 Task: Find connections with filter location Prado with filter topic #Analyticswith filter profile language Spanish with filter current company Indian Army with filter school International Institute of Information Technology Hyderabad (IIITH) with filter industry Radio and Television Broadcasting with filter service category Event Photography with filter keywords title Housekeeper
Action: Mouse moved to (186, 247)
Screenshot: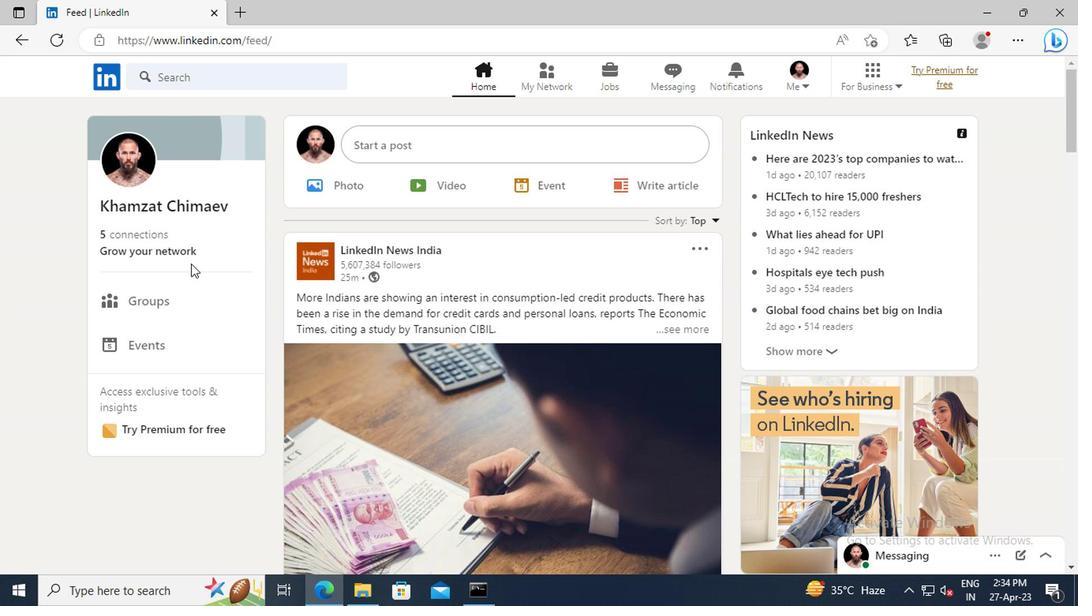 
Action: Mouse pressed left at (186, 247)
Screenshot: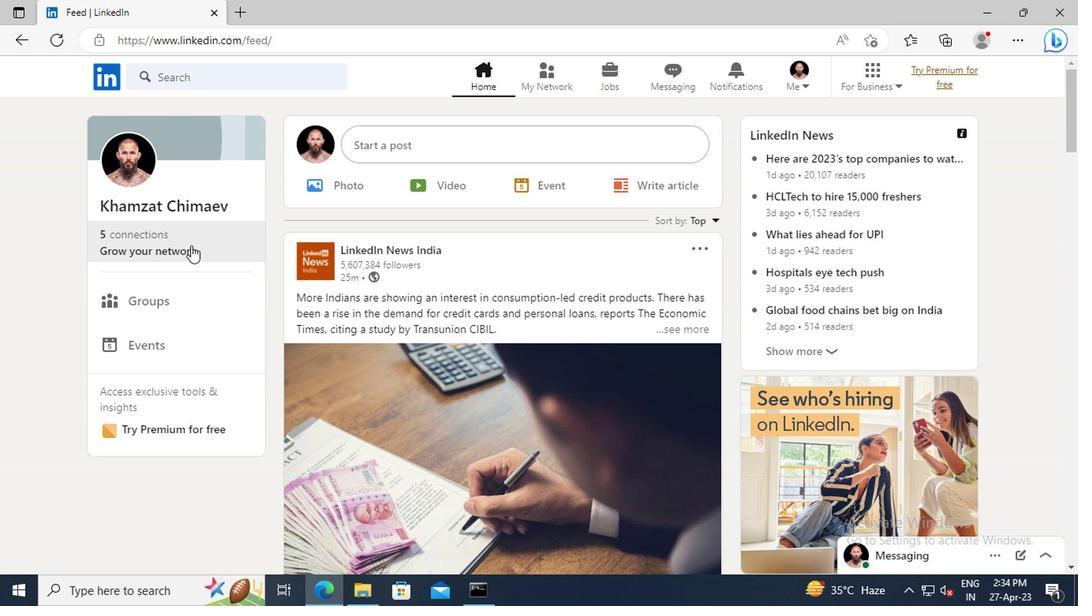 
Action: Mouse moved to (197, 171)
Screenshot: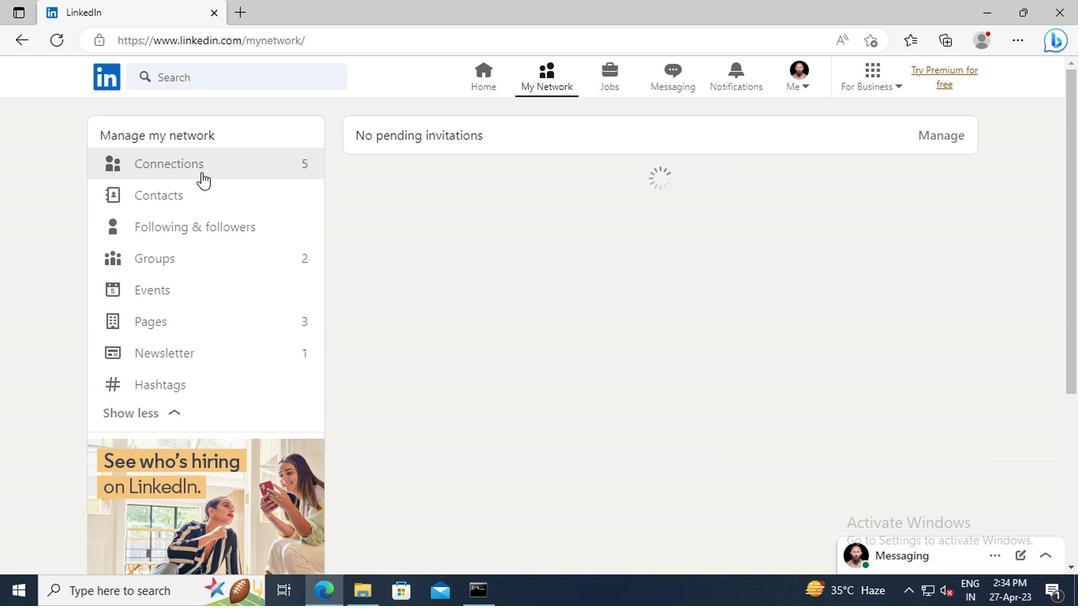 
Action: Mouse pressed left at (197, 171)
Screenshot: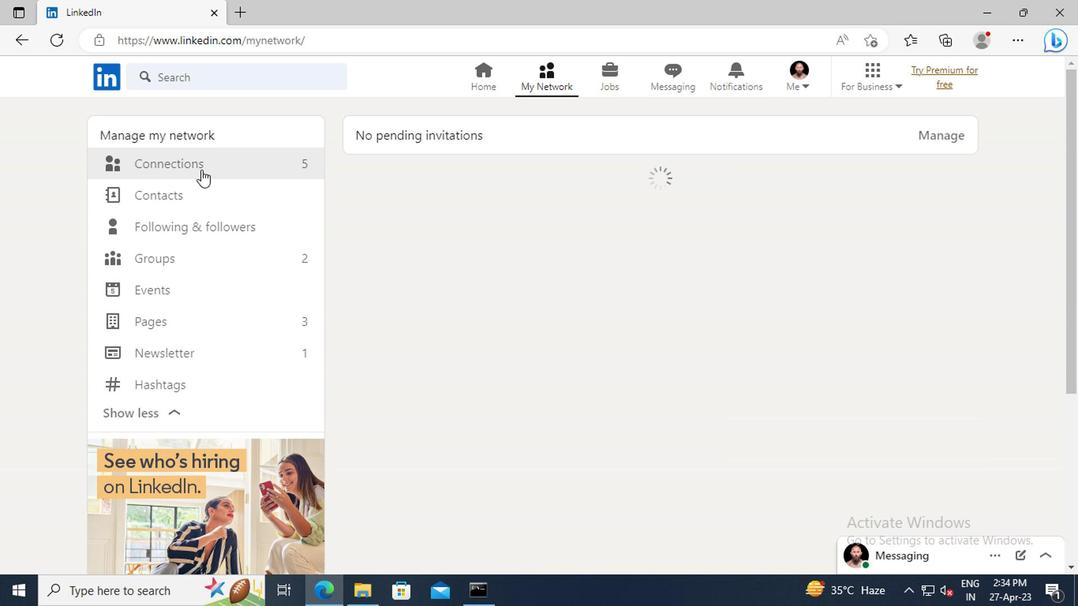 
Action: Mouse moved to (642, 172)
Screenshot: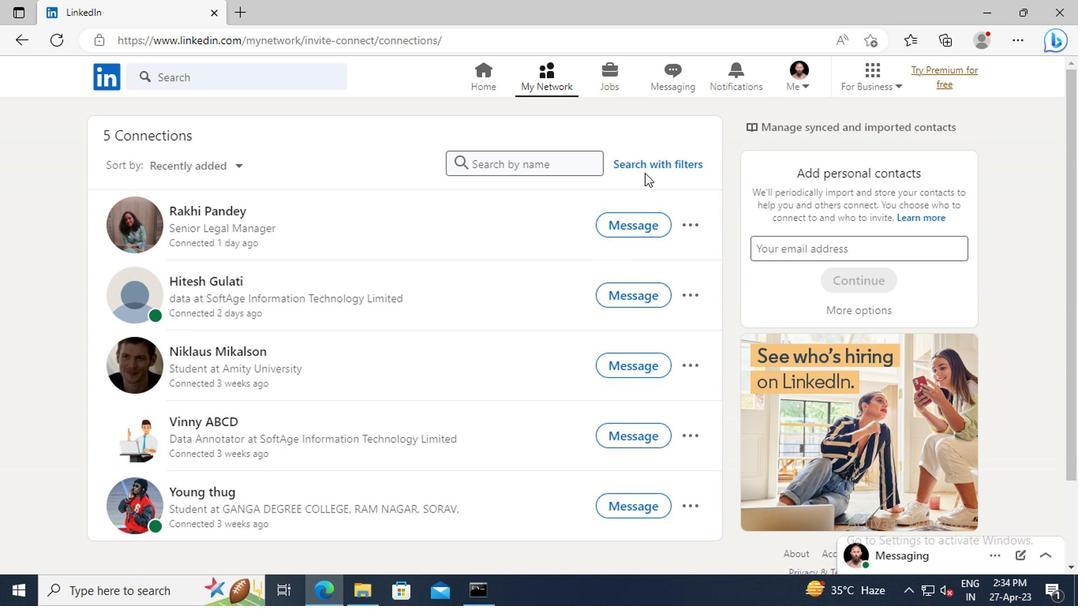 
Action: Mouse pressed left at (642, 172)
Screenshot: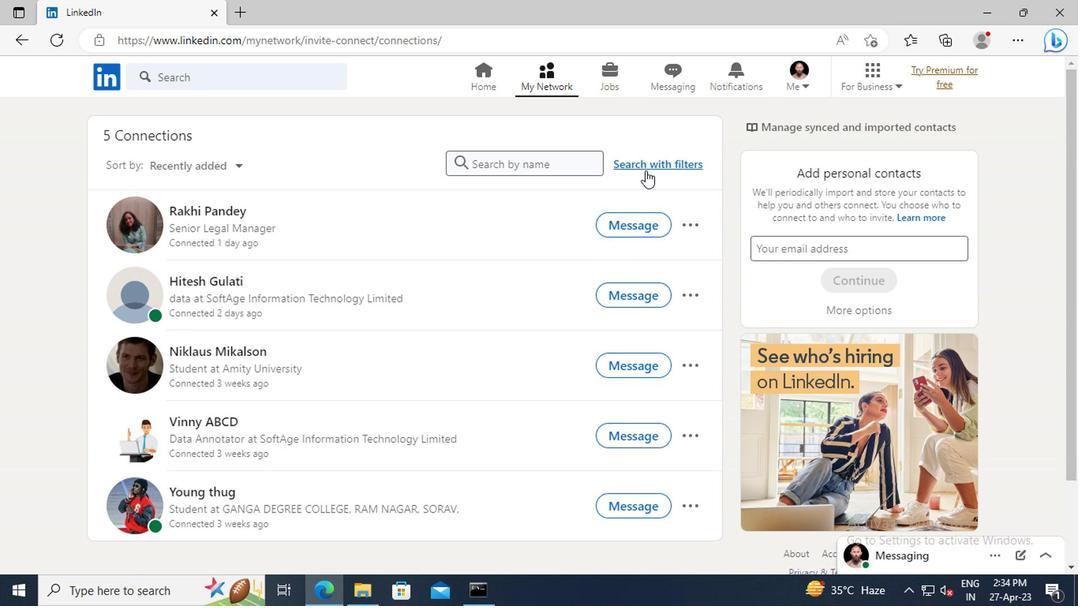 
Action: Mouse moved to (594, 128)
Screenshot: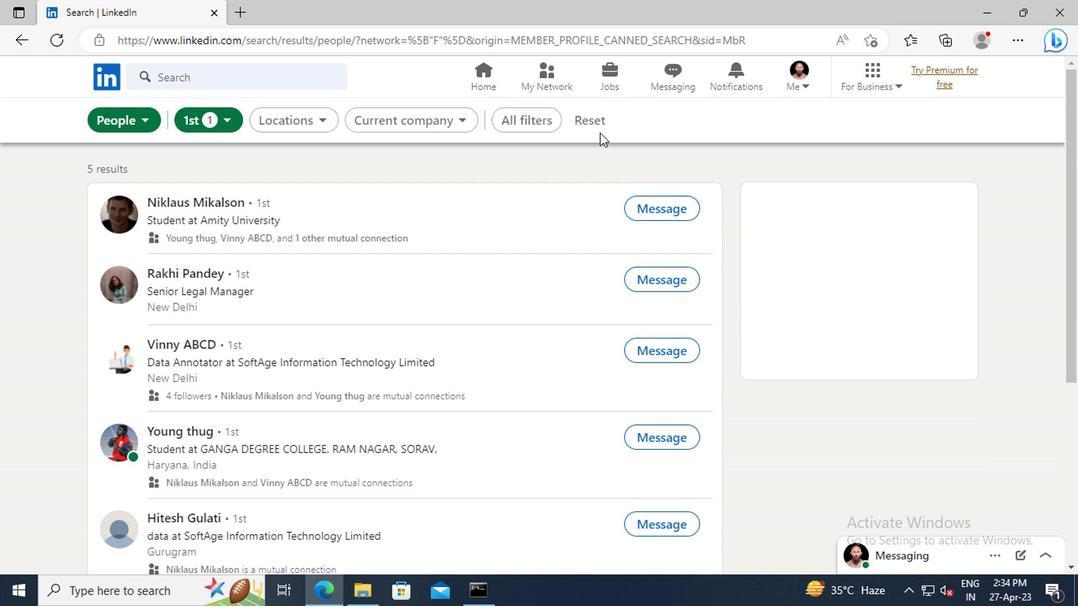 
Action: Mouse pressed left at (594, 128)
Screenshot: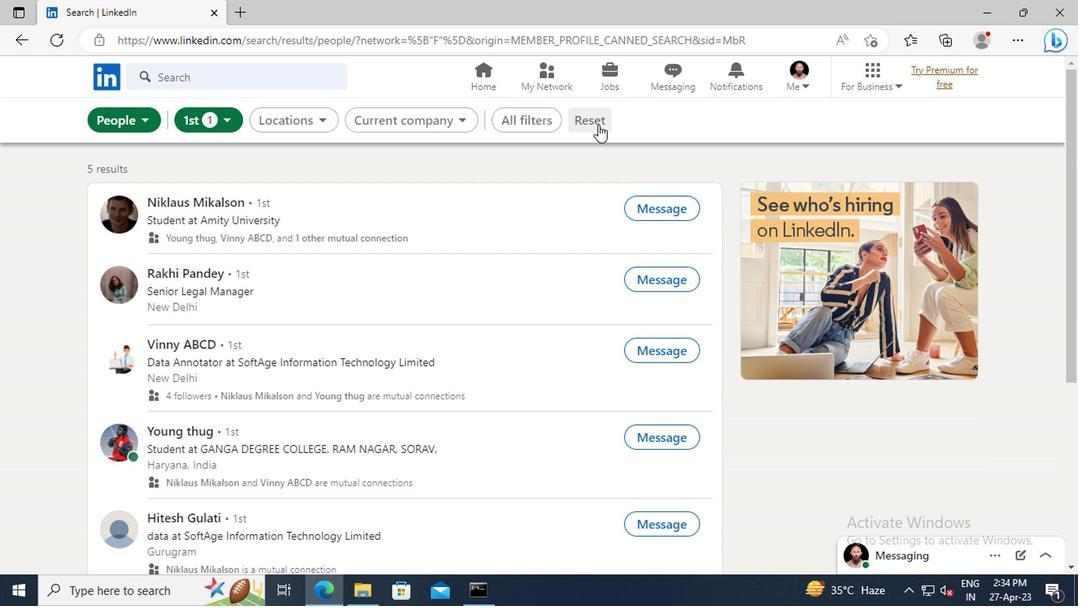 
Action: Mouse moved to (570, 126)
Screenshot: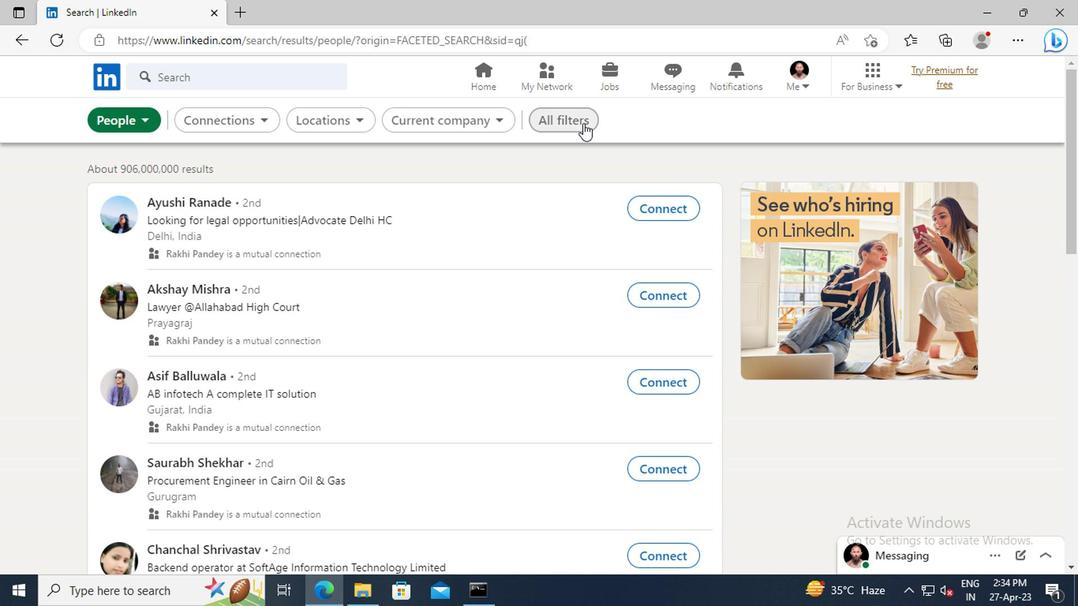 
Action: Mouse pressed left at (570, 126)
Screenshot: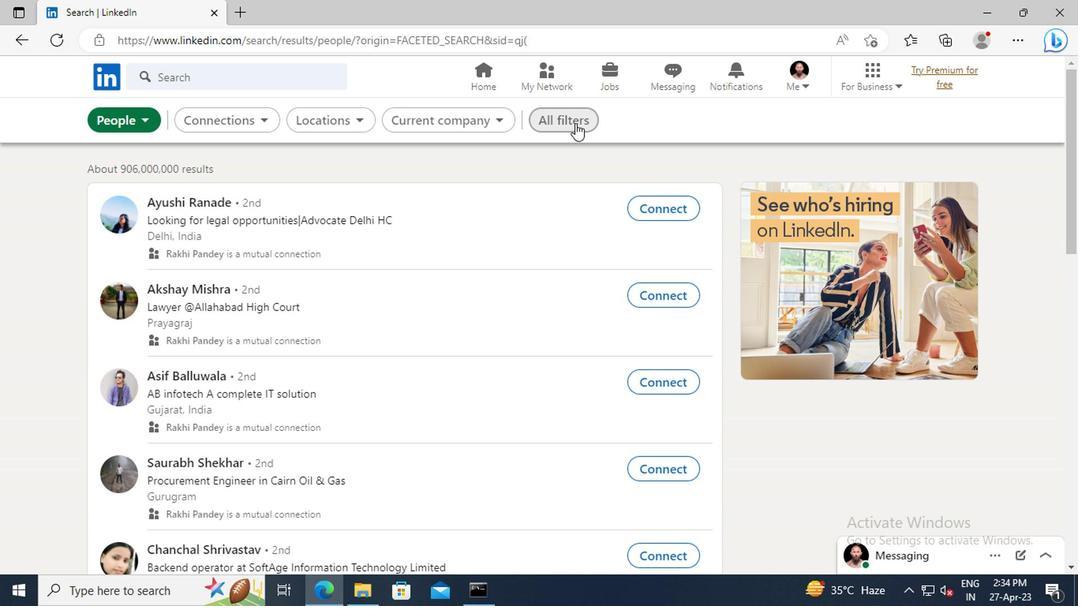 
Action: Mouse moved to (879, 299)
Screenshot: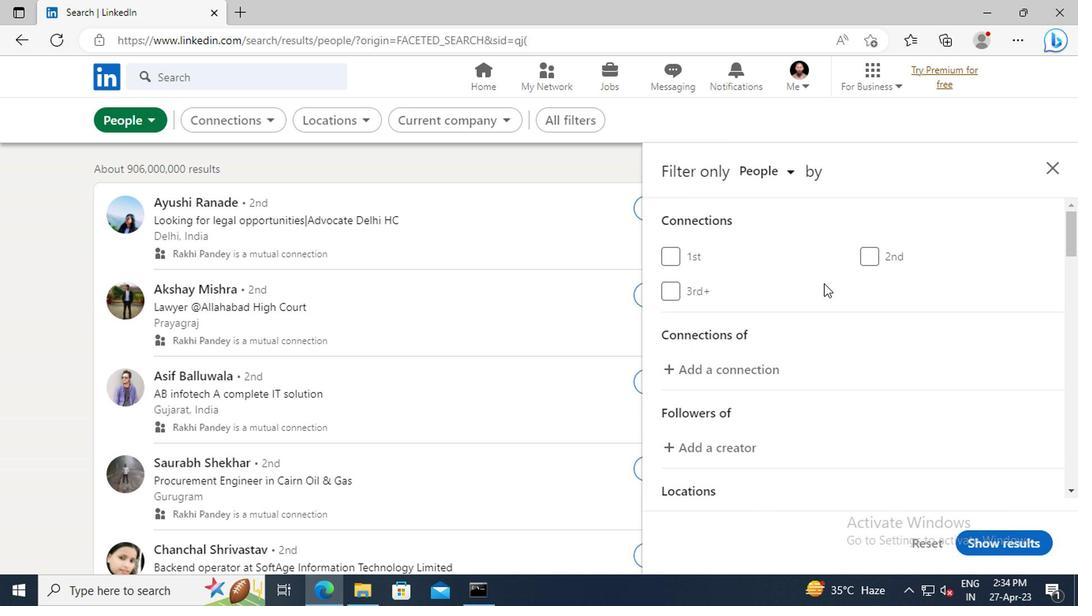 
Action: Mouse scrolled (879, 298) with delta (0, -1)
Screenshot: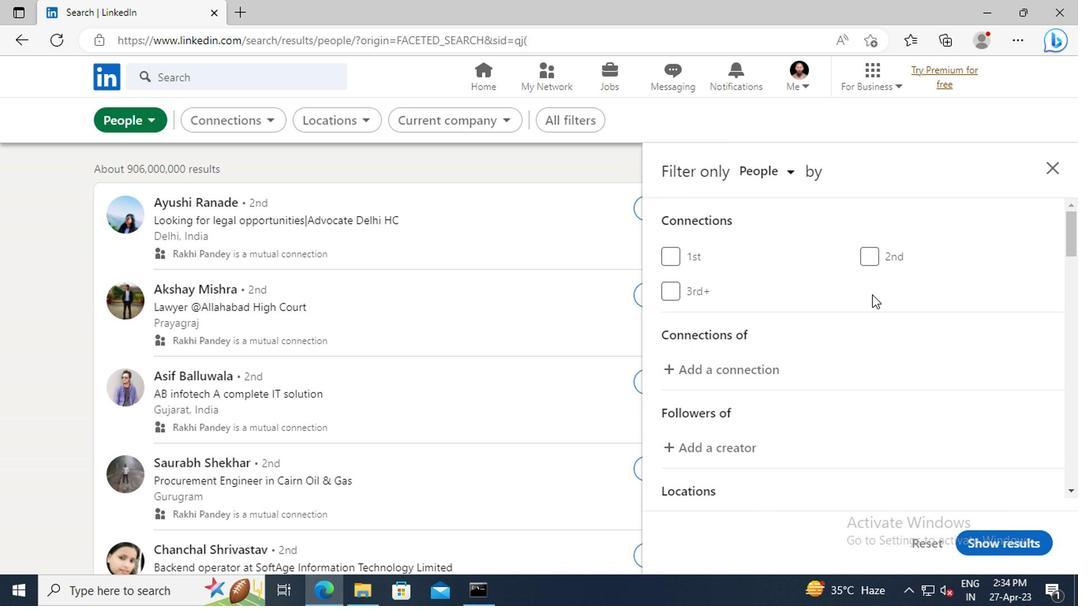 
Action: Mouse scrolled (879, 298) with delta (0, -1)
Screenshot: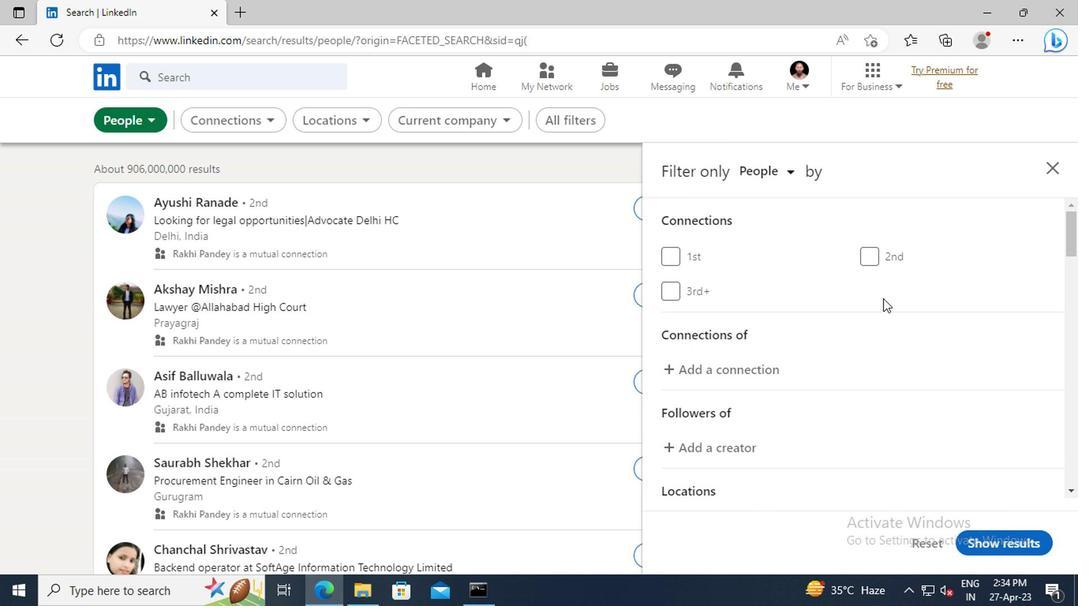 
Action: Mouse scrolled (879, 298) with delta (0, -1)
Screenshot: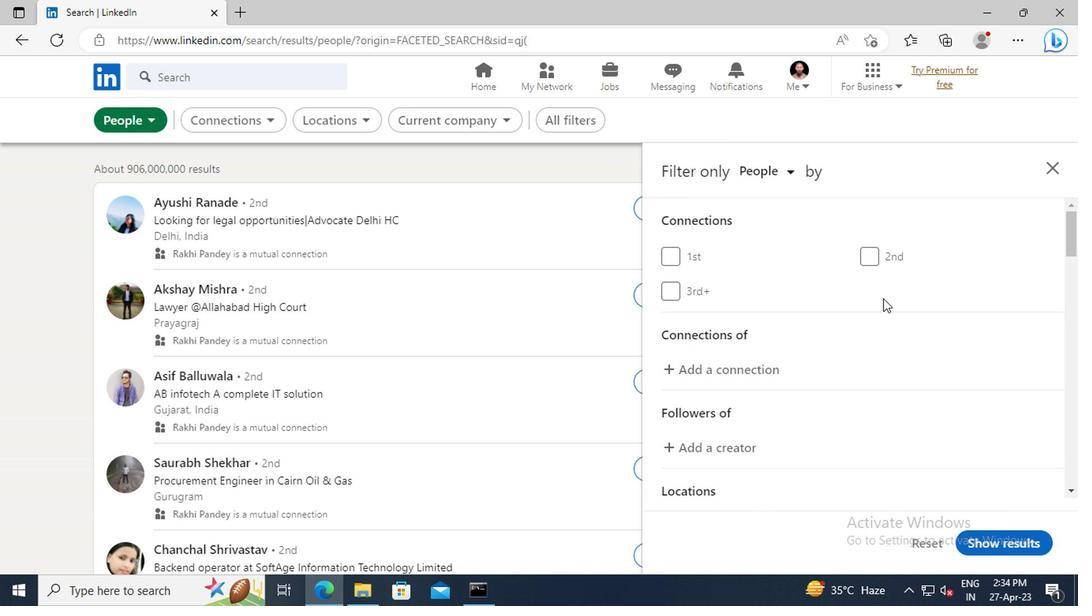 
Action: Mouse scrolled (879, 298) with delta (0, -1)
Screenshot: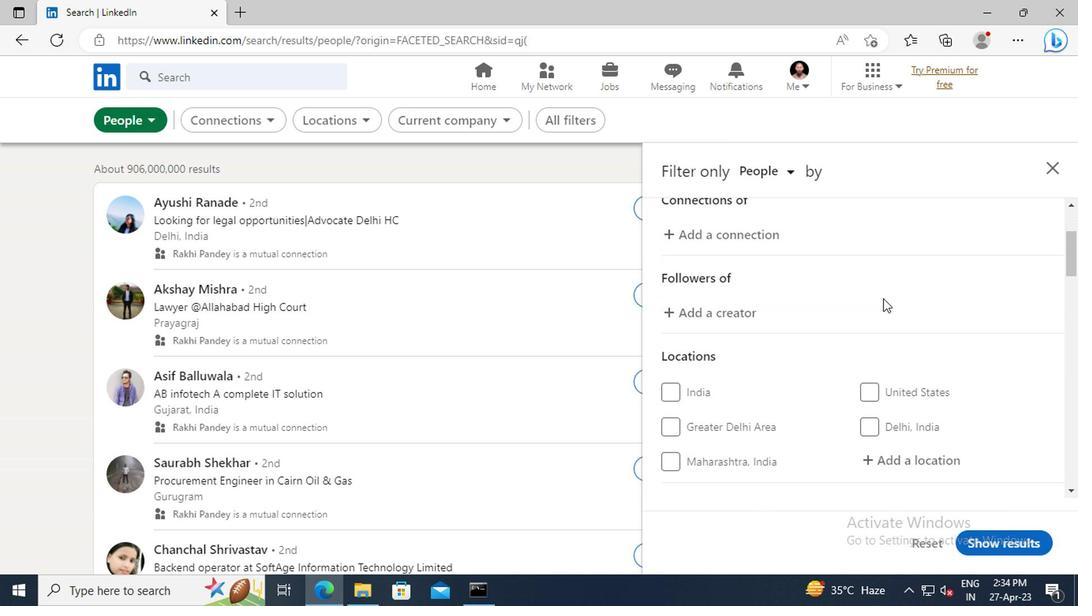 
Action: Mouse scrolled (879, 298) with delta (0, -1)
Screenshot: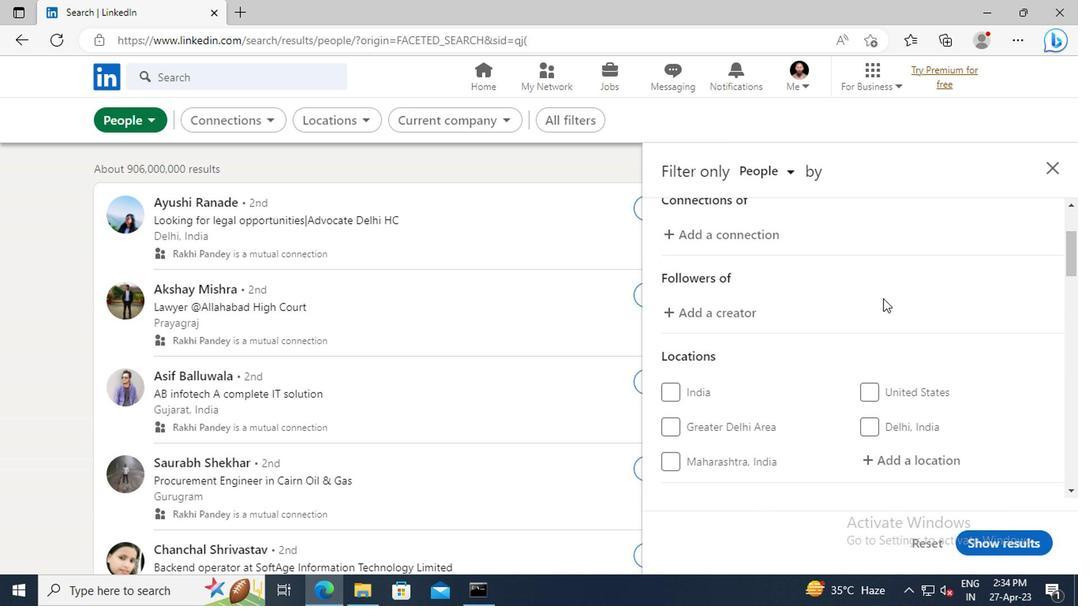
Action: Mouse moved to (895, 366)
Screenshot: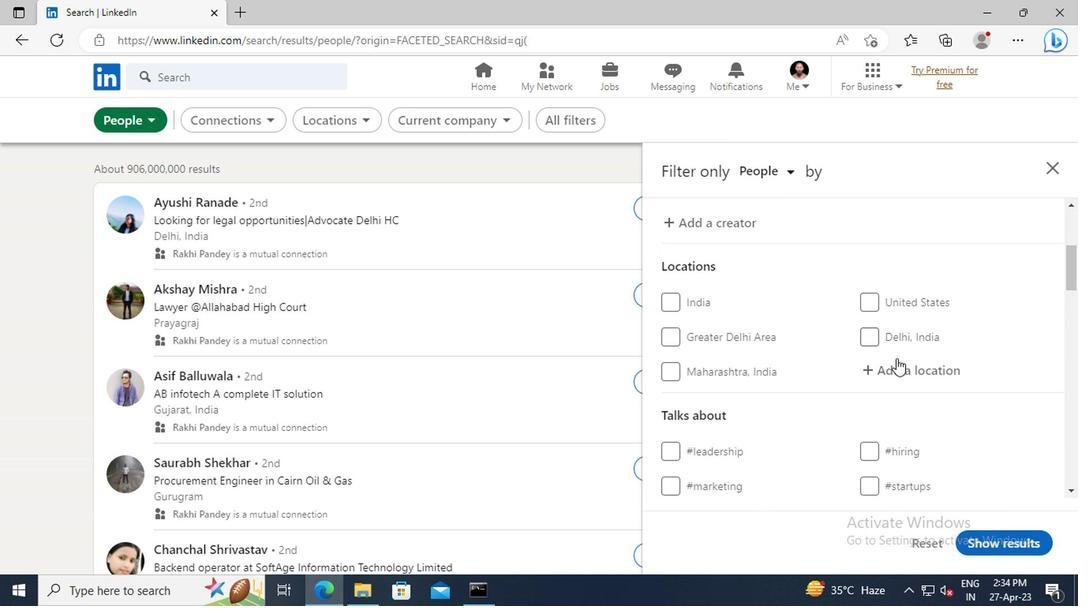 
Action: Mouse pressed left at (895, 366)
Screenshot: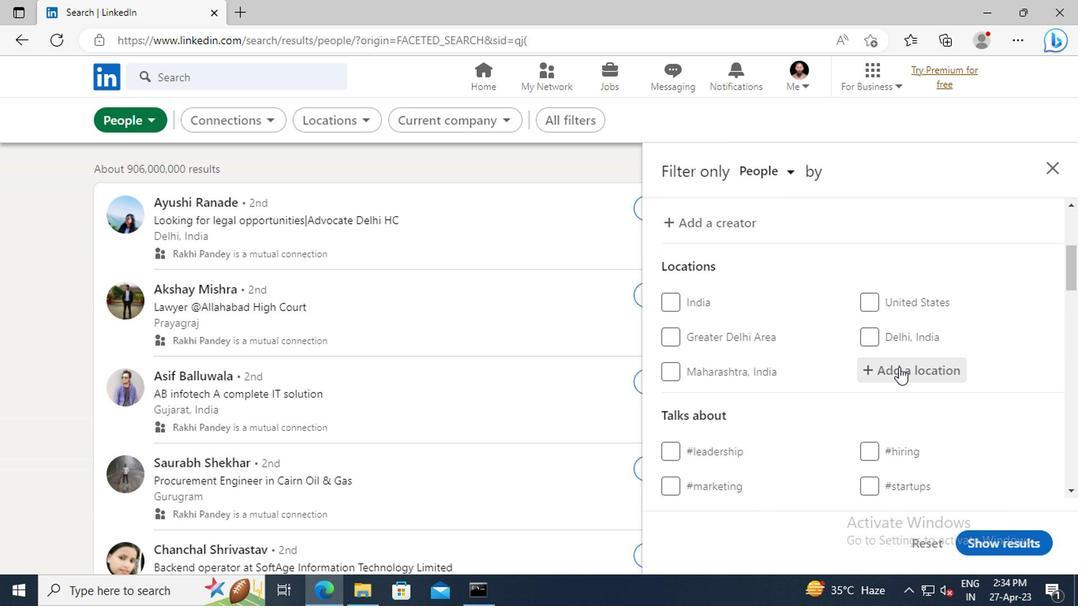 
Action: Key pressed <Key.shift>PRADO
Screenshot: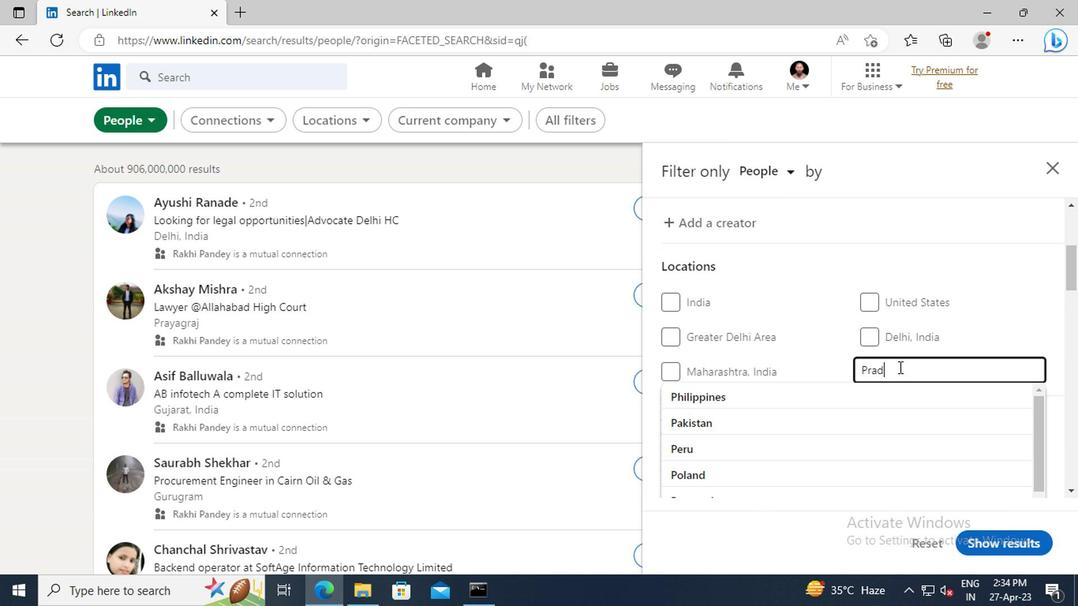 
Action: Mouse moved to (897, 396)
Screenshot: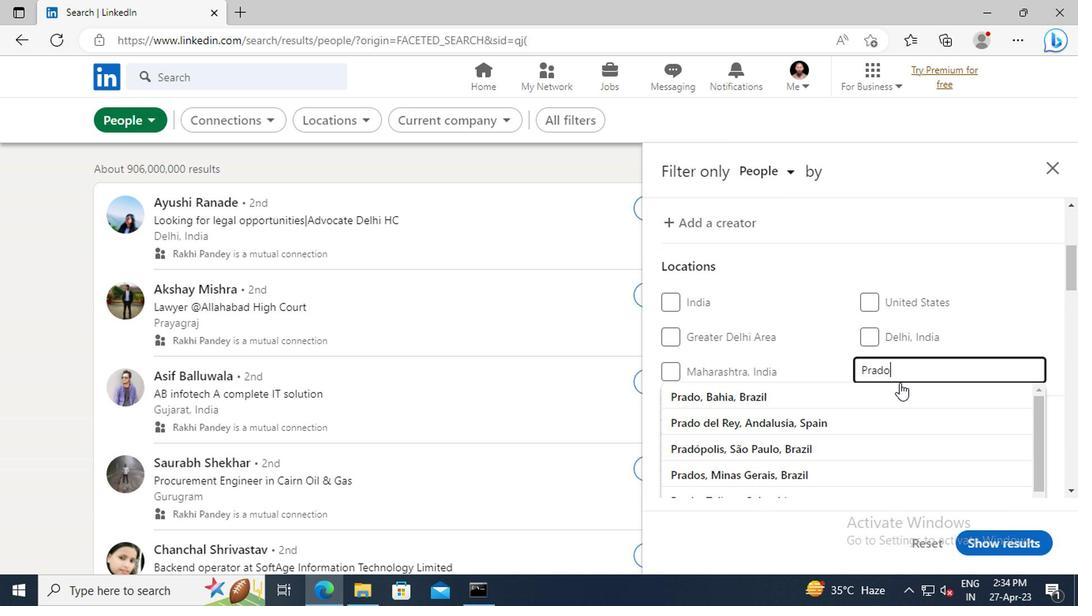 
Action: Mouse pressed left at (897, 396)
Screenshot: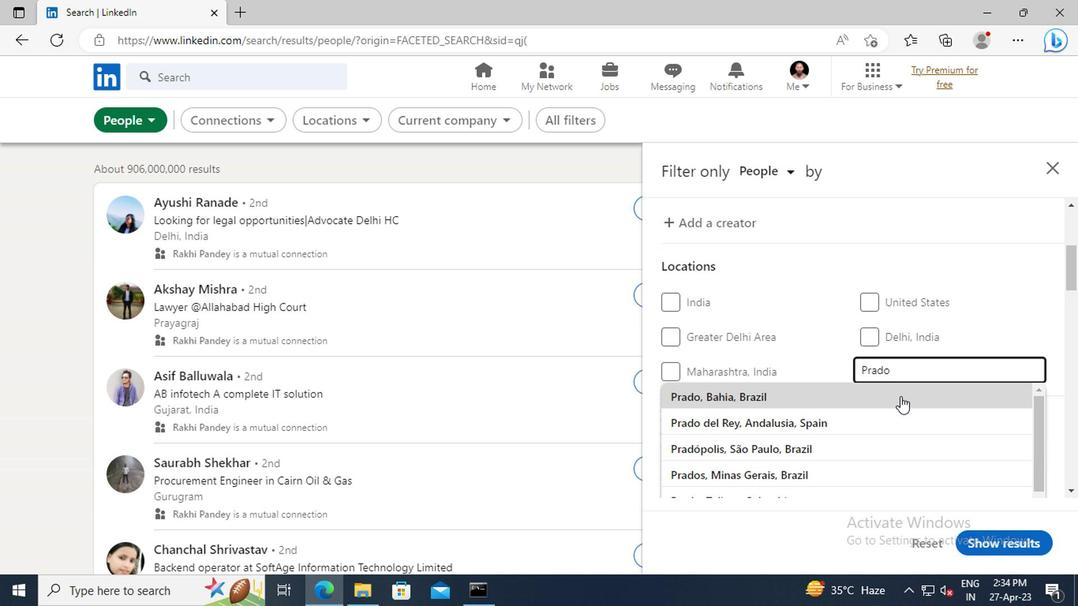 
Action: Mouse moved to (901, 374)
Screenshot: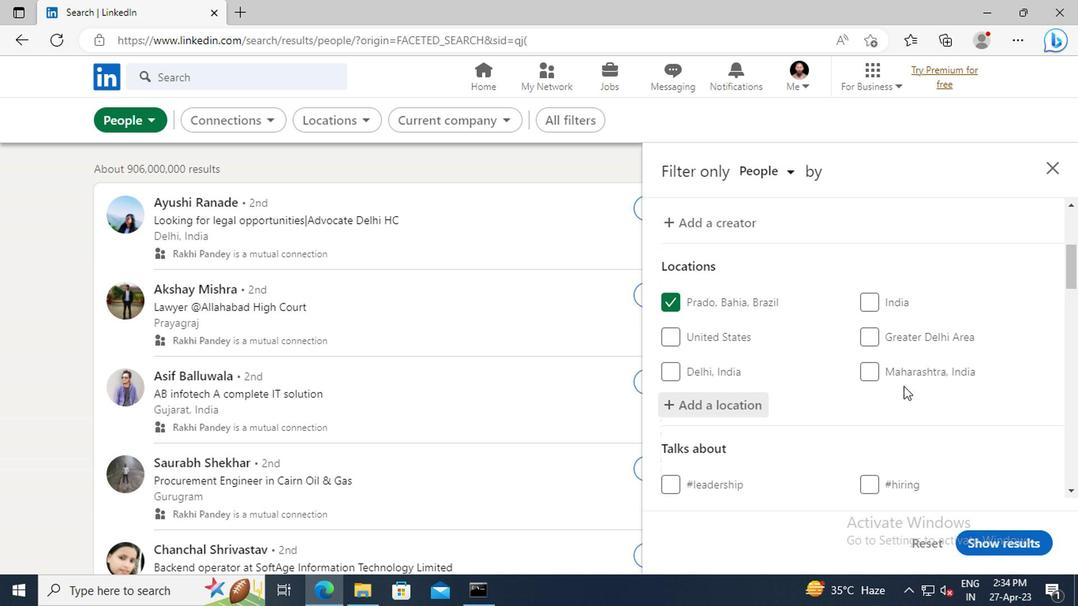 
Action: Mouse scrolled (901, 372) with delta (0, -1)
Screenshot: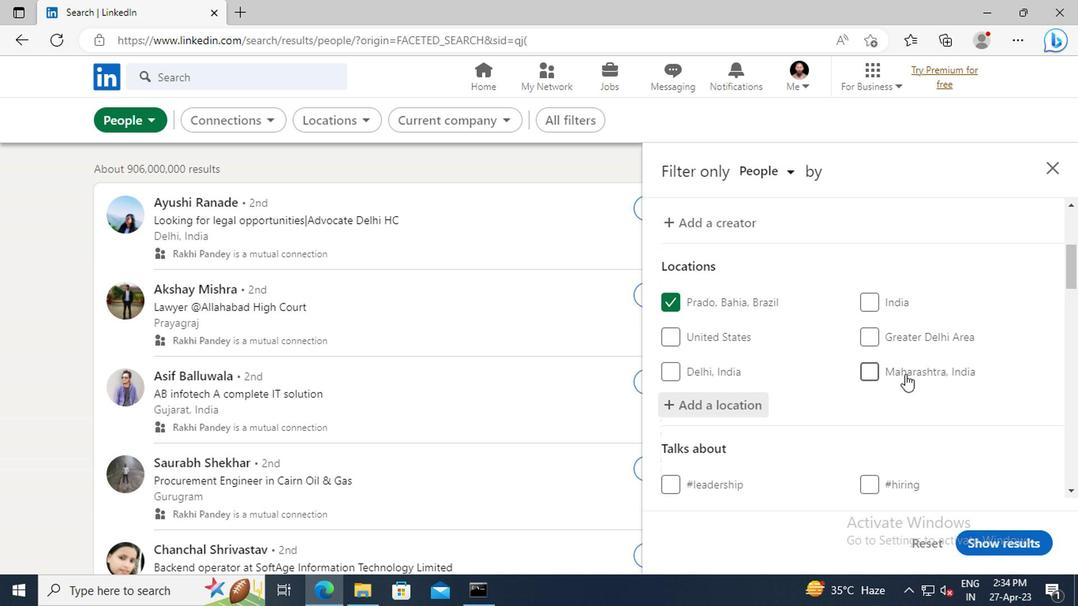 
Action: Mouse scrolled (901, 372) with delta (0, -1)
Screenshot: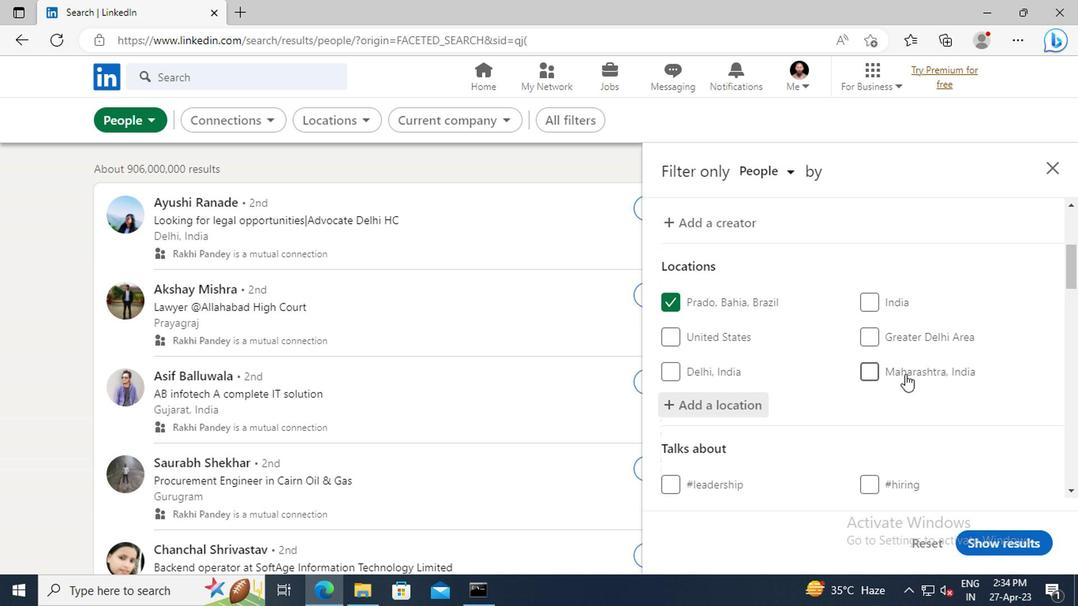 
Action: Mouse scrolled (901, 372) with delta (0, -1)
Screenshot: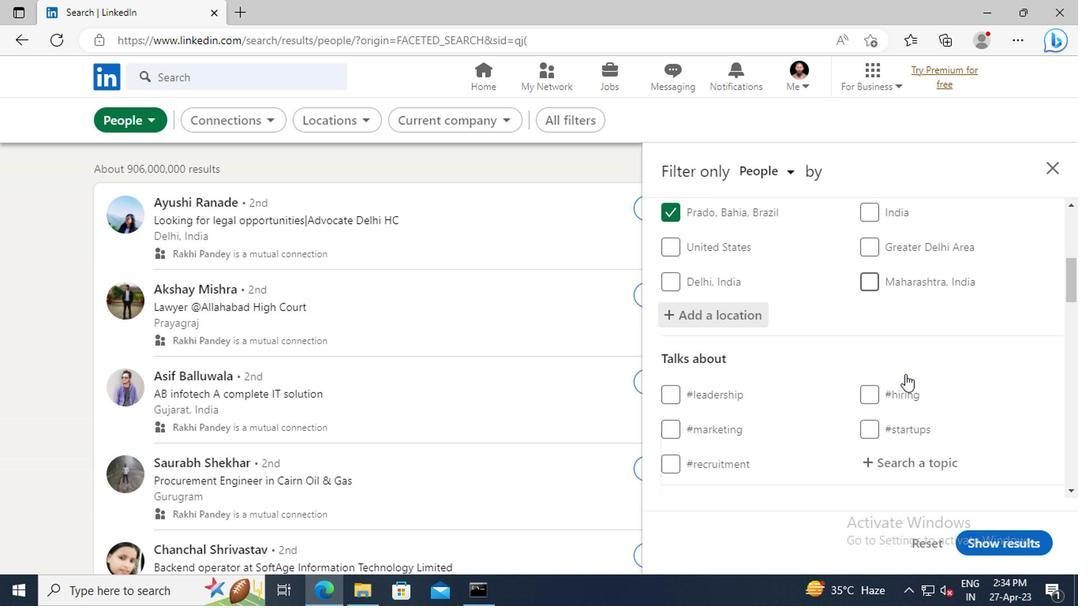 
Action: Mouse scrolled (901, 372) with delta (0, -1)
Screenshot: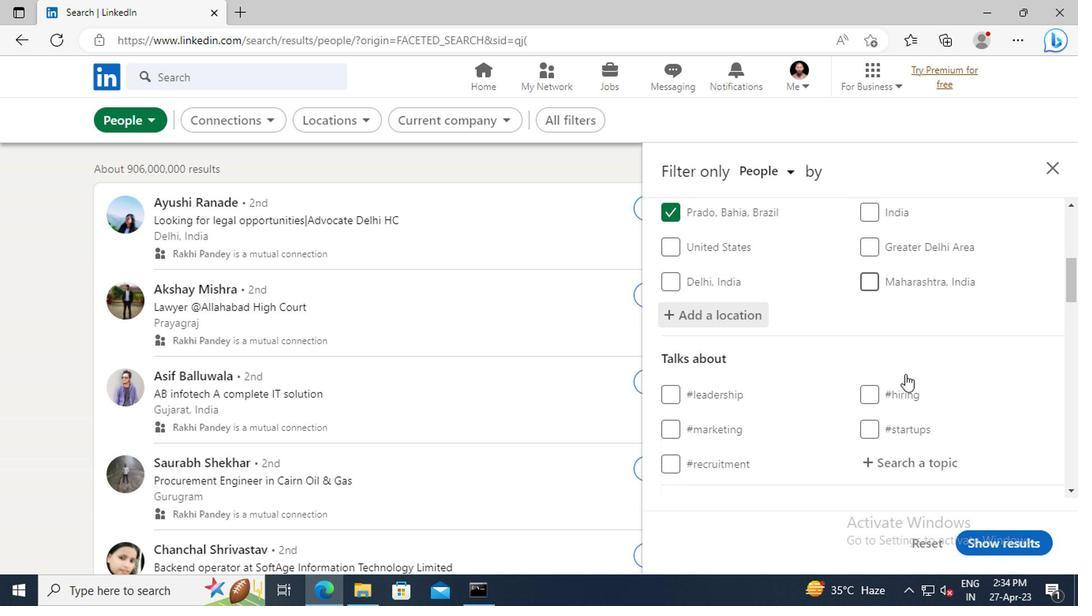 
Action: Mouse moved to (908, 378)
Screenshot: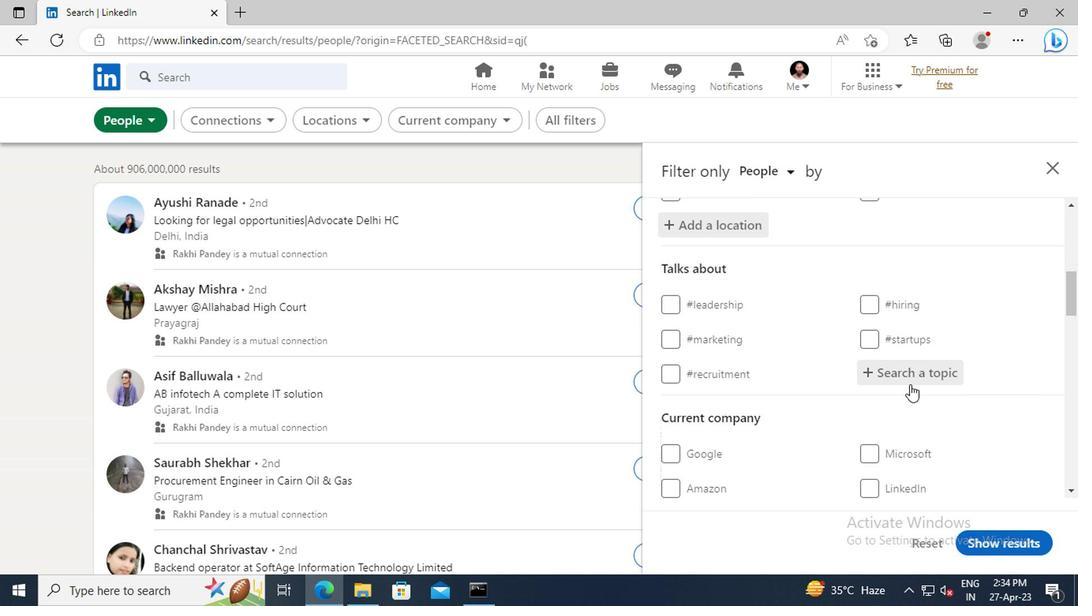 
Action: Mouse pressed left at (908, 378)
Screenshot: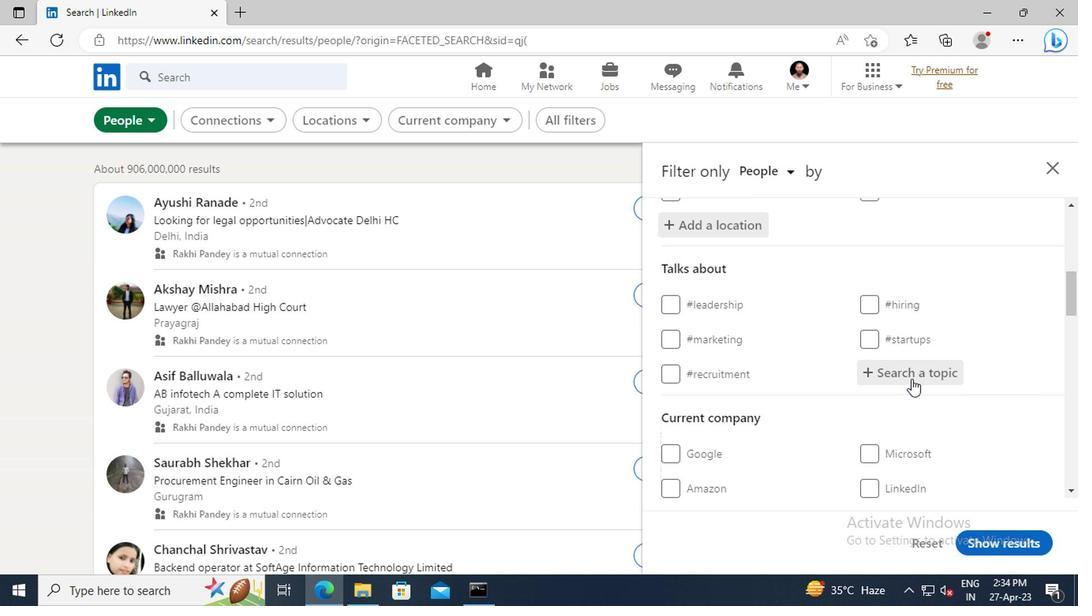 
Action: Key pressed <Key.shift>#ANALYTICSWITH<Key.enter>
Screenshot: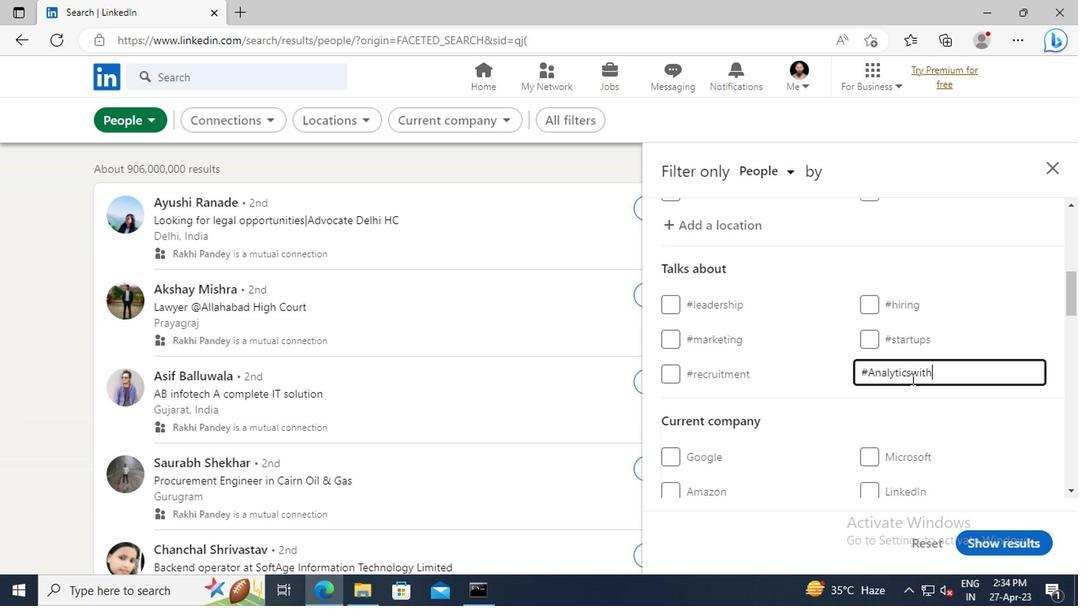 
Action: Mouse moved to (871, 360)
Screenshot: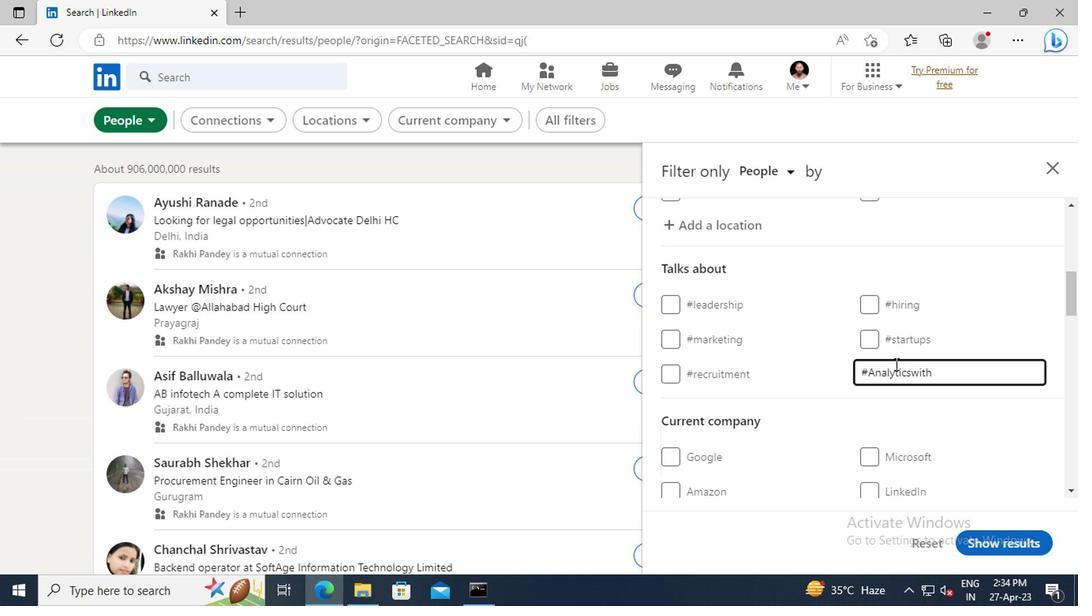 
Action: Mouse scrolled (871, 359) with delta (0, 0)
Screenshot: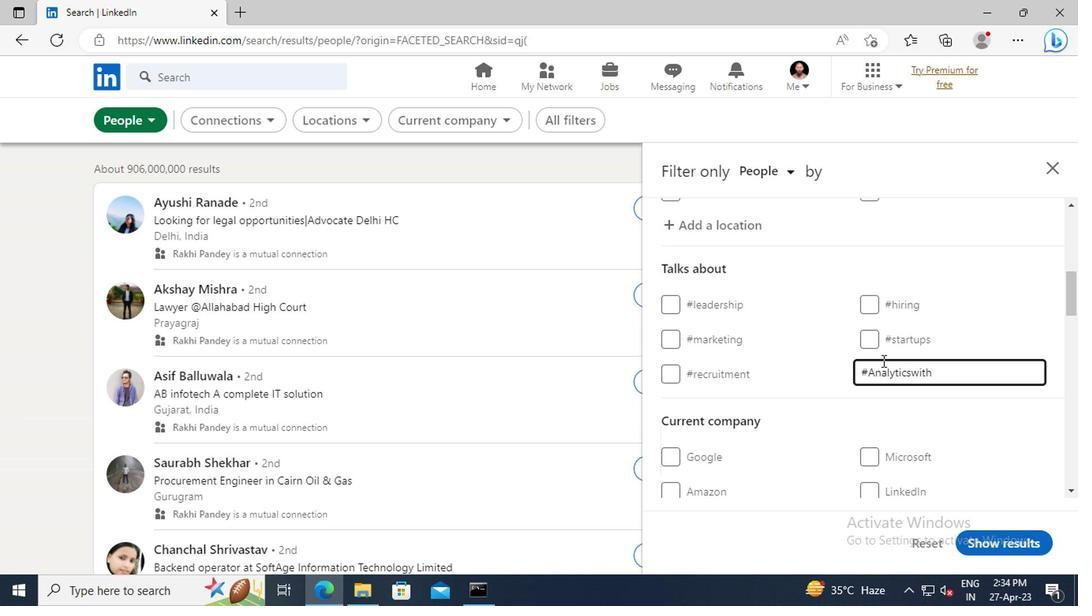
Action: Mouse scrolled (871, 359) with delta (0, 0)
Screenshot: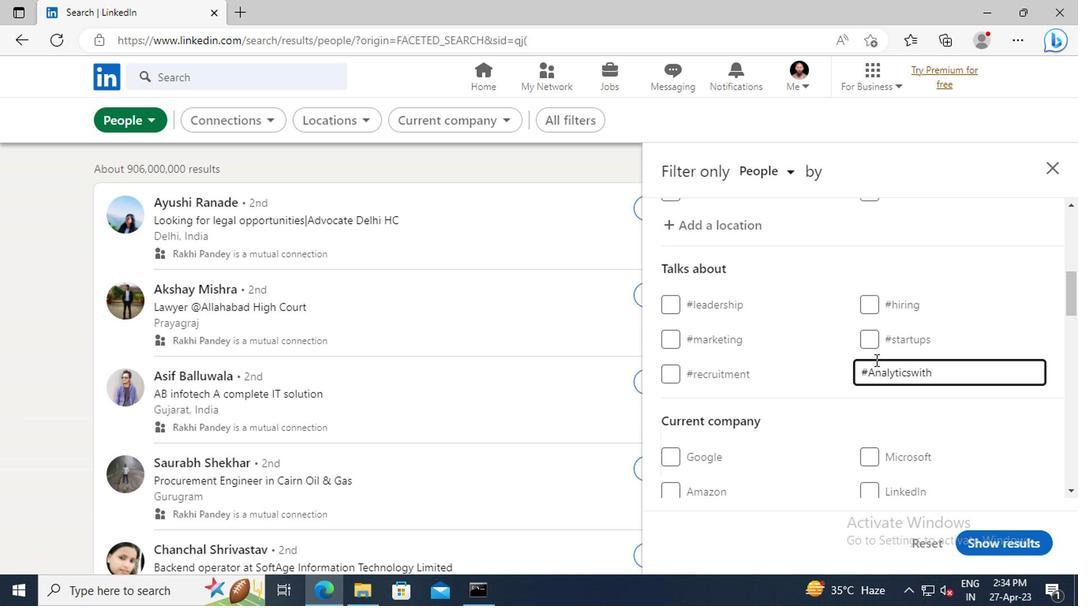 
Action: Mouse scrolled (871, 359) with delta (0, 0)
Screenshot: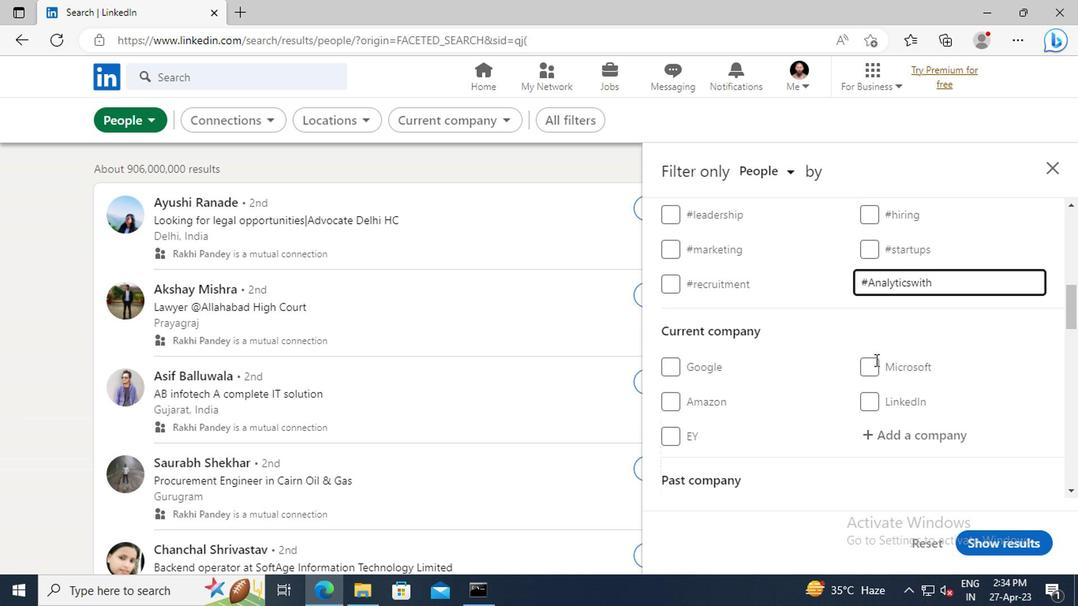 
Action: Mouse scrolled (871, 359) with delta (0, 0)
Screenshot: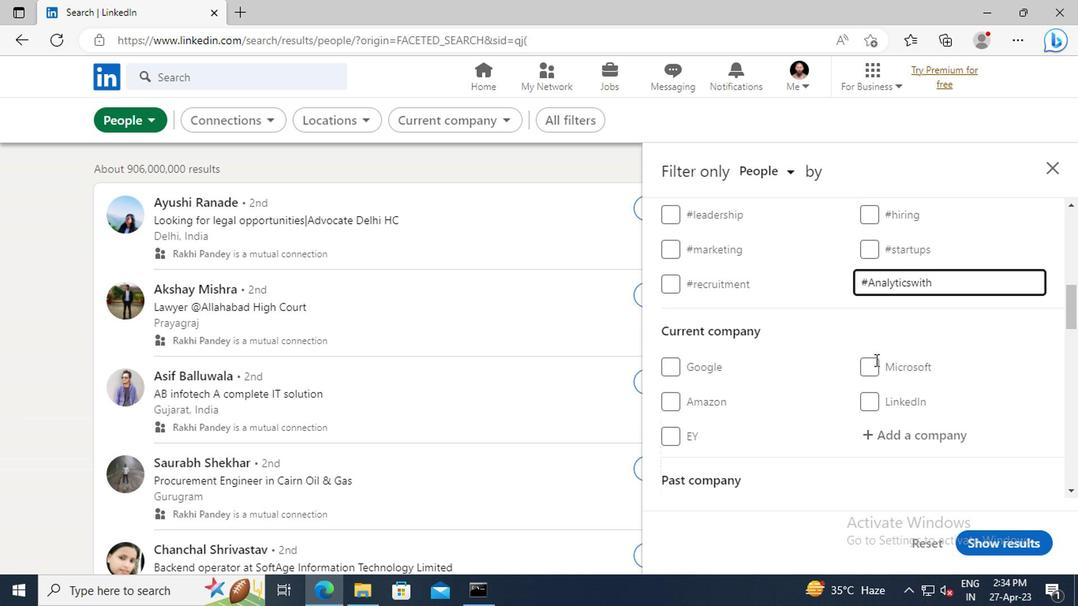 
Action: Mouse scrolled (871, 359) with delta (0, 0)
Screenshot: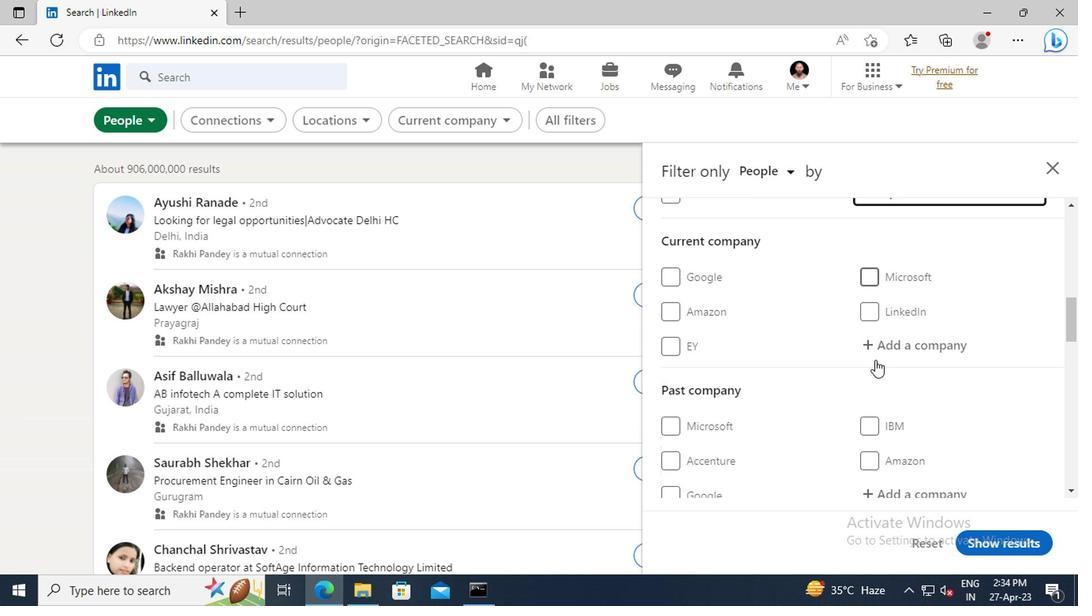 
Action: Mouse scrolled (871, 359) with delta (0, 0)
Screenshot: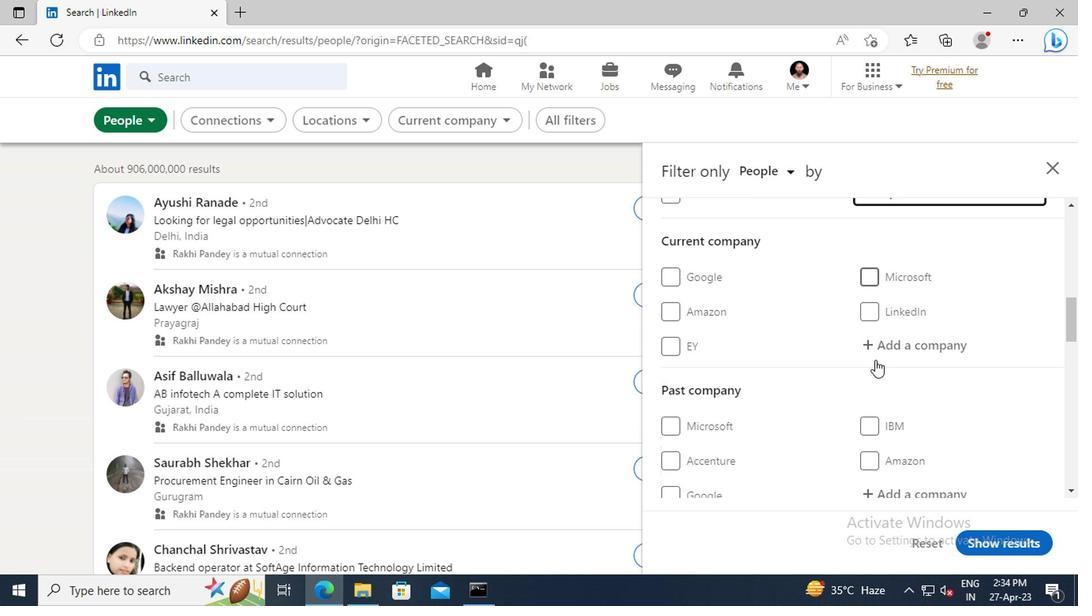 
Action: Mouse scrolled (871, 359) with delta (0, 0)
Screenshot: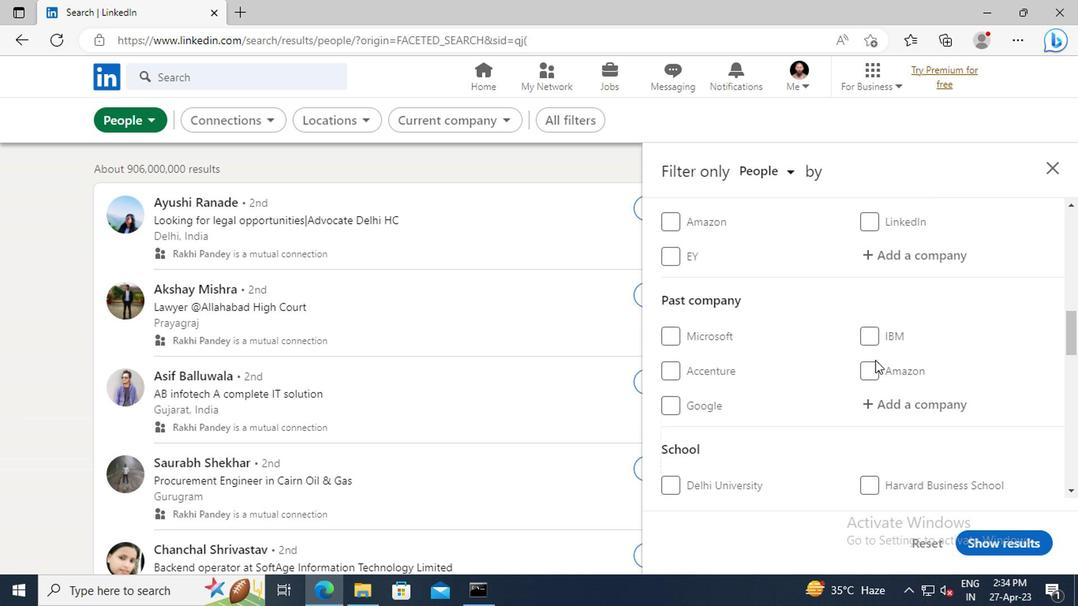 
Action: Mouse scrolled (871, 359) with delta (0, 0)
Screenshot: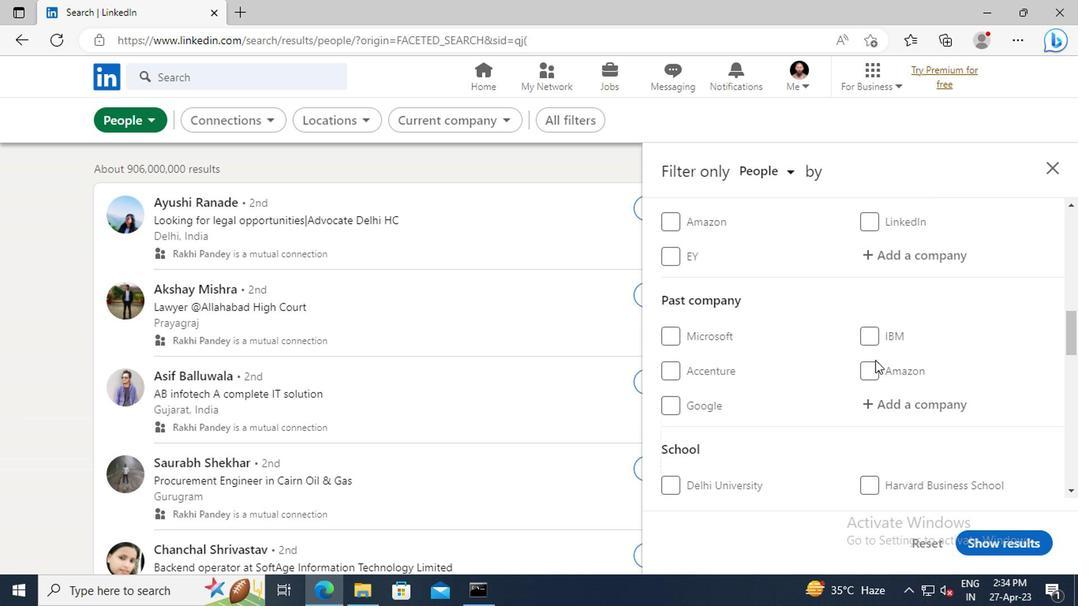 
Action: Mouse scrolled (871, 359) with delta (0, 0)
Screenshot: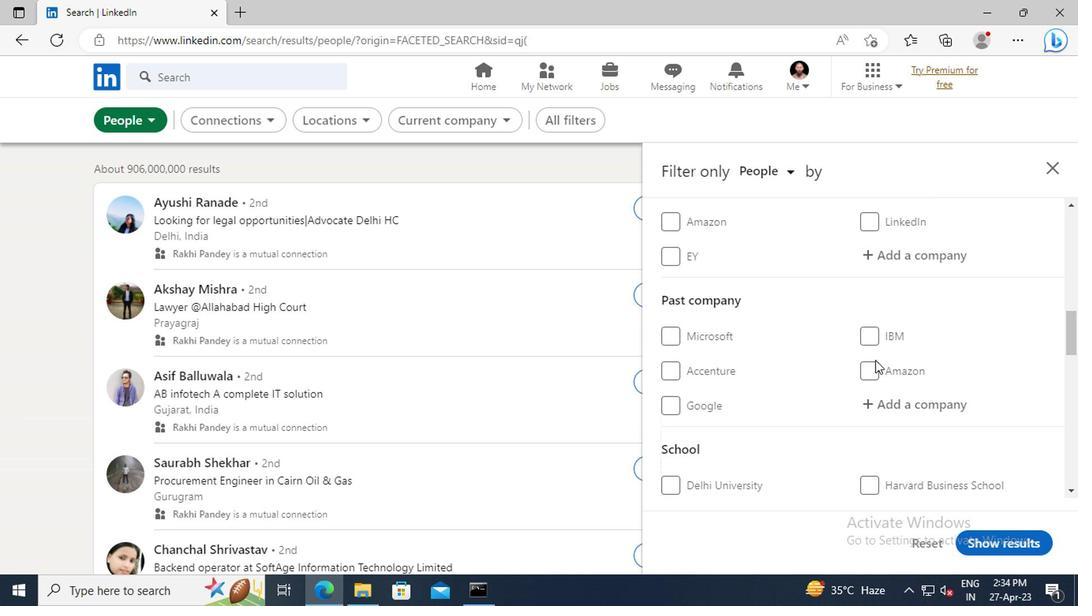 
Action: Mouse scrolled (871, 359) with delta (0, 0)
Screenshot: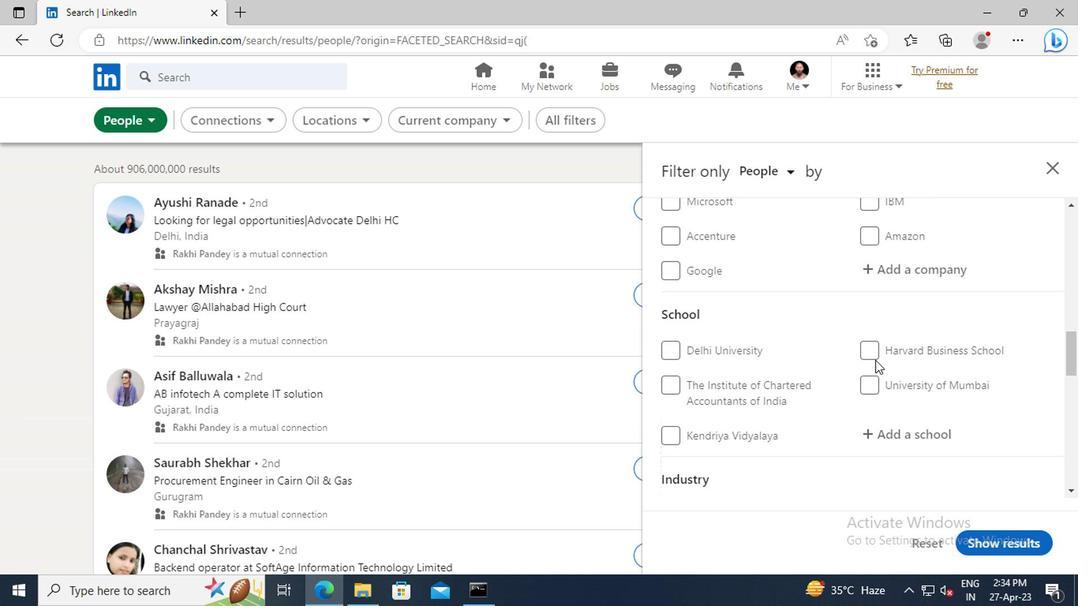 
Action: Mouse scrolled (871, 359) with delta (0, 0)
Screenshot: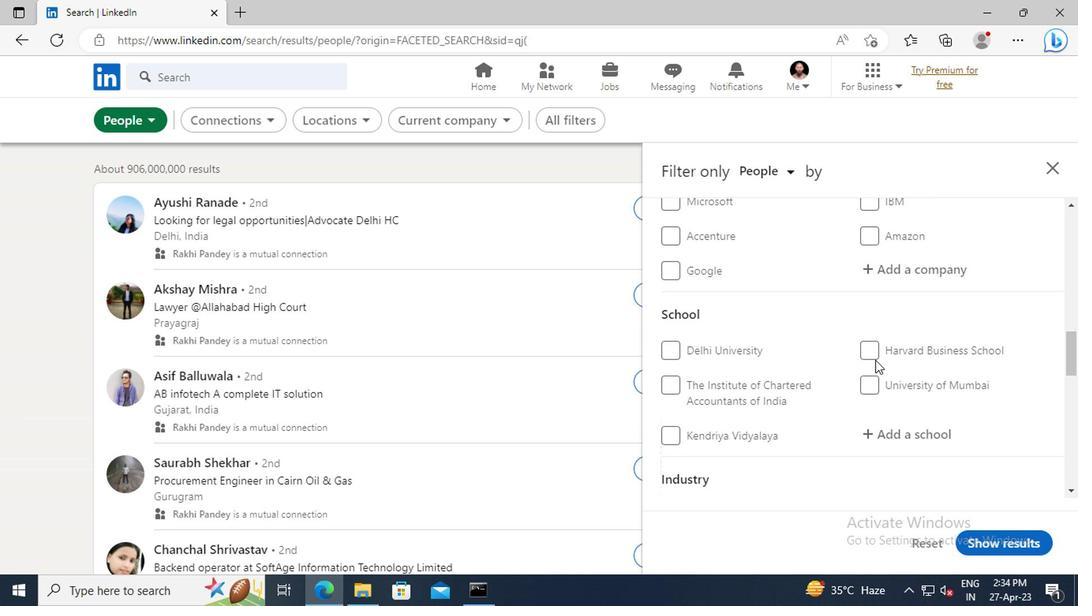 
Action: Mouse scrolled (871, 359) with delta (0, 0)
Screenshot: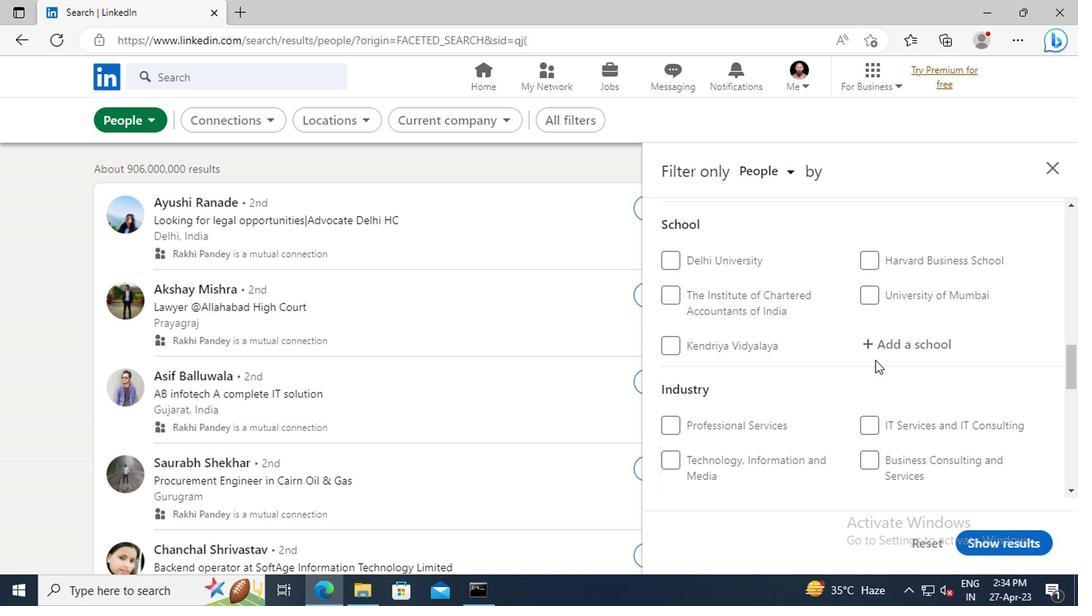 
Action: Mouse scrolled (871, 359) with delta (0, 0)
Screenshot: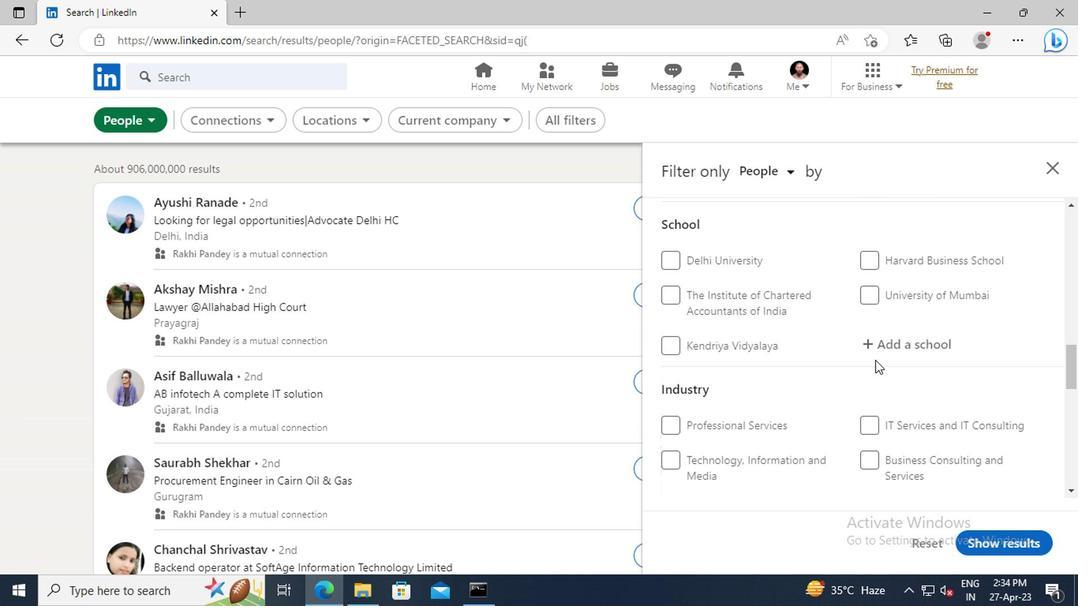 
Action: Mouse scrolled (871, 359) with delta (0, 0)
Screenshot: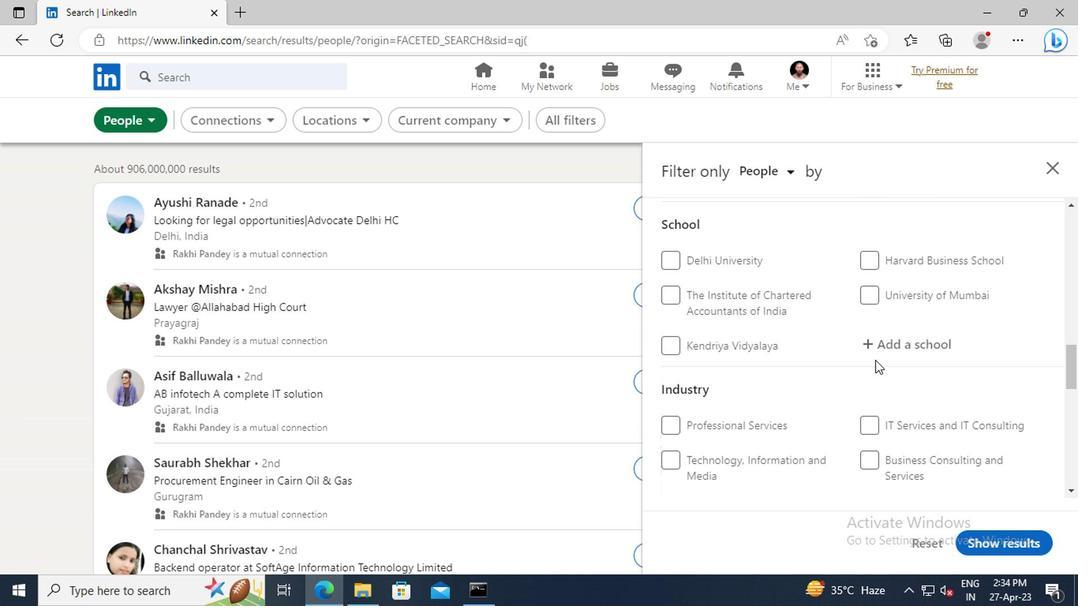 
Action: Mouse scrolled (871, 359) with delta (0, 0)
Screenshot: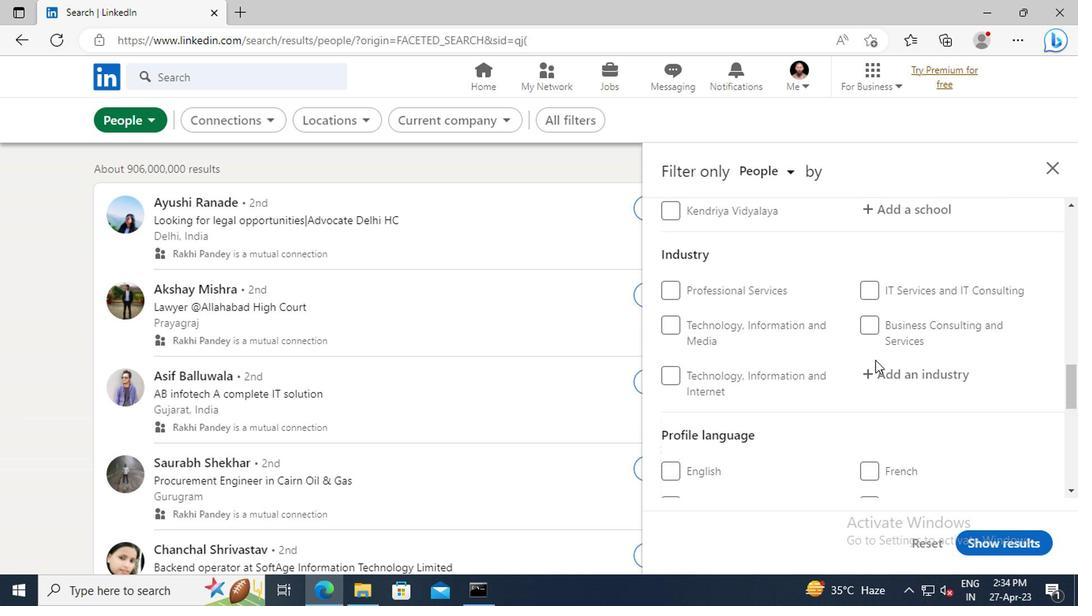 
Action: Mouse scrolled (871, 359) with delta (0, 0)
Screenshot: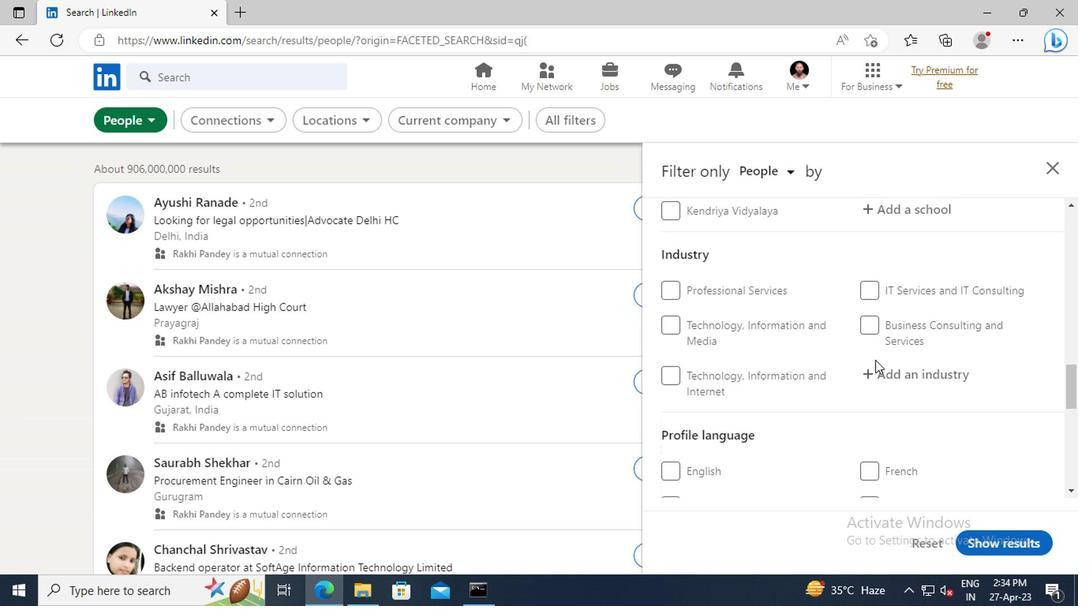 
Action: Mouse scrolled (871, 359) with delta (0, 0)
Screenshot: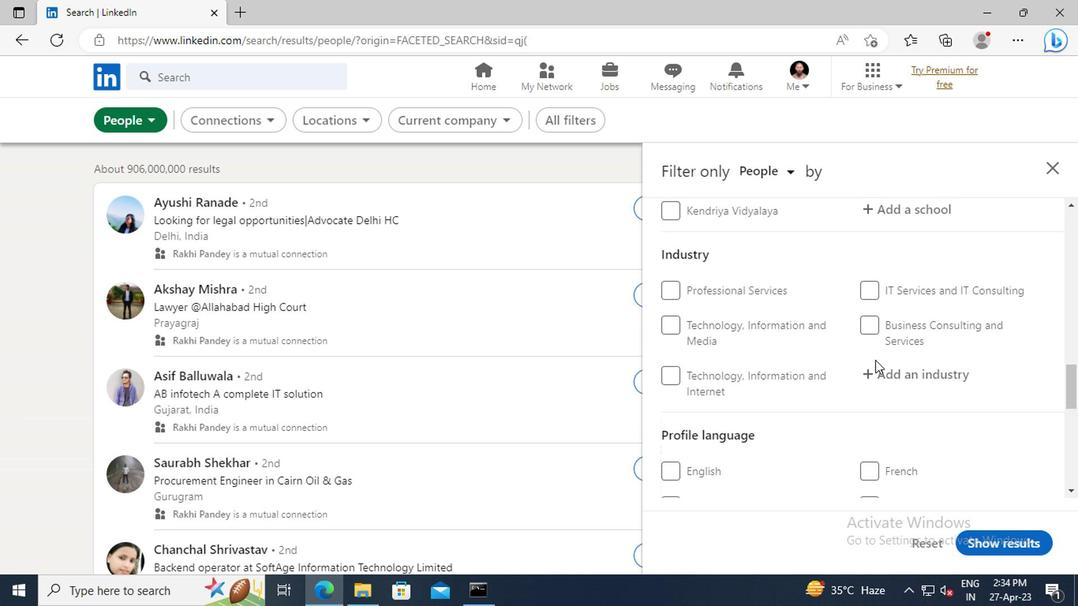 
Action: Mouse moved to (669, 369)
Screenshot: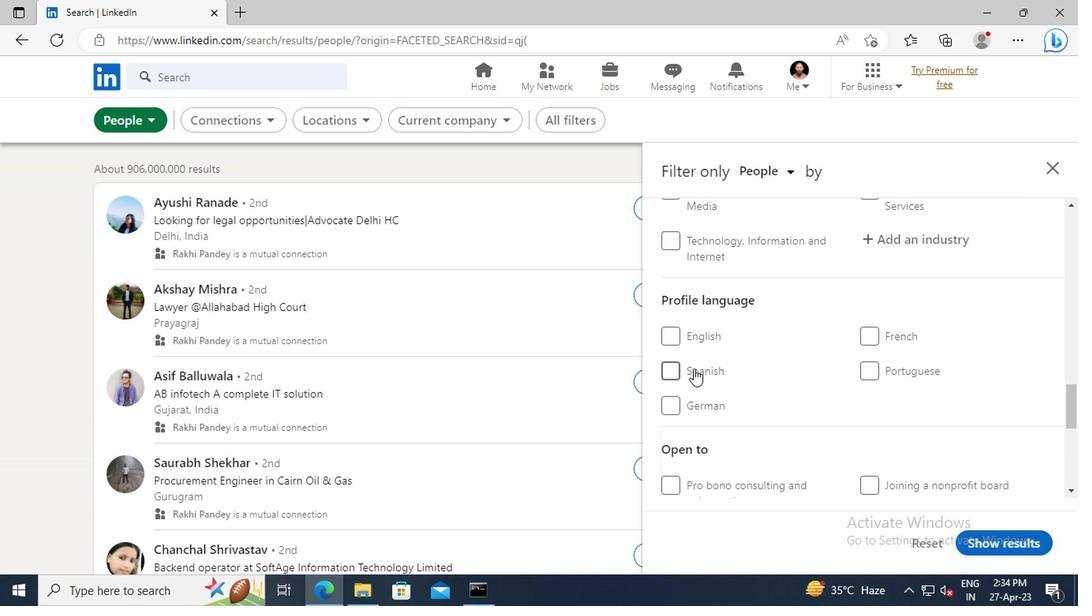 
Action: Mouse pressed left at (669, 369)
Screenshot: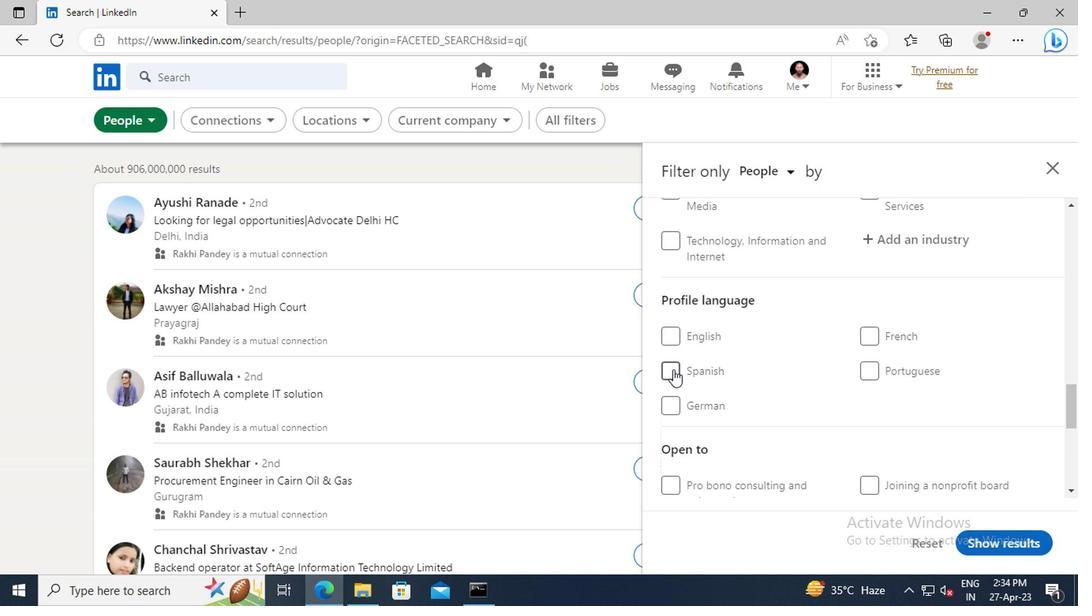 
Action: Mouse moved to (835, 356)
Screenshot: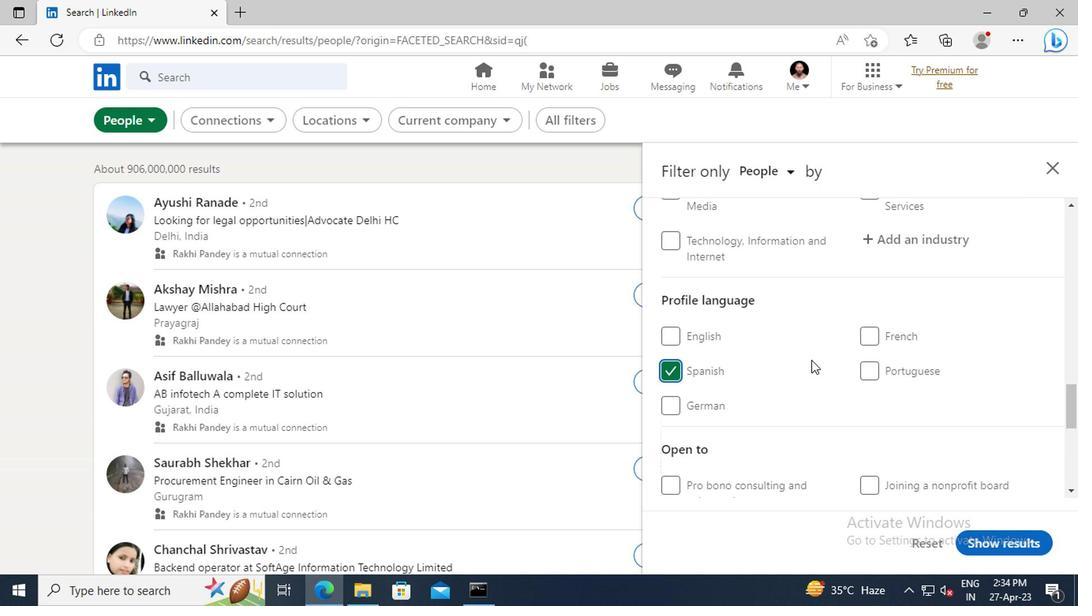 
Action: Mouse scrolled (835, 356) with delta (0, 0)
Screenshot: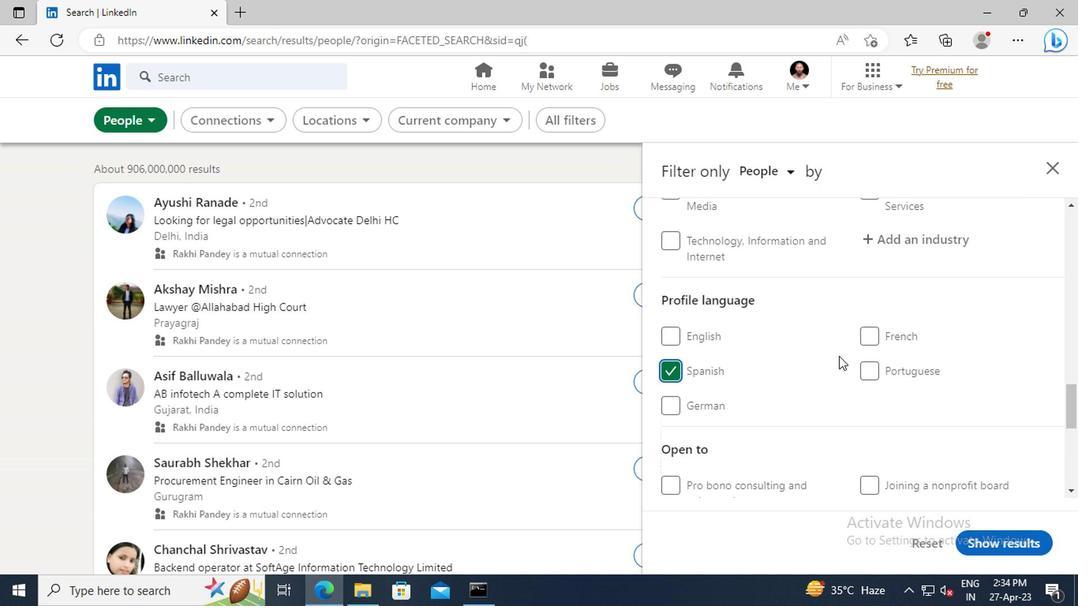 
Action: Mouse scrolled (835, 356) with delta (0, 0)
Screenshot: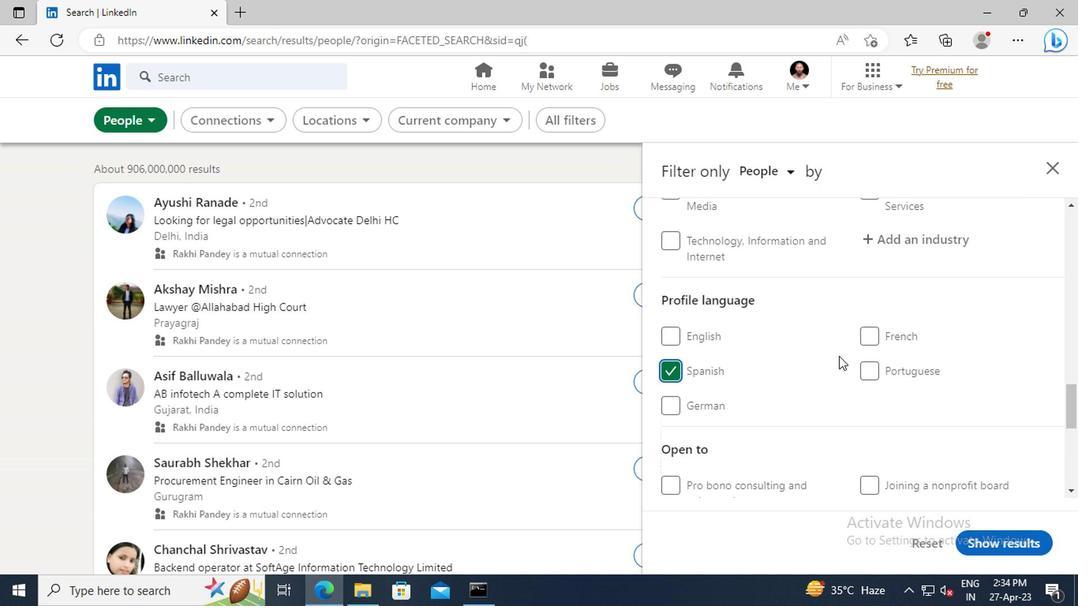 
Action: Mouse scrolled (835, 356) with delta (0, 0)
Screenshot: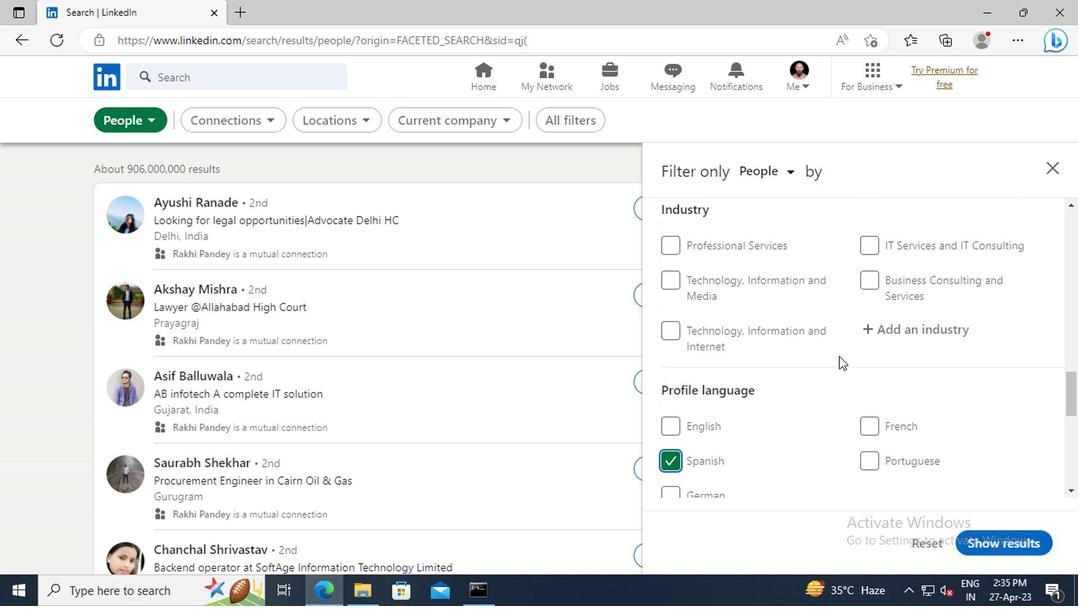 
Action: Mouse scrolled (835, 356) with delta (0, 0)
Screenshot: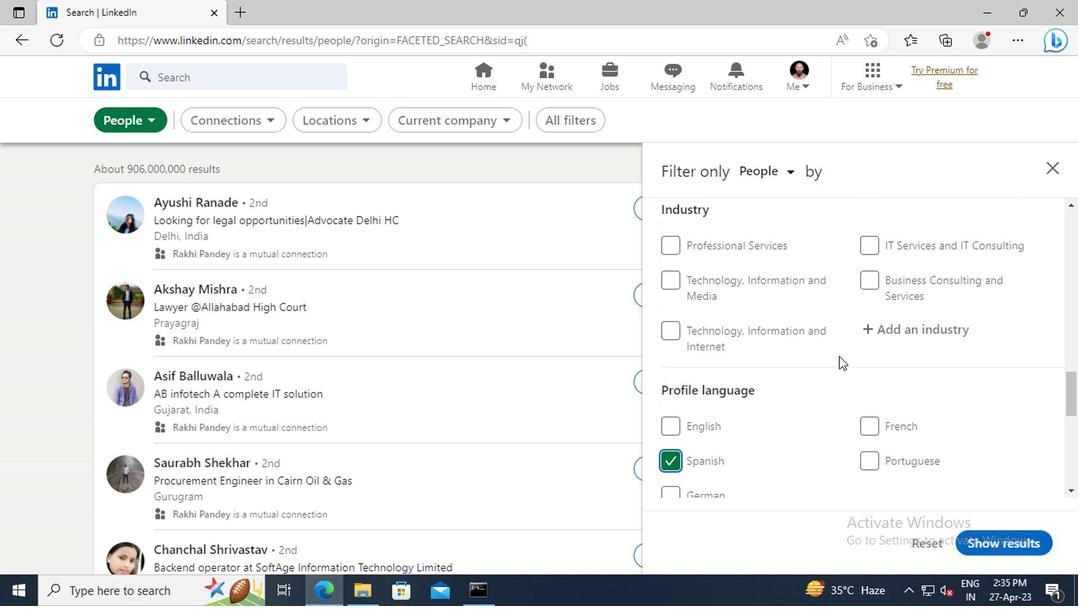 
Action: Mouse scrolled (835, 356) with delta (0, 0)
Screenshot: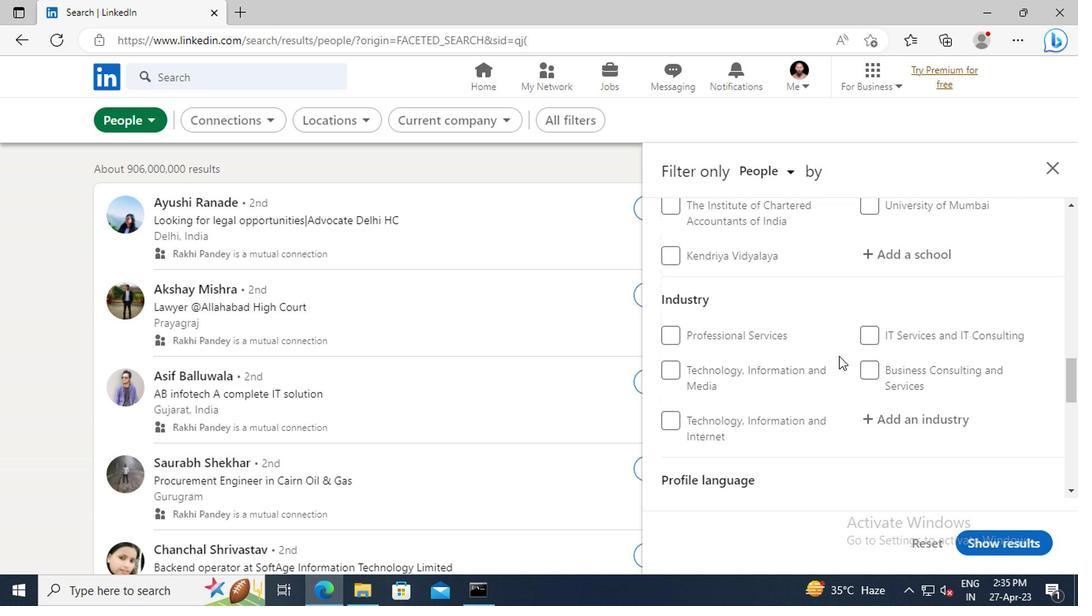 
Action: Mouse scrolled (835, 356) with delta (0, 0)
Screenshot: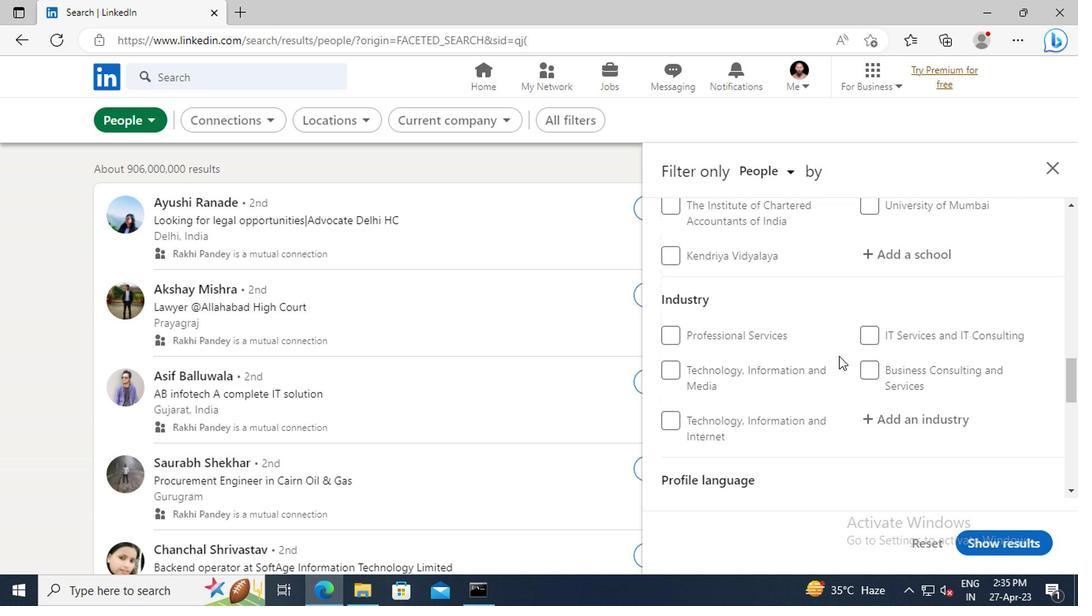 
Action: Mouse scrolled (835, 356) with delta (0, 0)
Screenshot: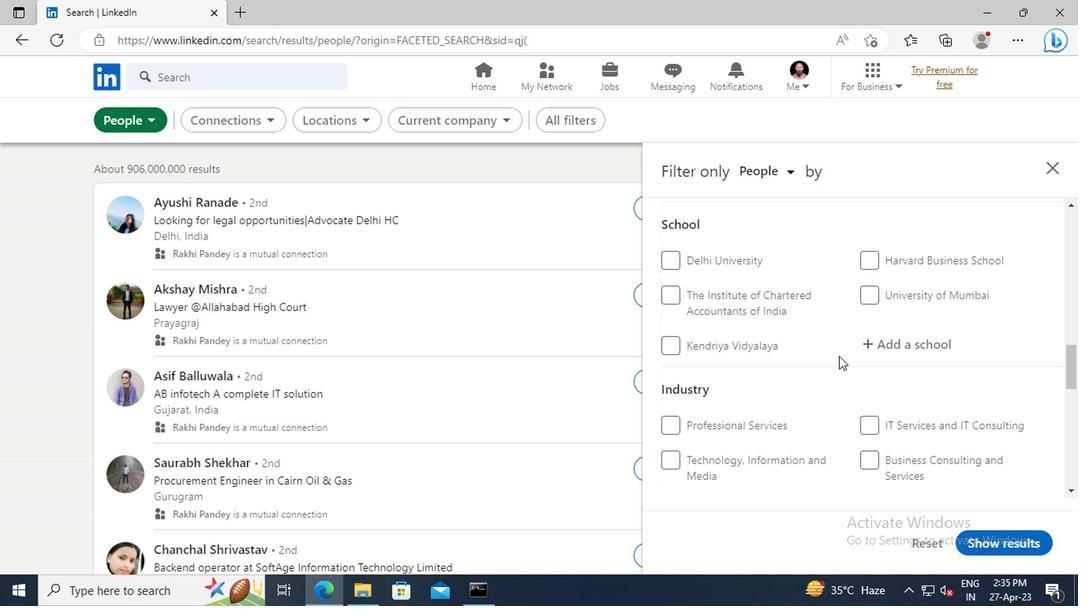 
Action: Mouse scrolled (835, 356) with delta (0, 0)
Screenshot: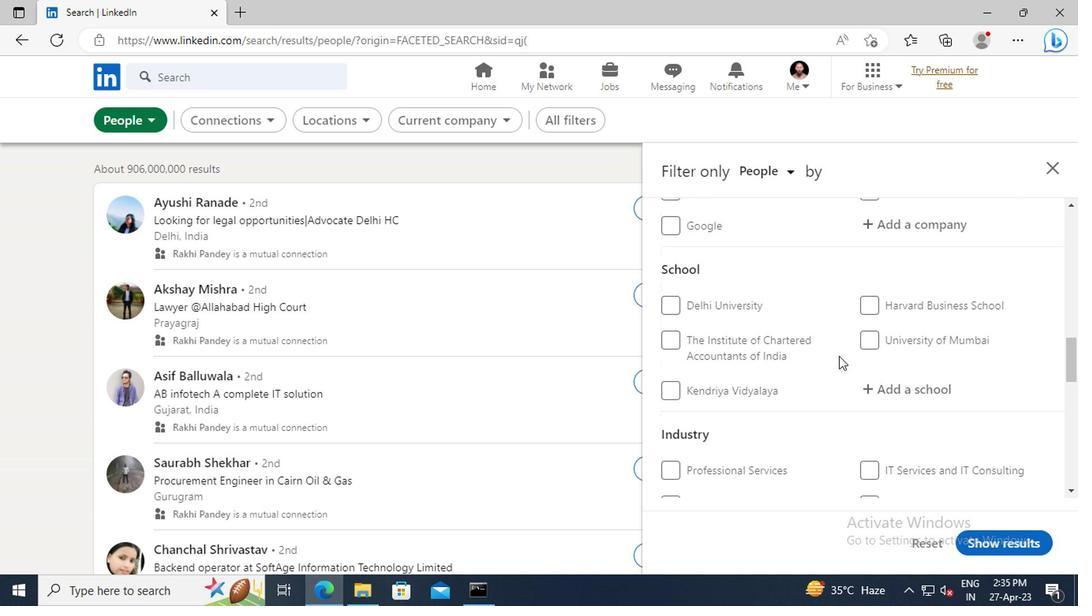 
Action: Mouse scrolled (835, 356) with delta (0, 0)
Screenshot: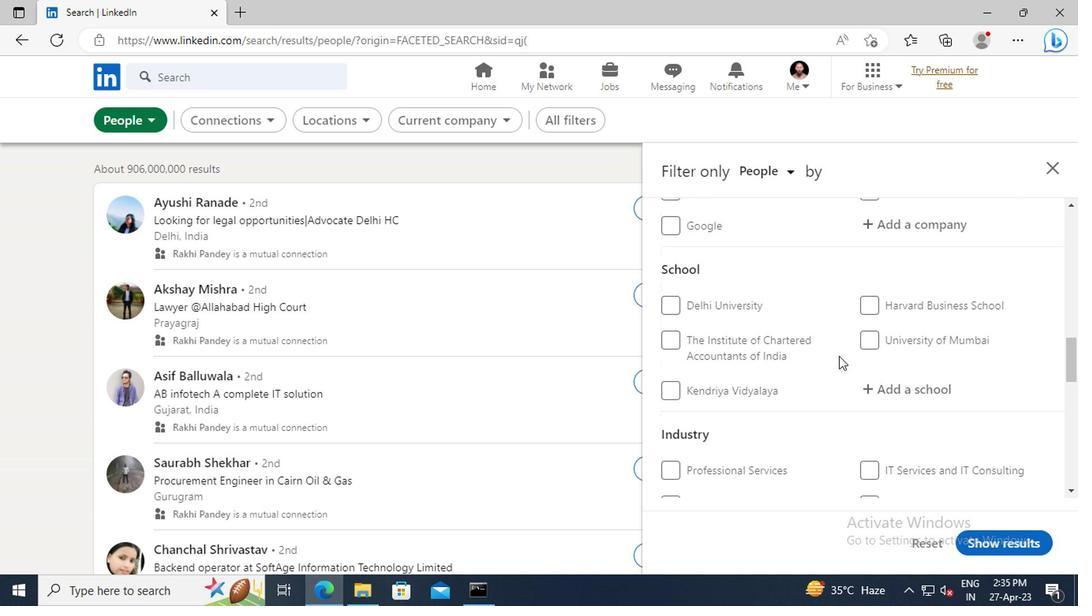 
Action: Mouse scrolled (835, 356) with delta (0, 0)
Screenshot: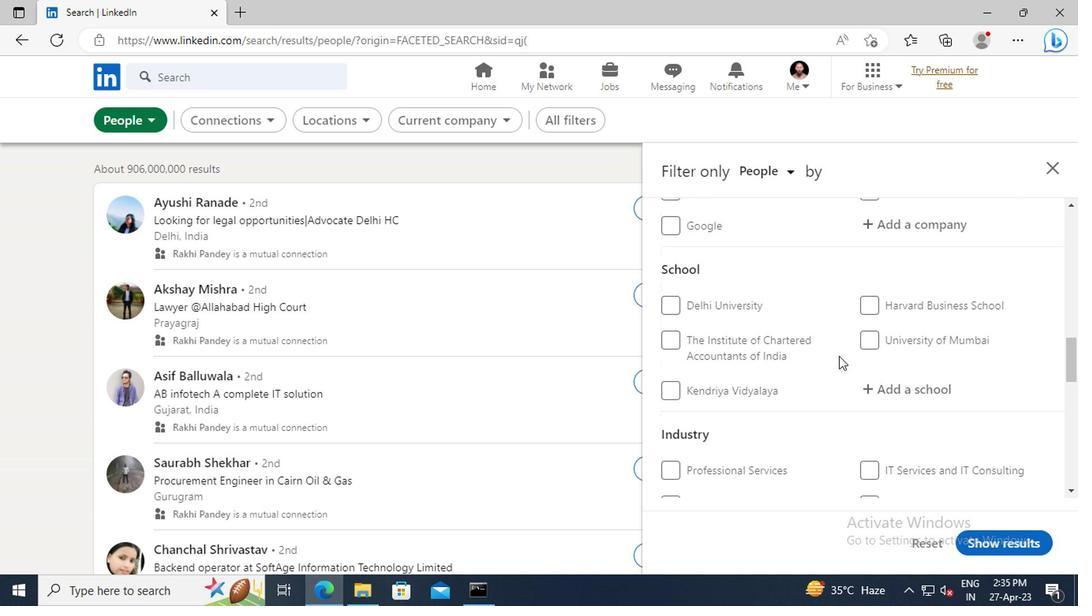 
Action: Mouse scrolled (835, 356) with delta (0, 0)
Screenshot: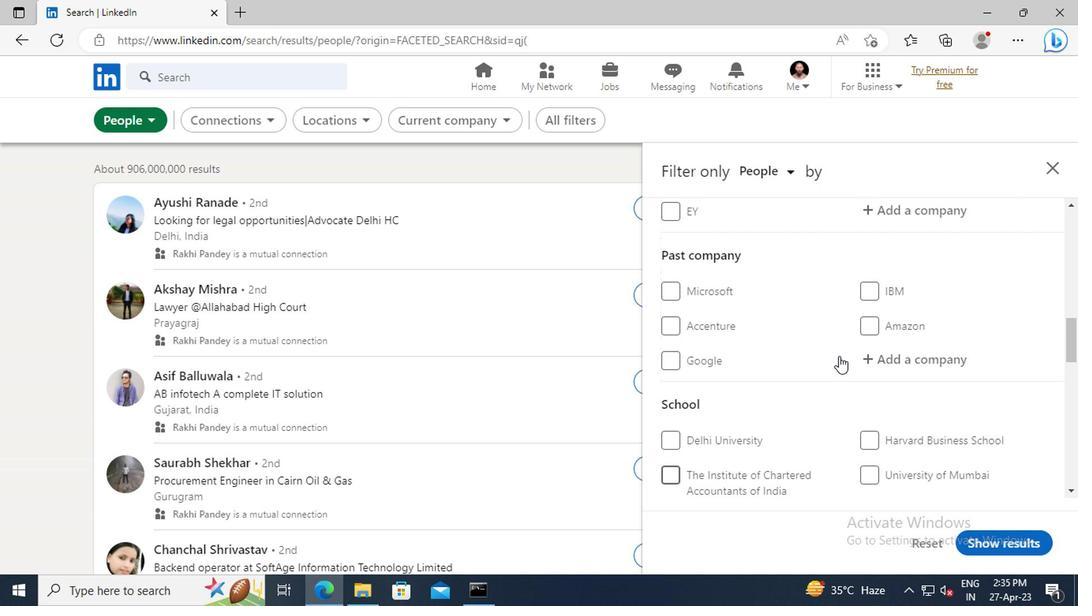 
Action: Mouse scrolled (835, 356) with delta (0, 0)
Screenshot: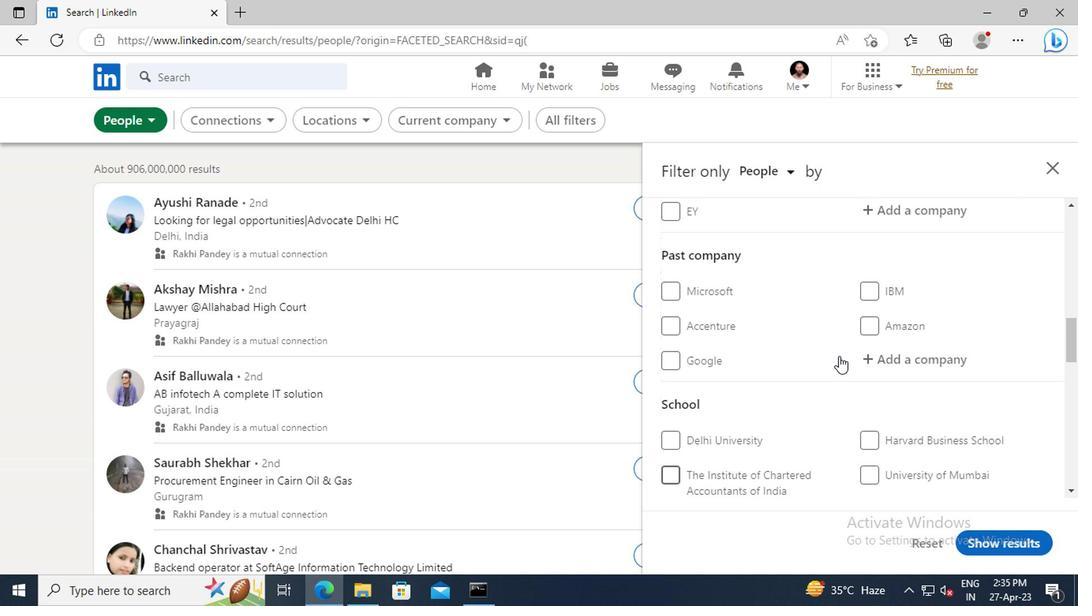 
Action: Mouse scrolled (835, 356) with delta (0, 0)
Screenshot: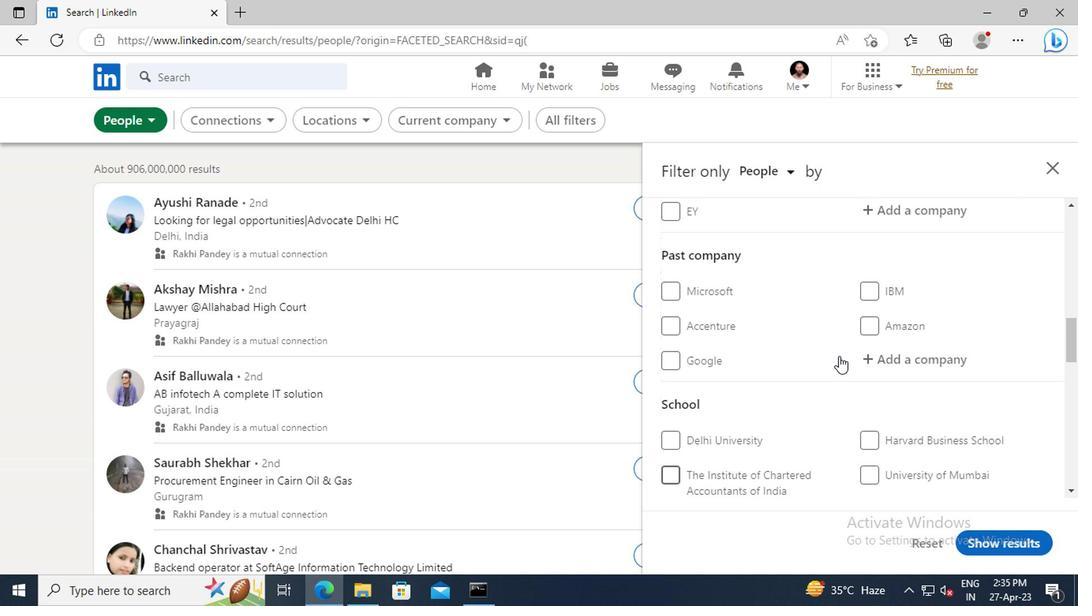 
Action: Mouse scrolled (835, 356) with delta (0, 0)
Screenshot: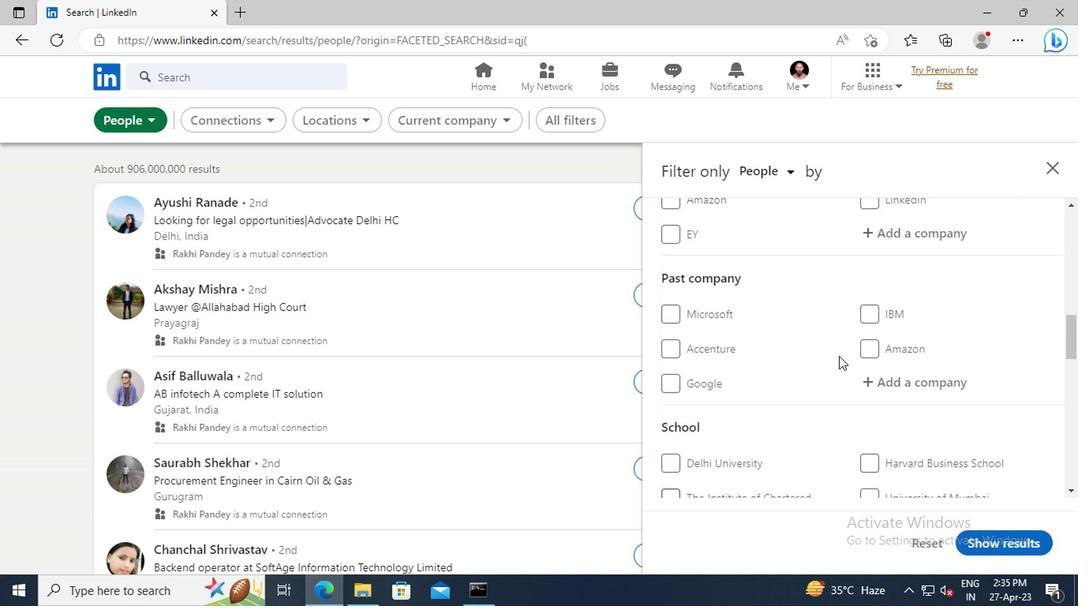 
Action: Mouse moved to (879, 385)
Screenshot: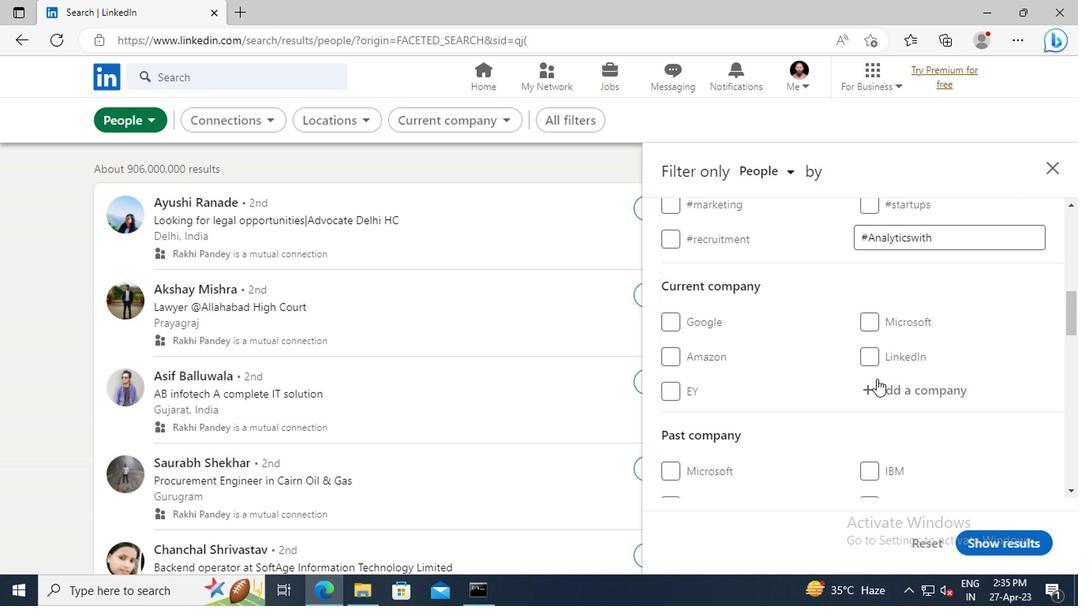 
Action: Mouse pressed left at (879, 385)
Screenshot: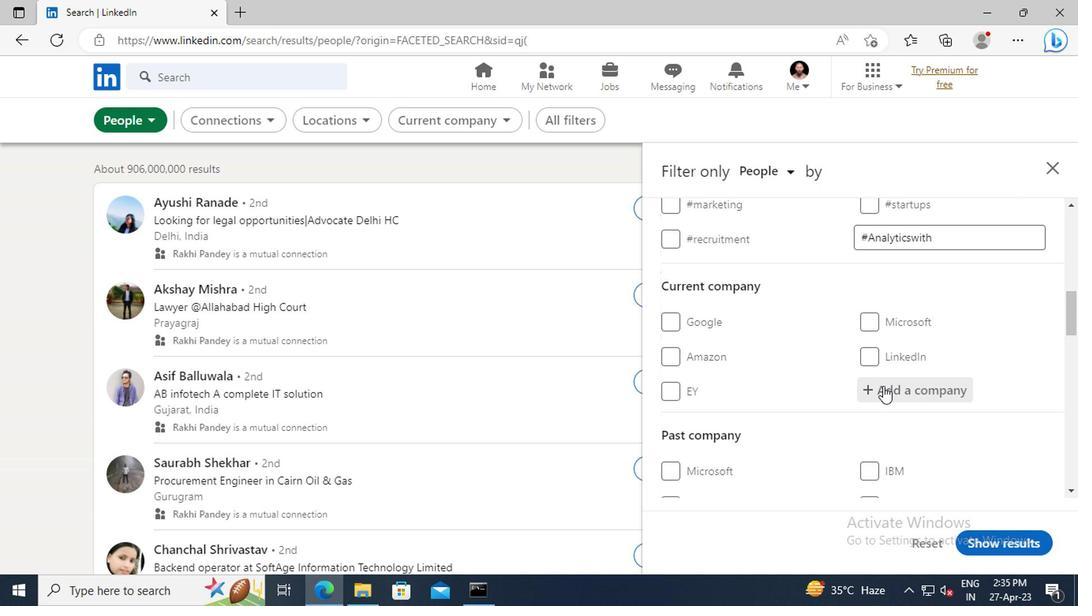 
Action: Key pressed <Key.shift>INDIAN<Key.space><Key.shift>ARMY
Screenshot: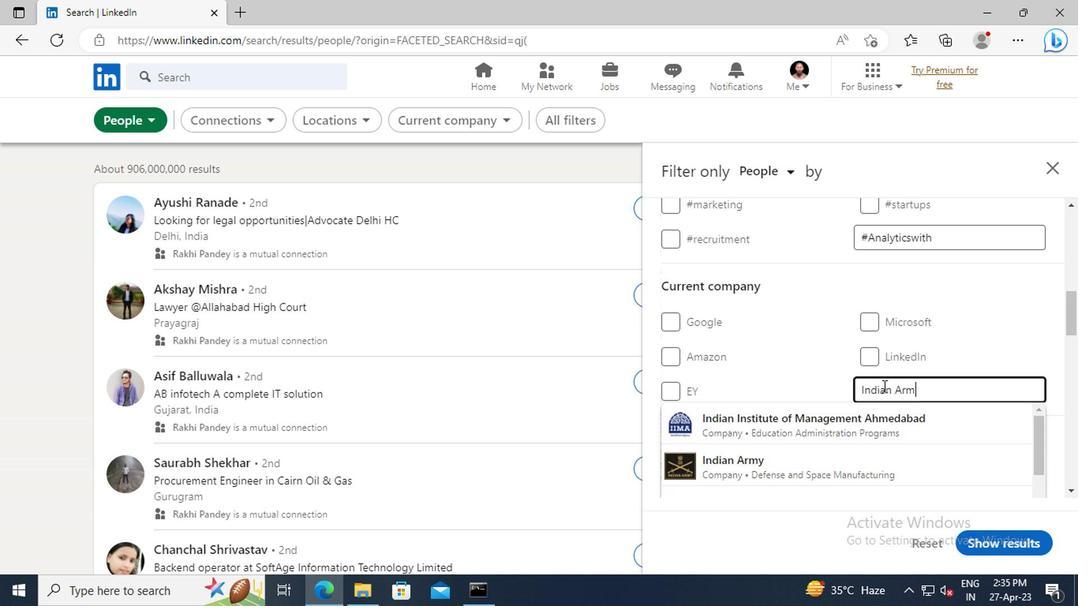 
Action: Mouse moved to (883, 421)
Screenshot: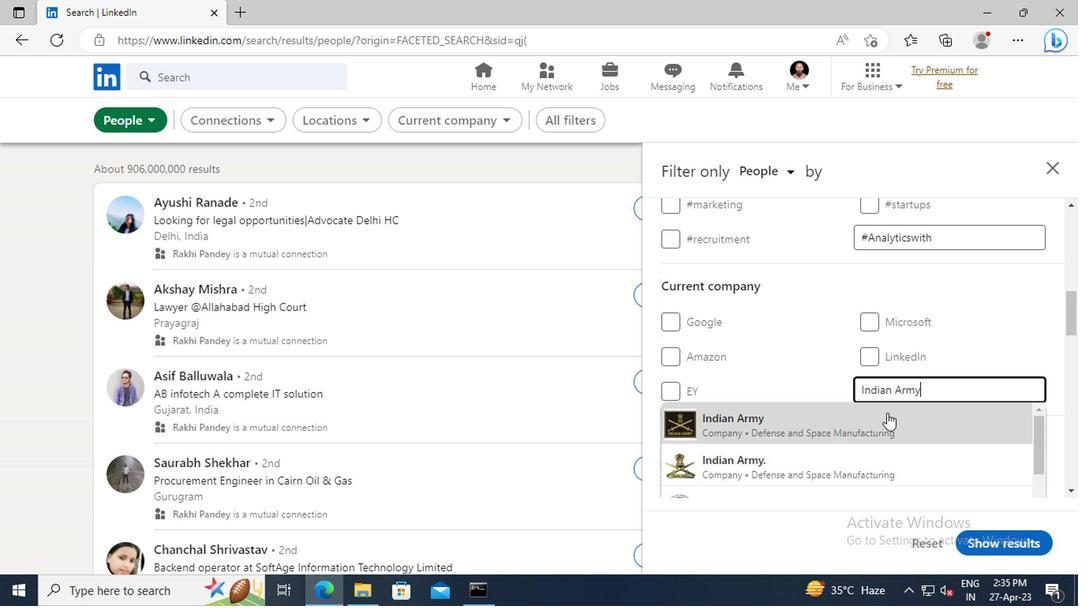 
Action: Mouse pressed left at (883, 421)
Screenshot: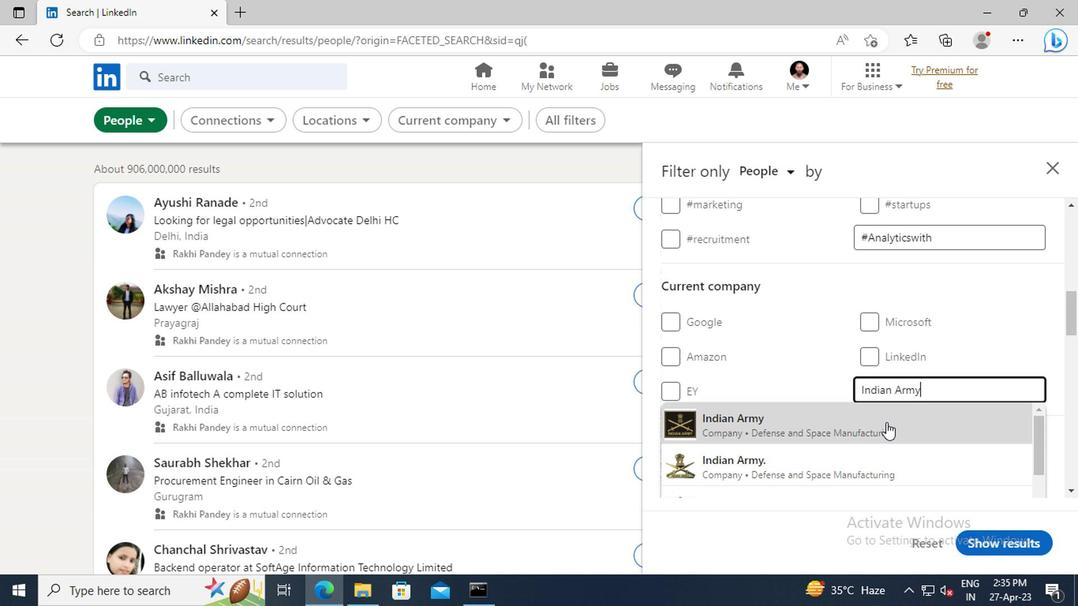 
Action: Mouse moved to (883, 346)
Screenshot: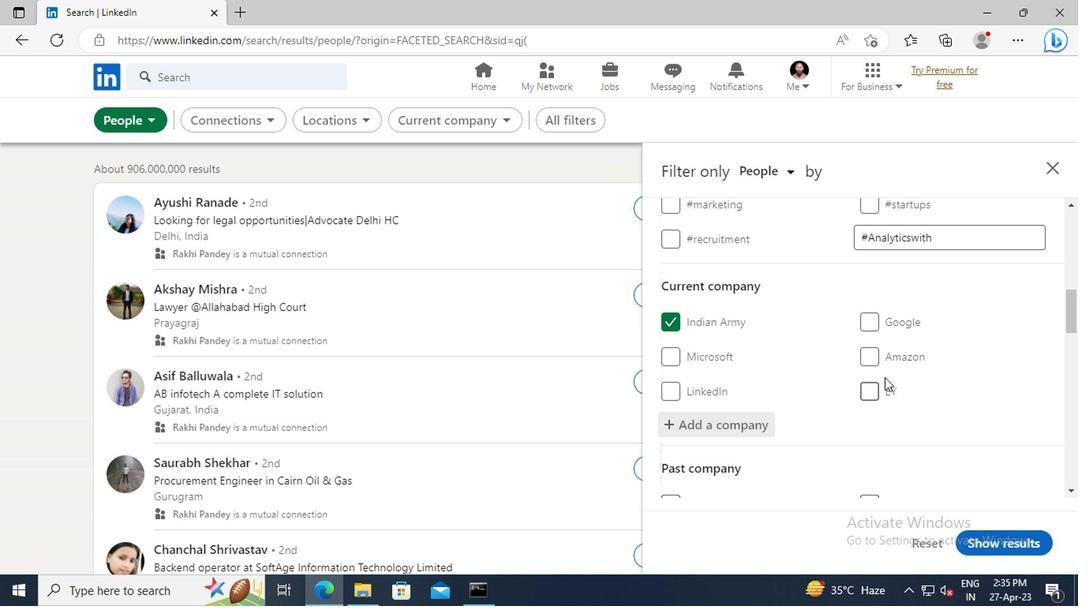 
Action: Mouse scrolled (883, 346) with delta (0, 0)
Screenshot: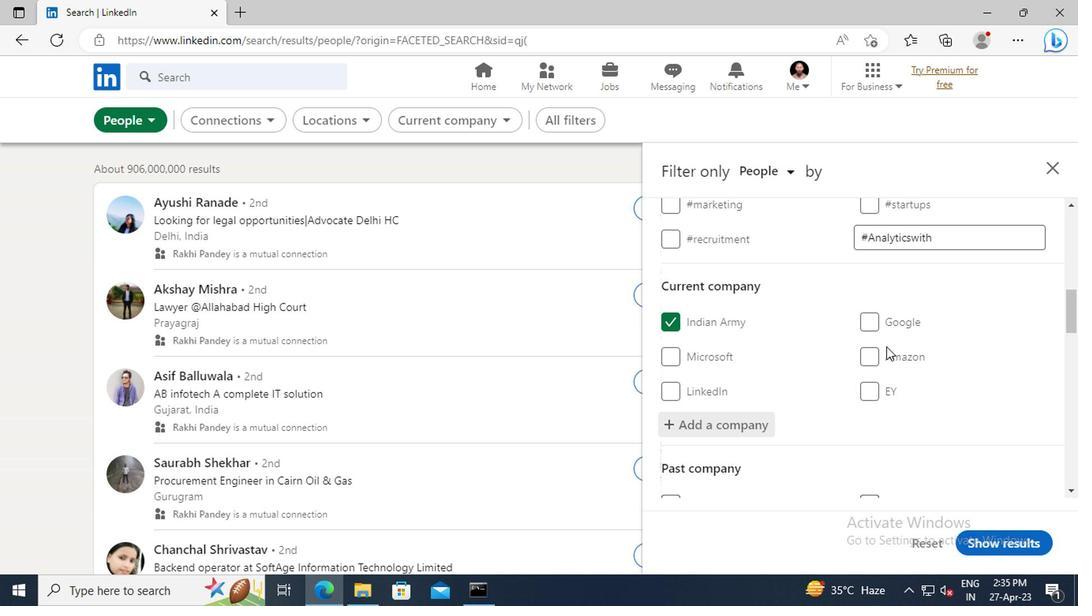 
Action: Mouse scrolled (883, 346) with delta (0, 0)
Screenshot: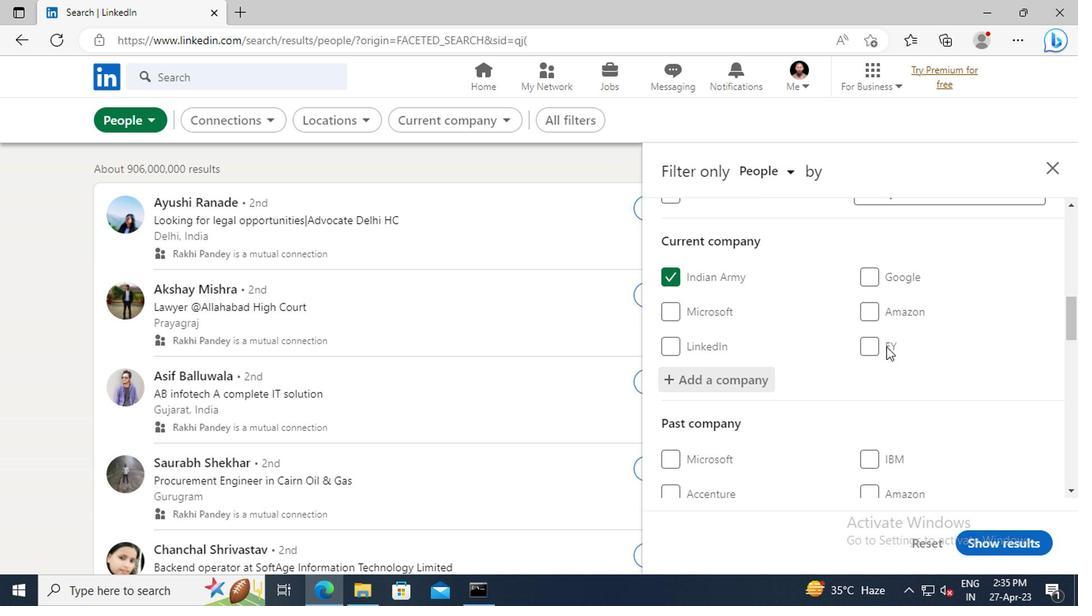 
Action: Mouse scrolled (883, 346) with delta (0, 0)
Screenshot: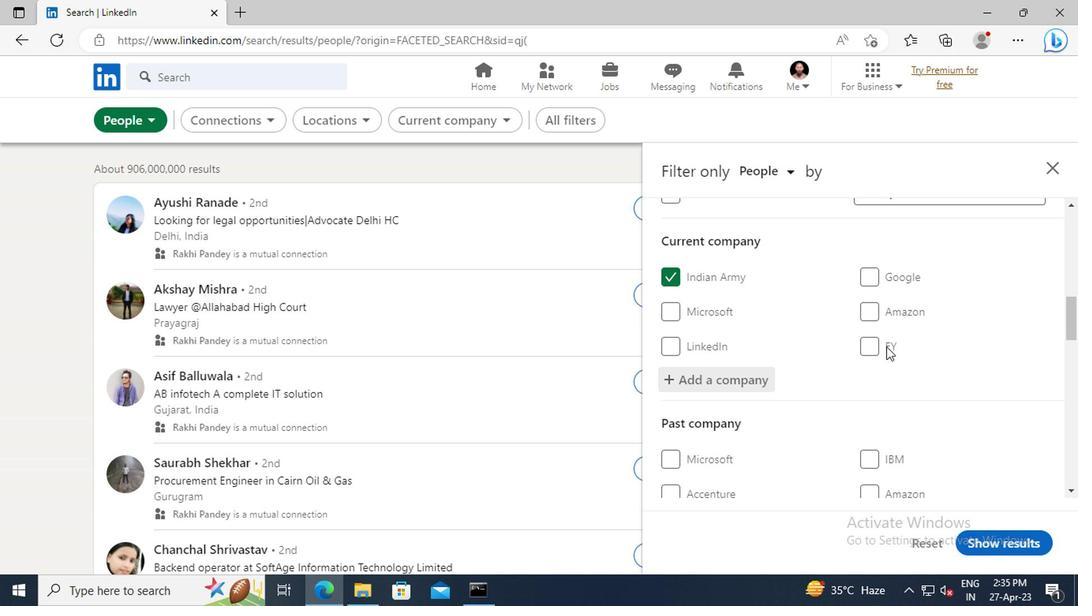 
Action: Mouse scrolled (883, 346) with delta (0, 0)
Screenshot: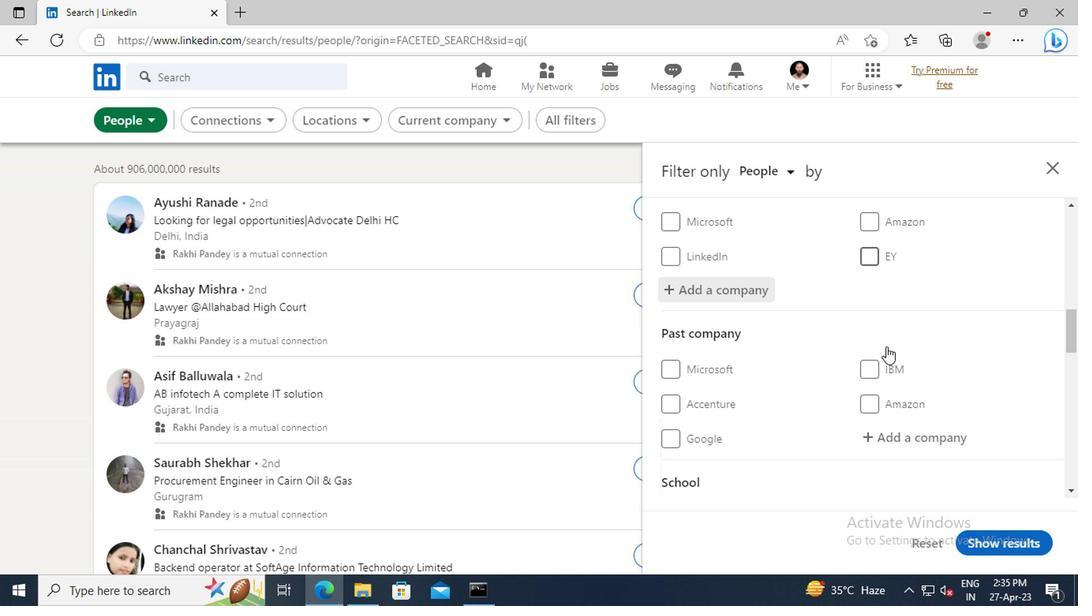 
Action: Mouse scrolled (883, 346) with delta (0, 0)
Screenshot: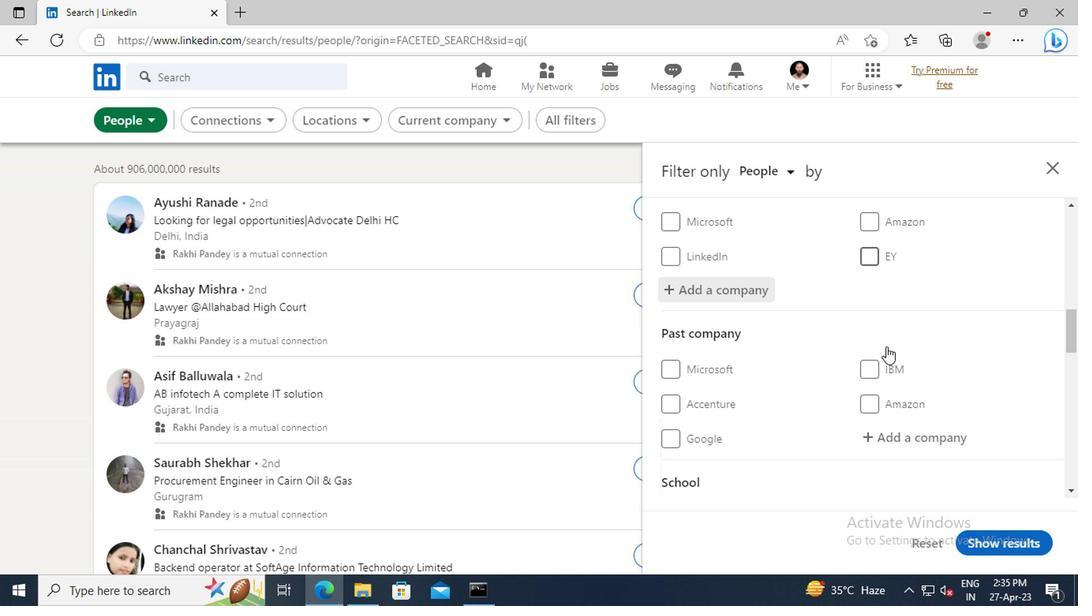
Action: Mouse scrolled (883, 346) with delta (0, 0)
Screenshot: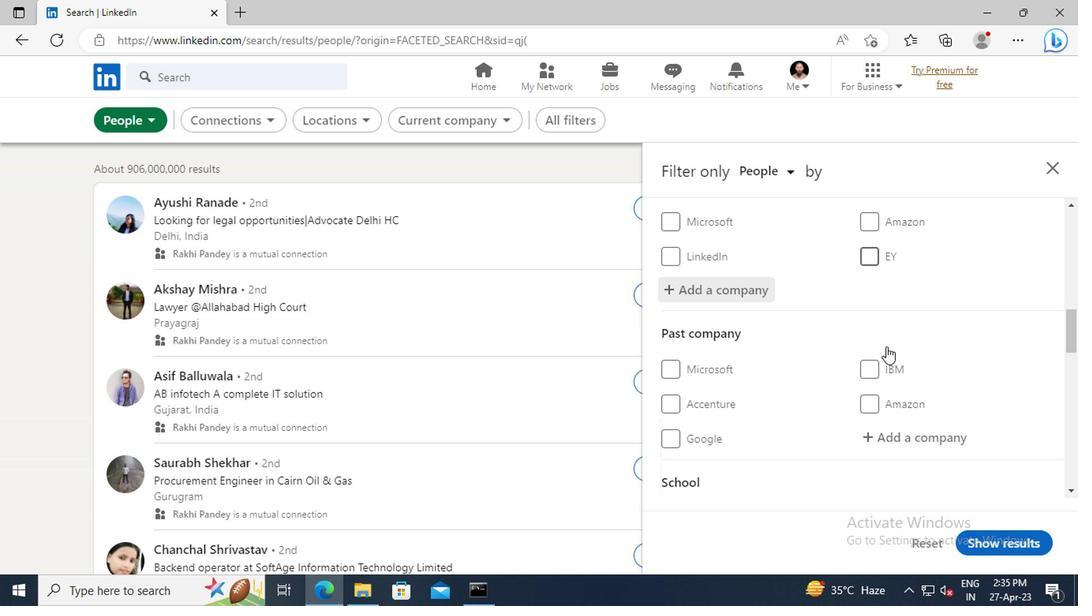 
Action: Mouse scrolled (883, 346) with delta (0, 0)
Screenshot: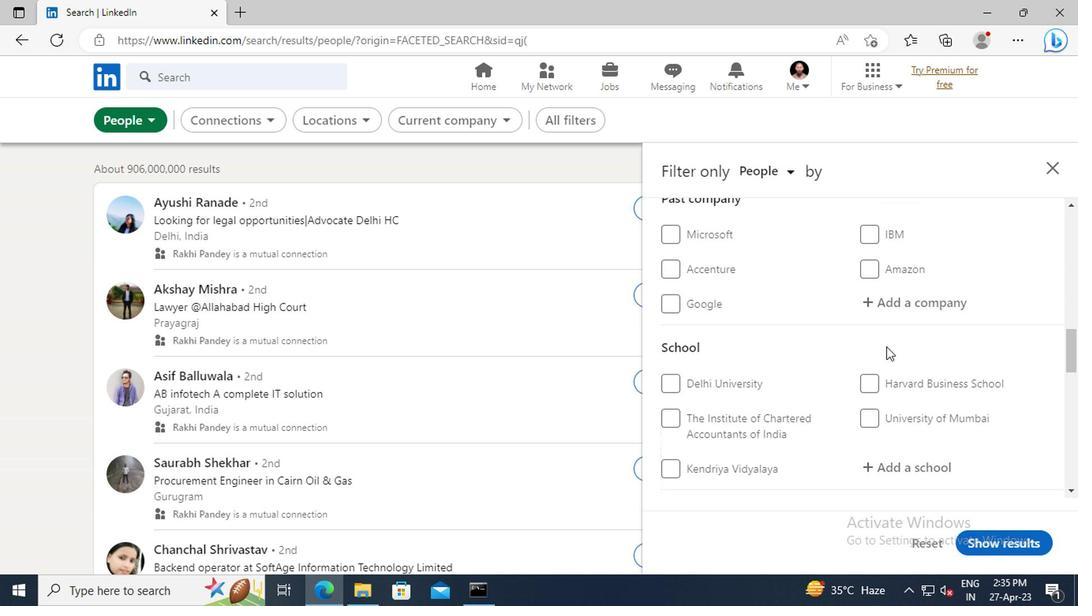 
Action: Mouse scrolled (883, 346) with delta (0, 0)
Screenshot: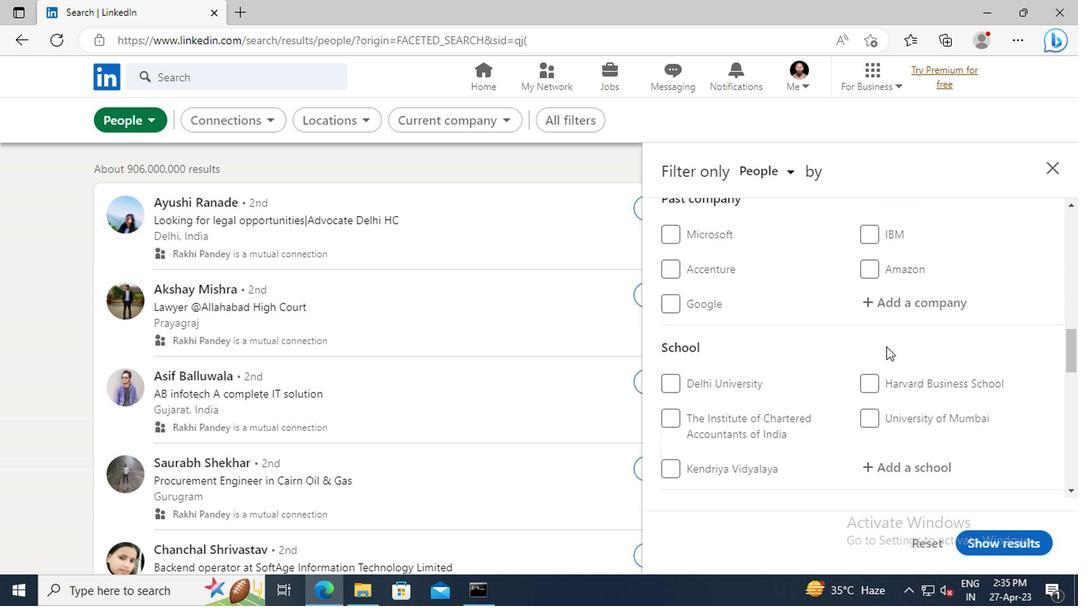 
Action: Mouse moved to (881, 350)
Screenshot: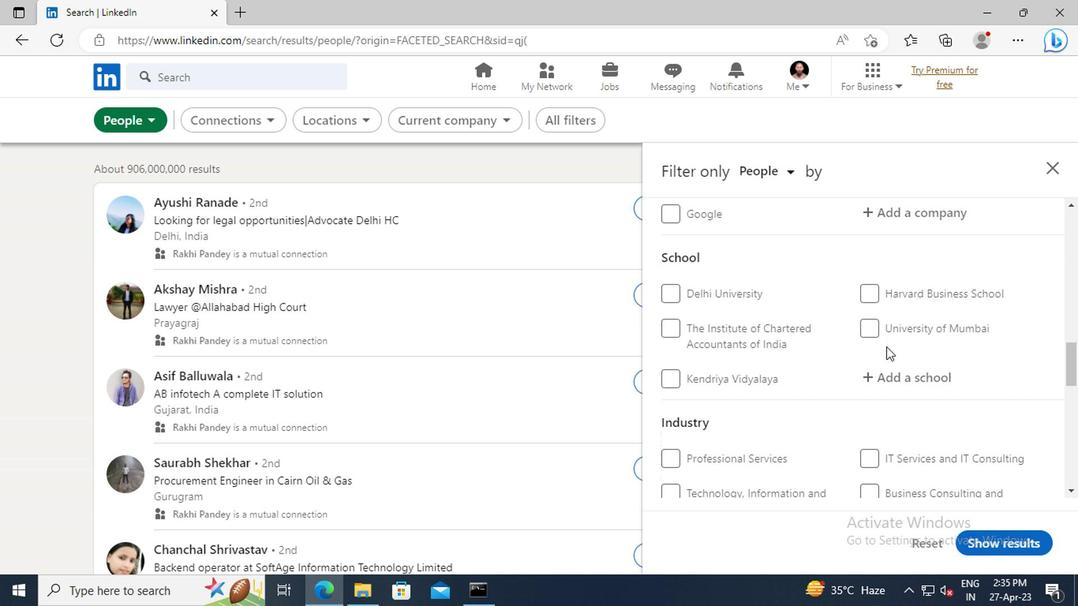 
Action: Mouse scrolled (881, 349) with delta (0, 0)
Screenshot: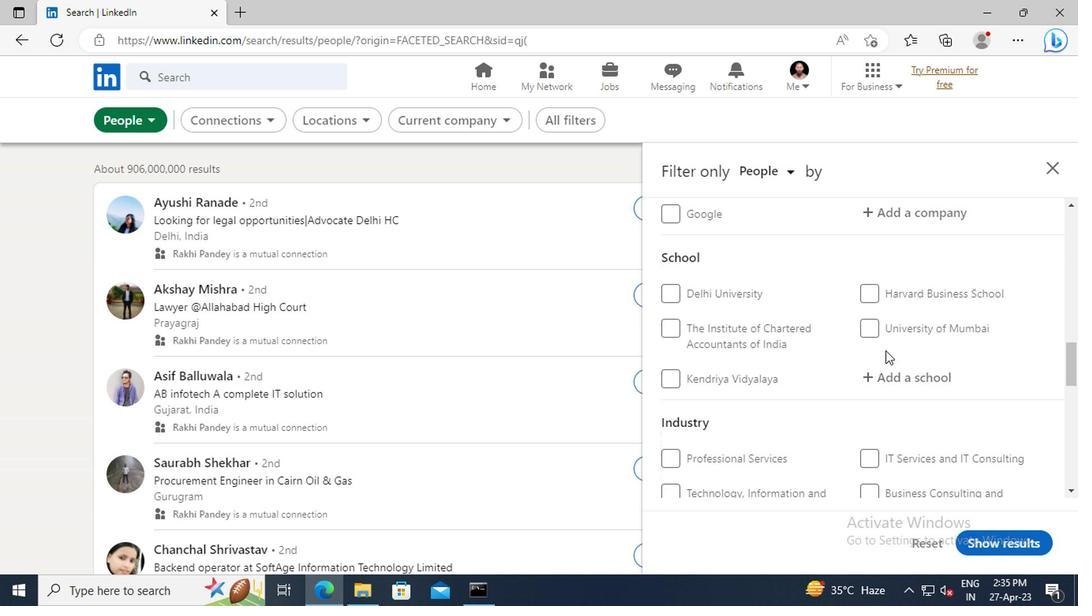 
Action: Mouse moved to (880, 338)
Screenshot: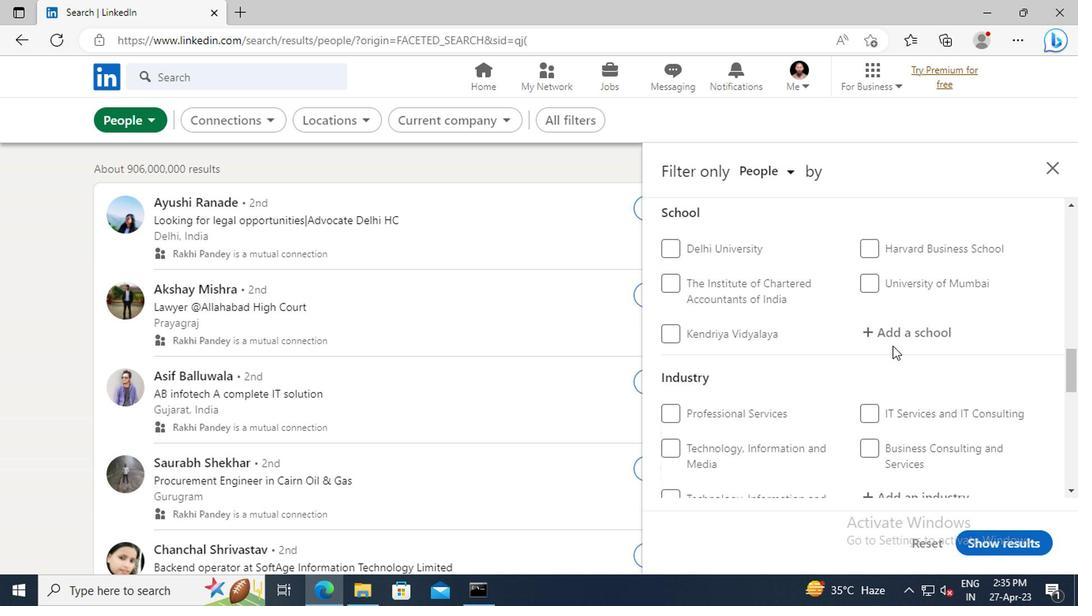 
Action: Mouse pressed left at (880, 338)
Screenshot: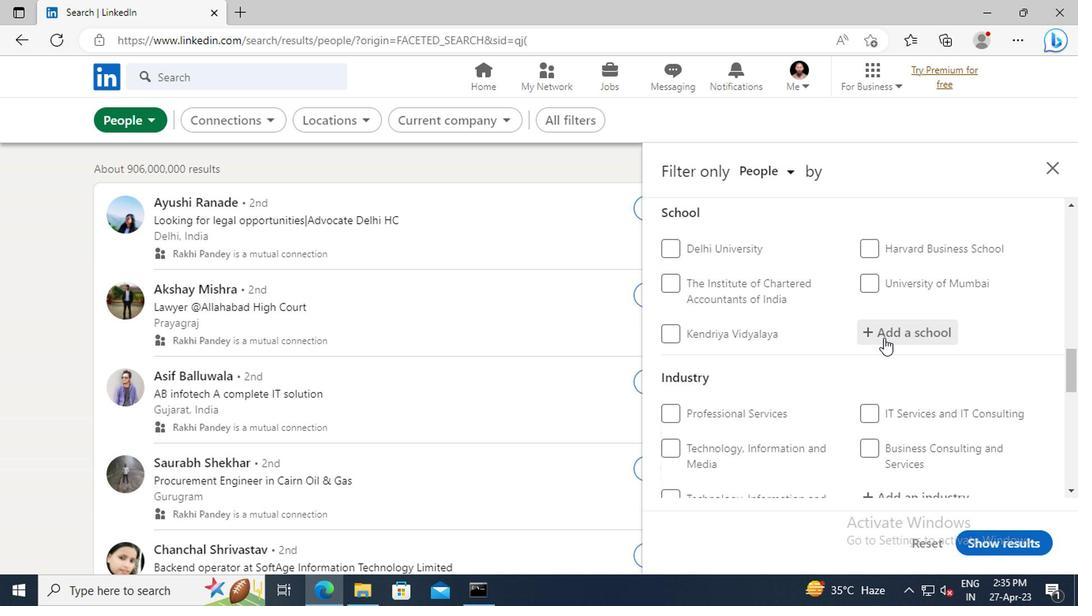 
Action: Key pressed <Key.shift>INTERNATIONAL<Key.space><Key.shift>INSTITUTE<Key.space>OF<Key.space><Key.shift>INF
Screenshot: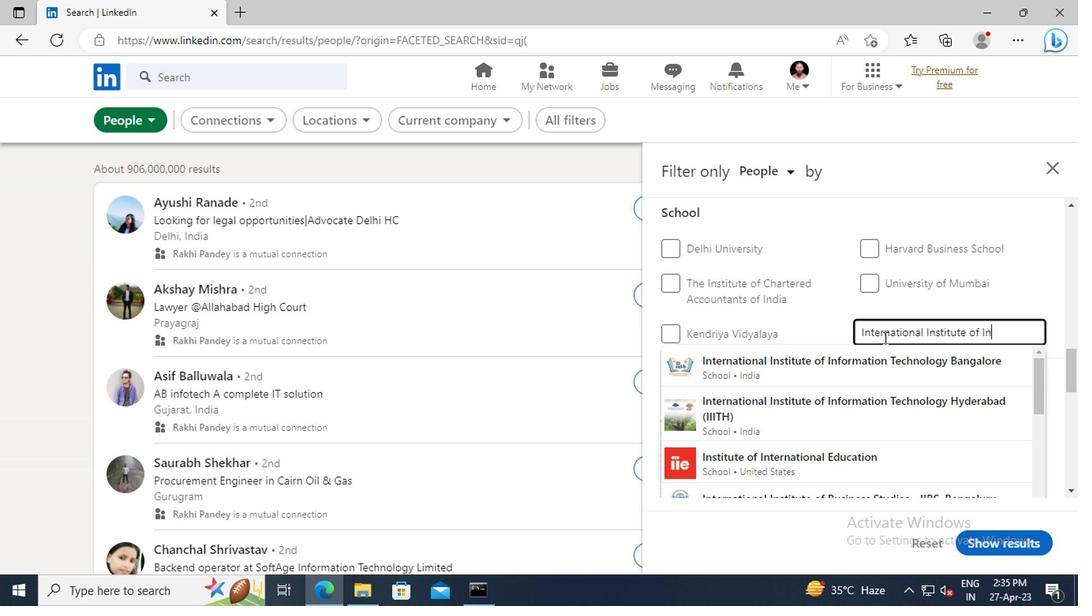 
Action: Mouse moved to (879, 338)
Screenshot: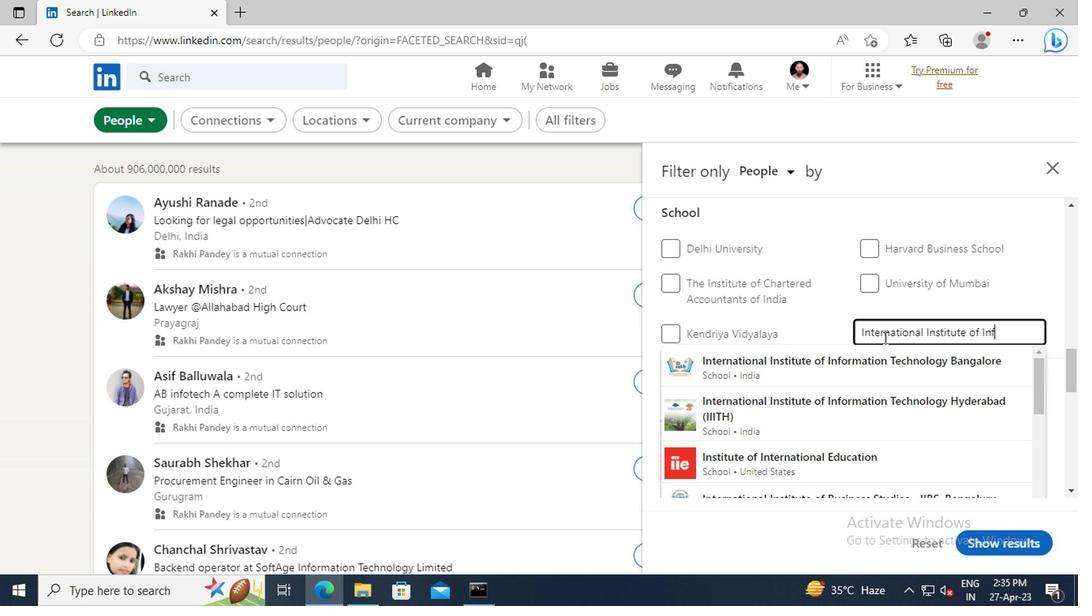 
Action: Key pressed ORMATION<Key.space><Key.shift>TECHNOLOGY<Key.space><Key.shift>HY
Screenshot: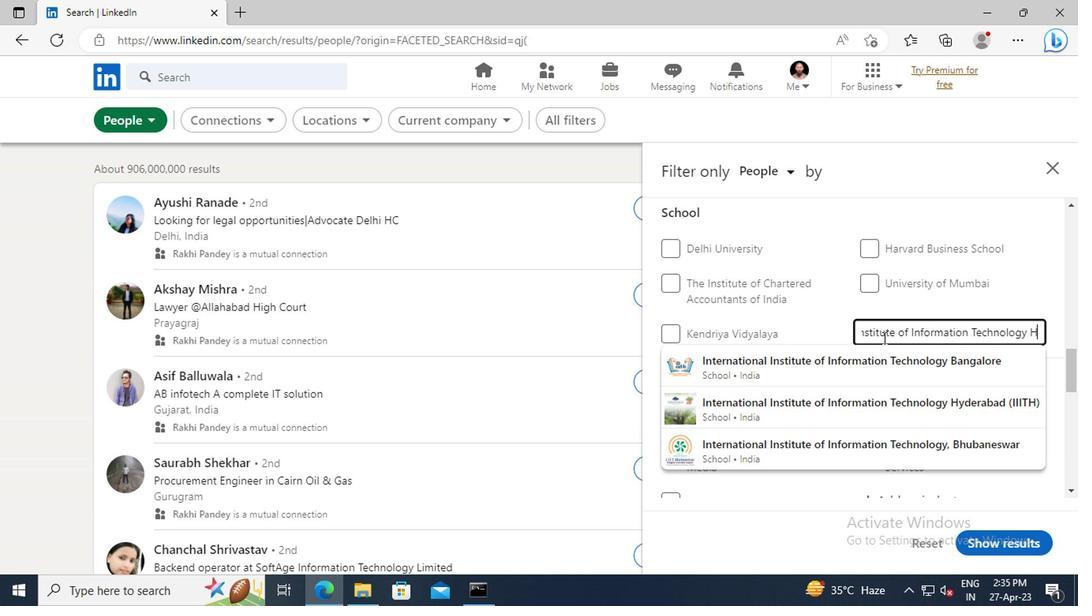 
Action: Mouse moved to (881, 357)
Screenshot: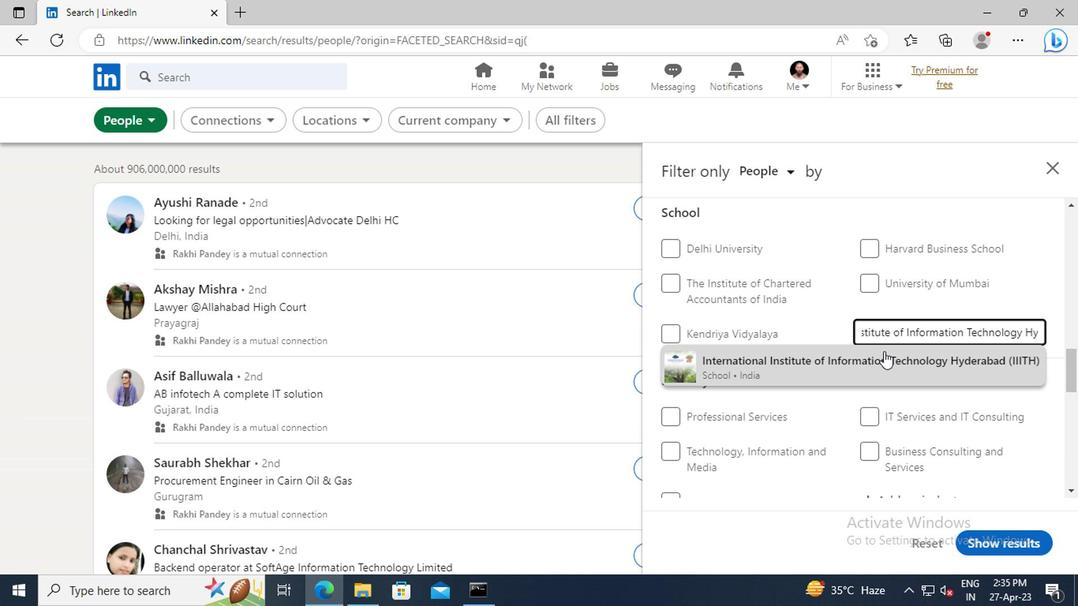 
Action: Mouse pressed left at (881, 357)
Screenshot: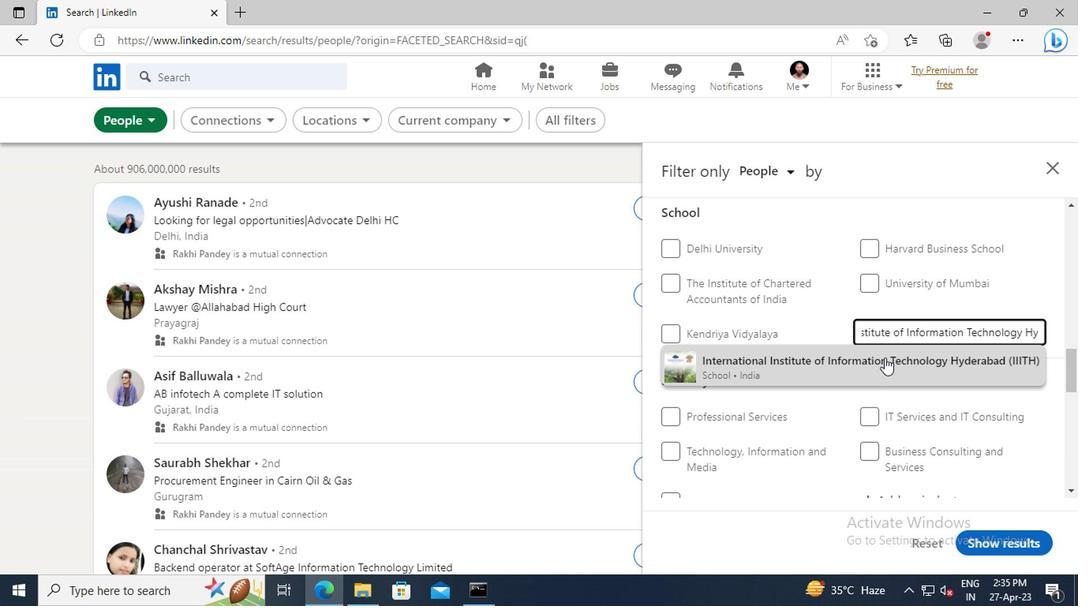 
Action: Mouse moved to (887, 307)
Screenshot: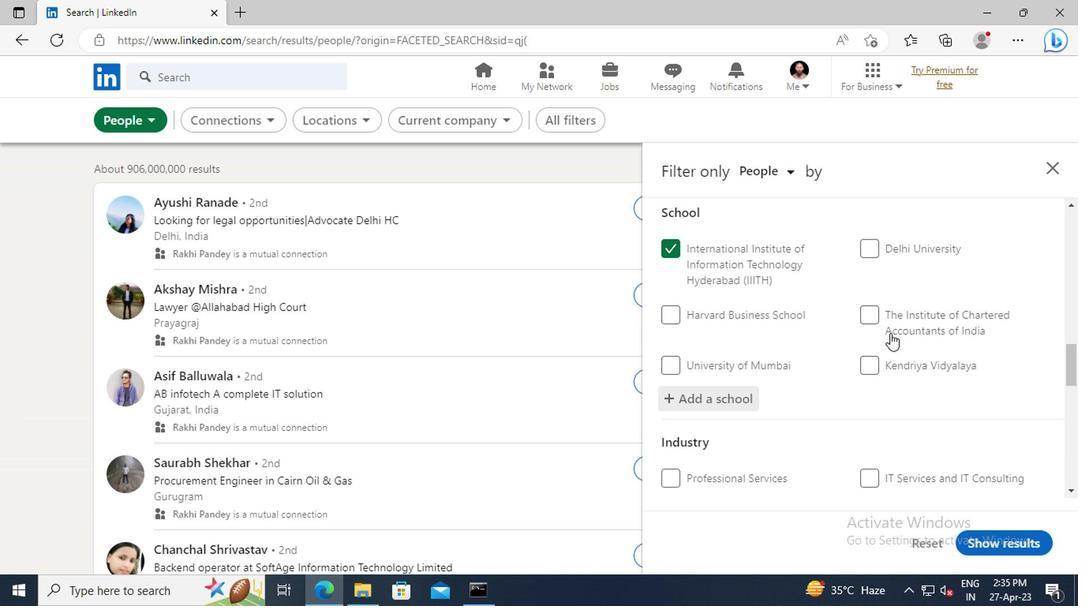 
Action: Mouse scrolled (887, 306) with delta (0, -1)
Screenshot: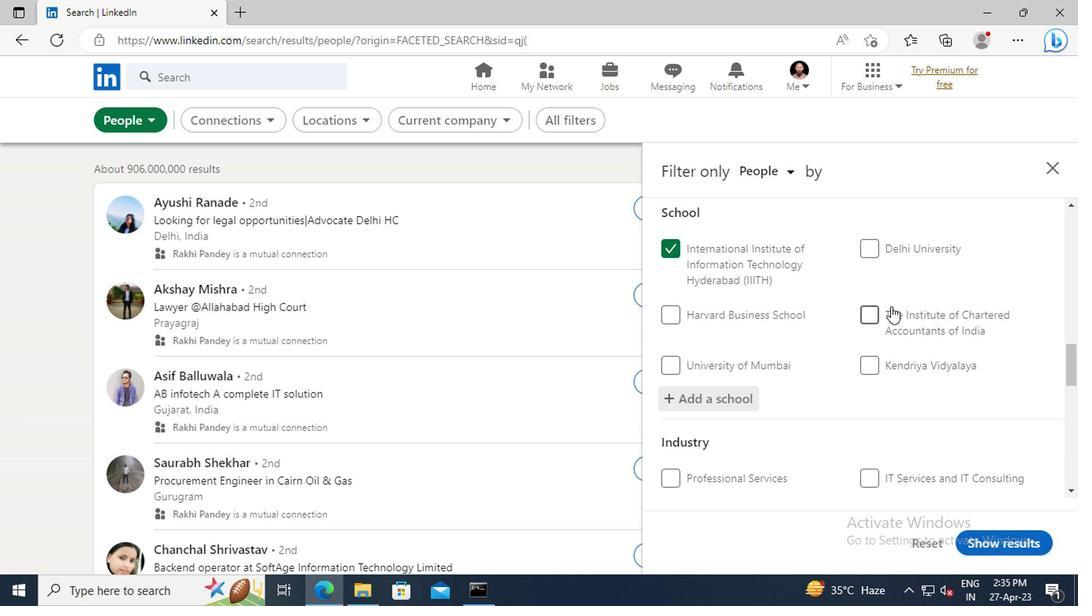 
Action: Mouse scrolled (887, 306) with delta (0, -1)
Screenshot: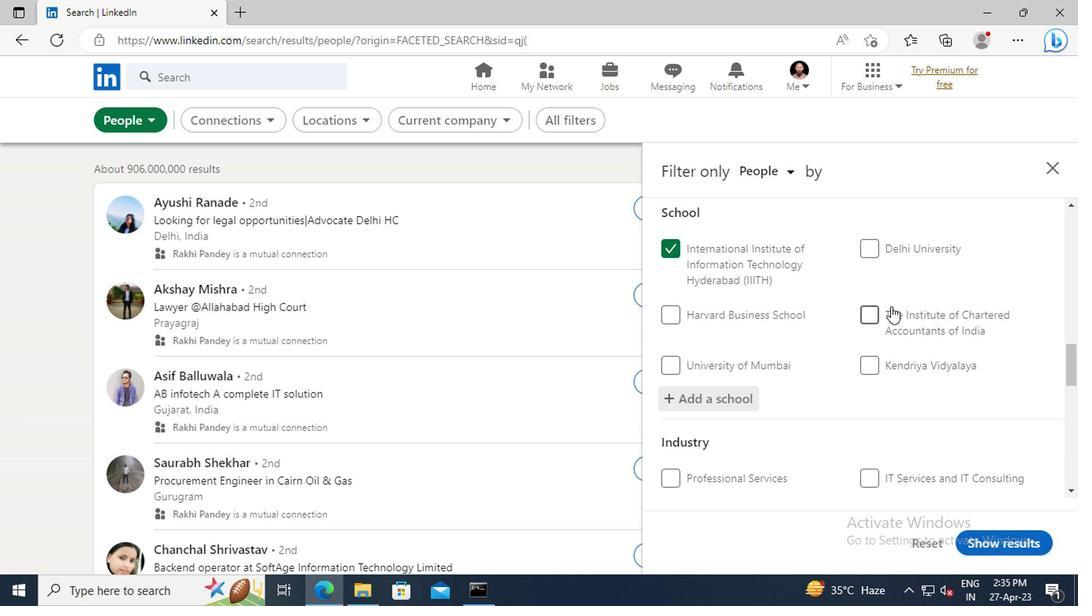 
Action: Mouse scrolled (887, 306) with delta (0, -1)
Screenshot: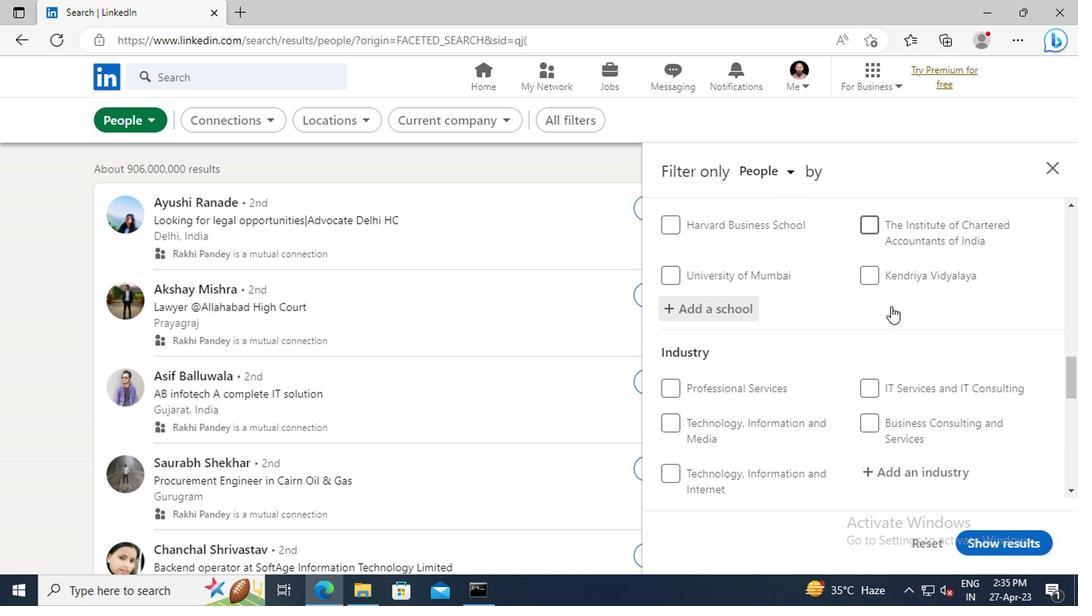 
Action: Mouse scrolled (887, 306) with delta (0, -1)
Screenshot: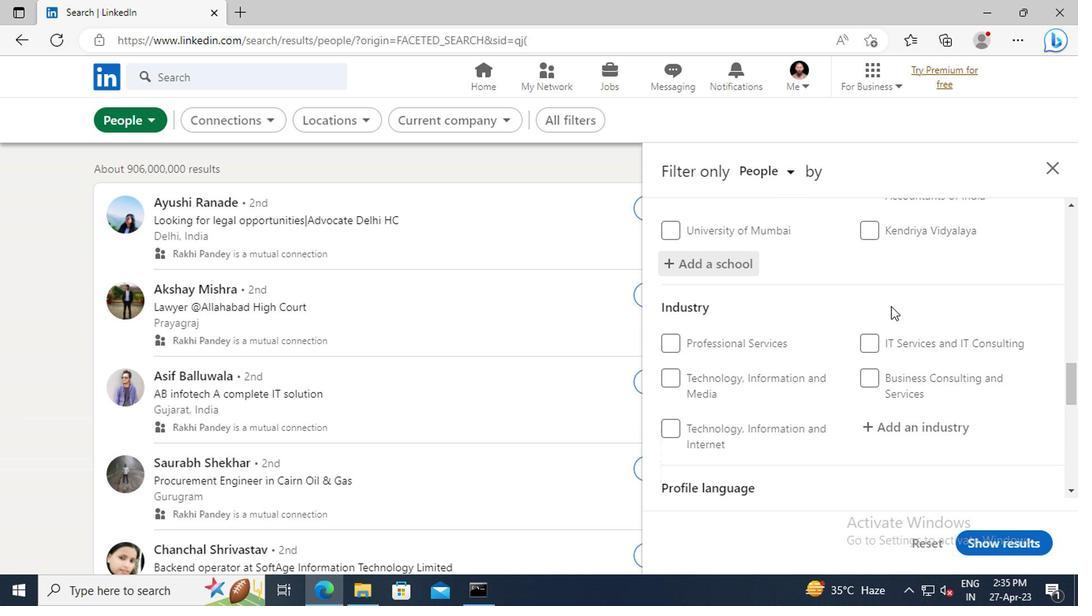 
Action: Mouse scrolled (887, 306) with delta (0, -1)
Screenshot: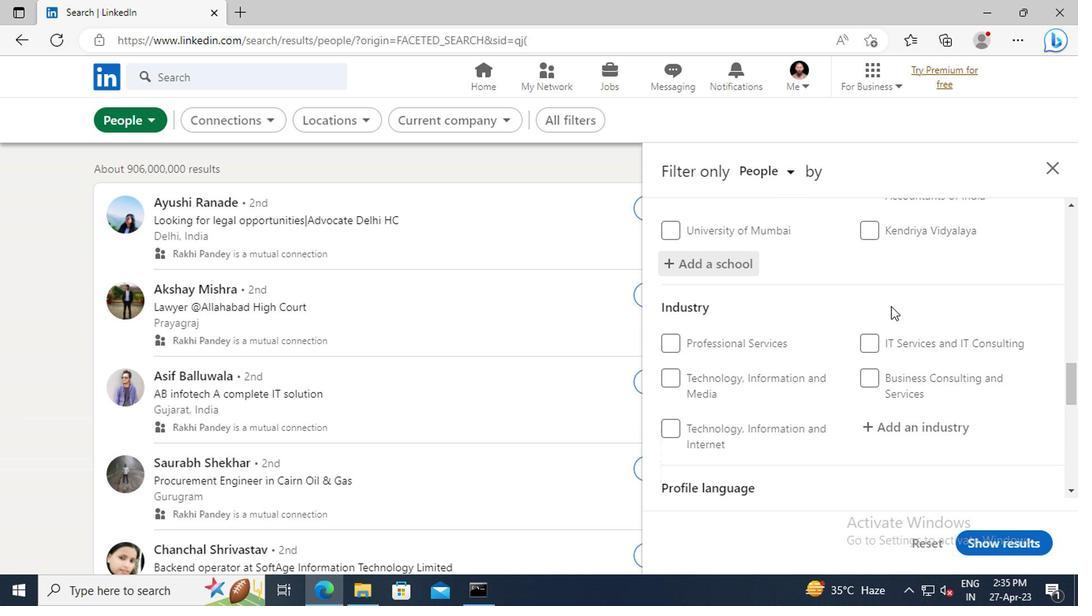 
Action: Mouse moved to (893, 338)
Screenshot: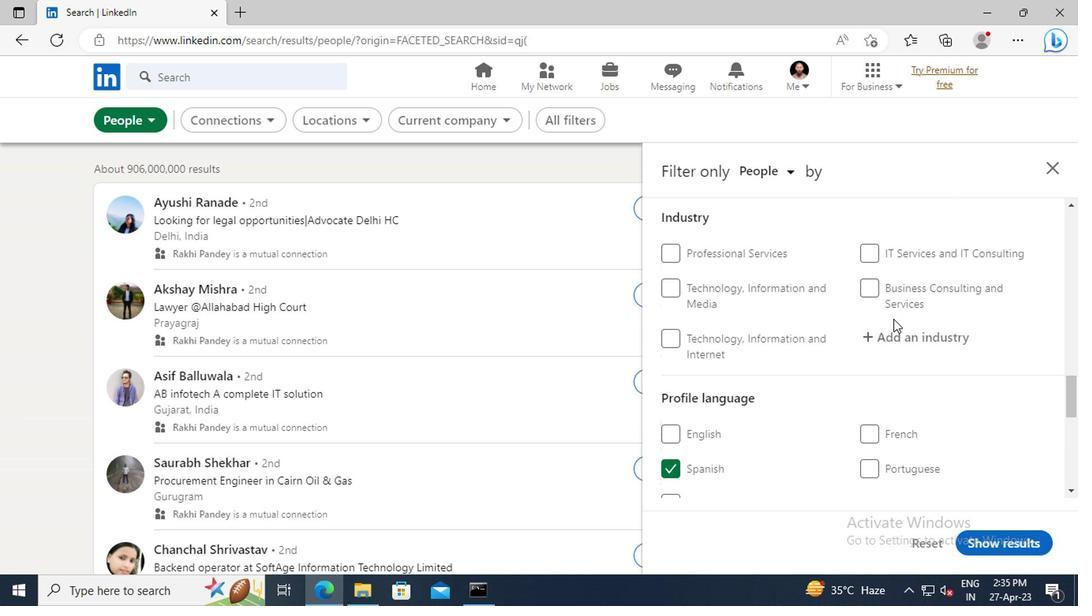 
Action: Mouse pressed left at (893, 338)
Screenshot: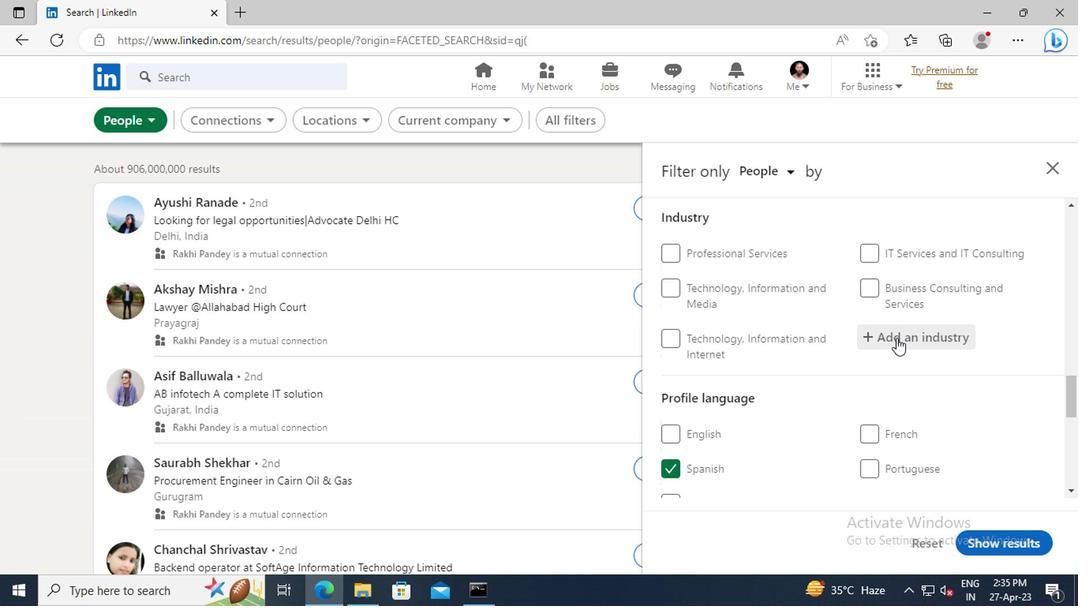 
Action: Key pressed <Key.shift>RADIO<Key.space>AND
Screenshot: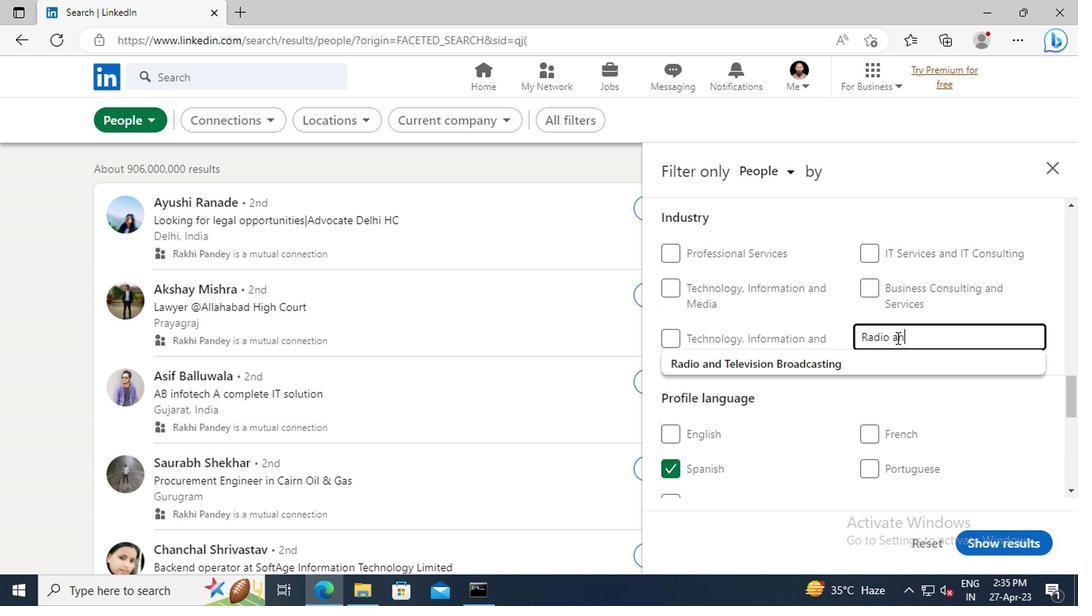 
Action: Mouse moved to (894, 362)
Screenshot: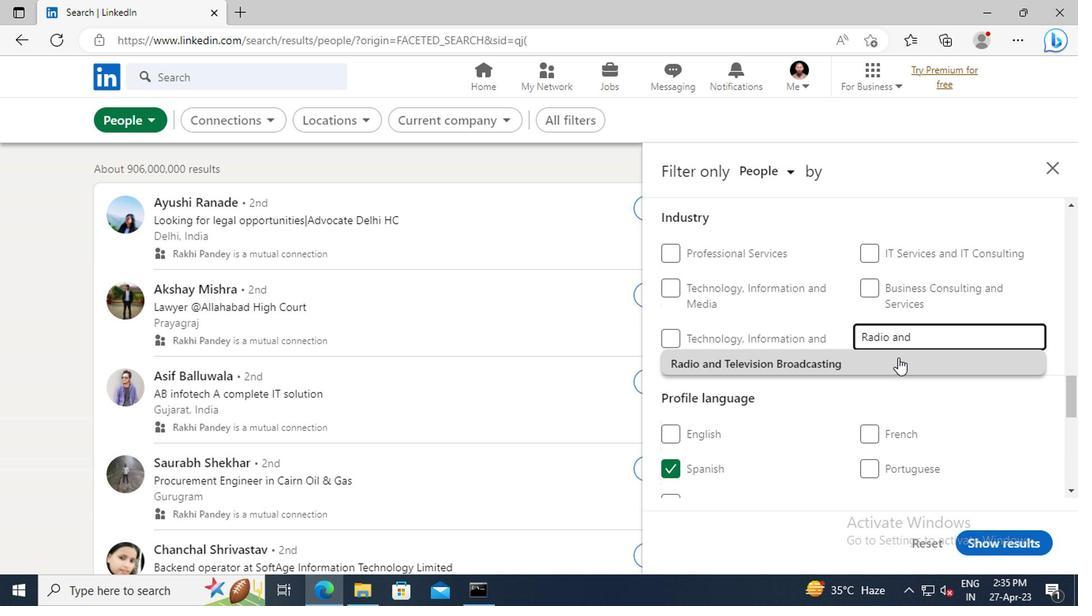 
Action: Mouse pressed left at (894, 362)
Screenshot: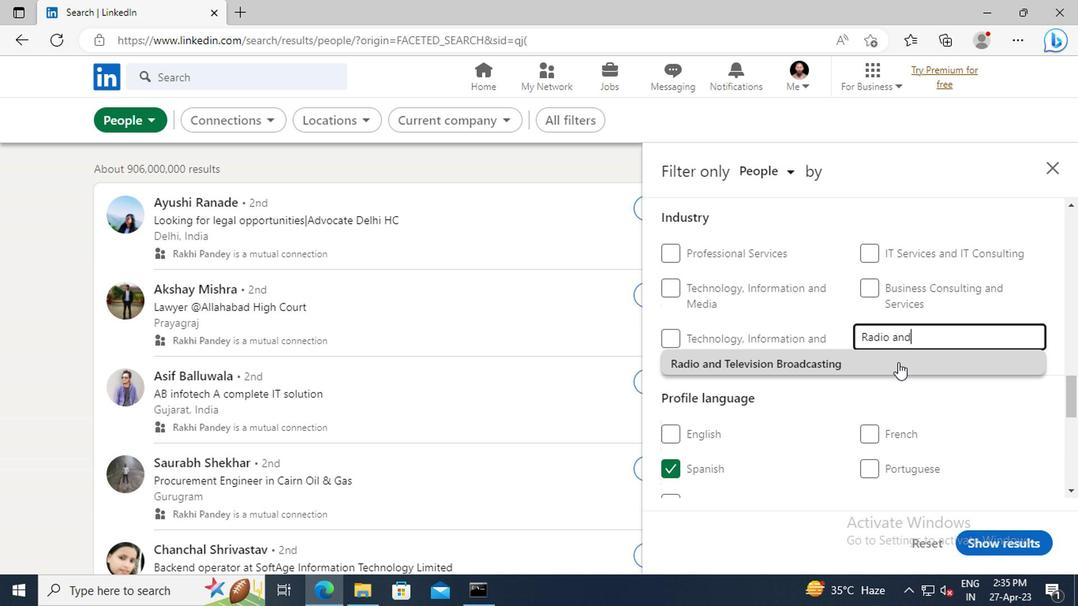 
Action: Mouse moved to (904, 311)
Screenshot: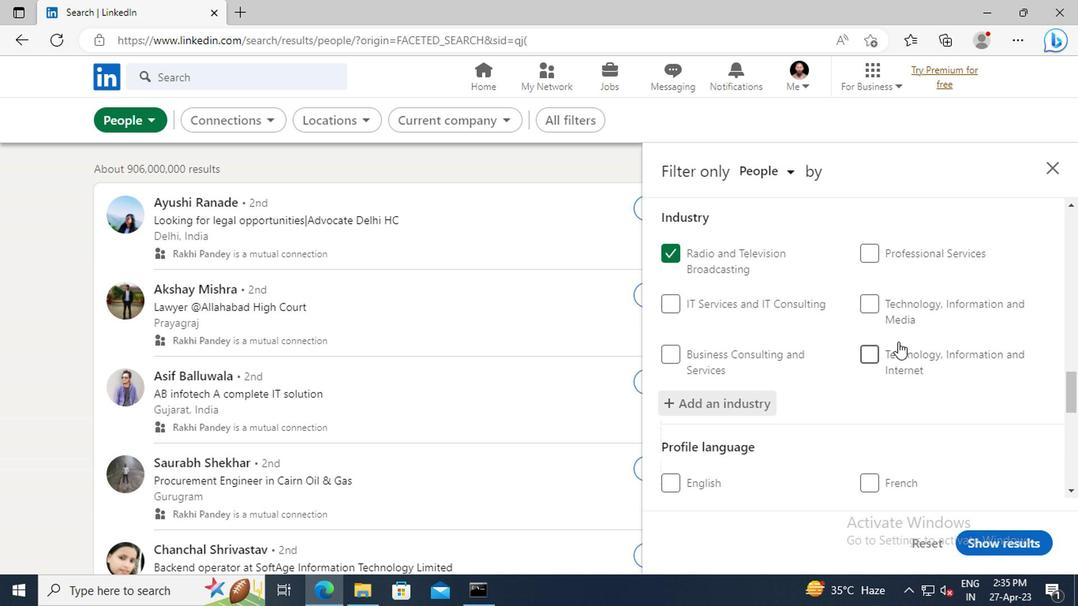 
Action: Mouse scrolled (904, 311) with delta (0, 0)
Screenshot: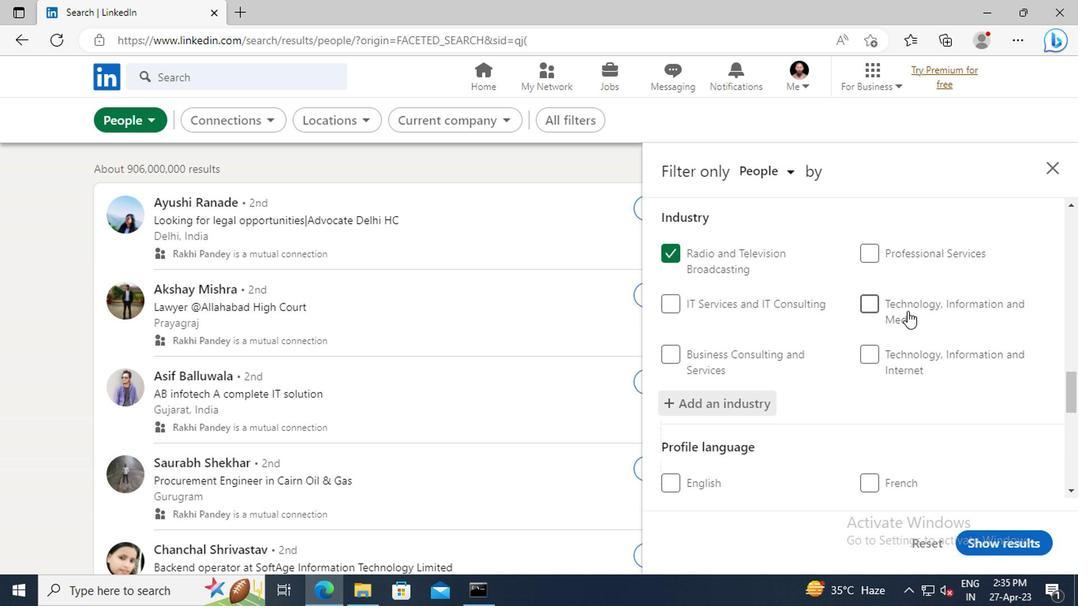 
Action: Mouse scrolled (904, 311) with delta (0, 0)
Screenshot: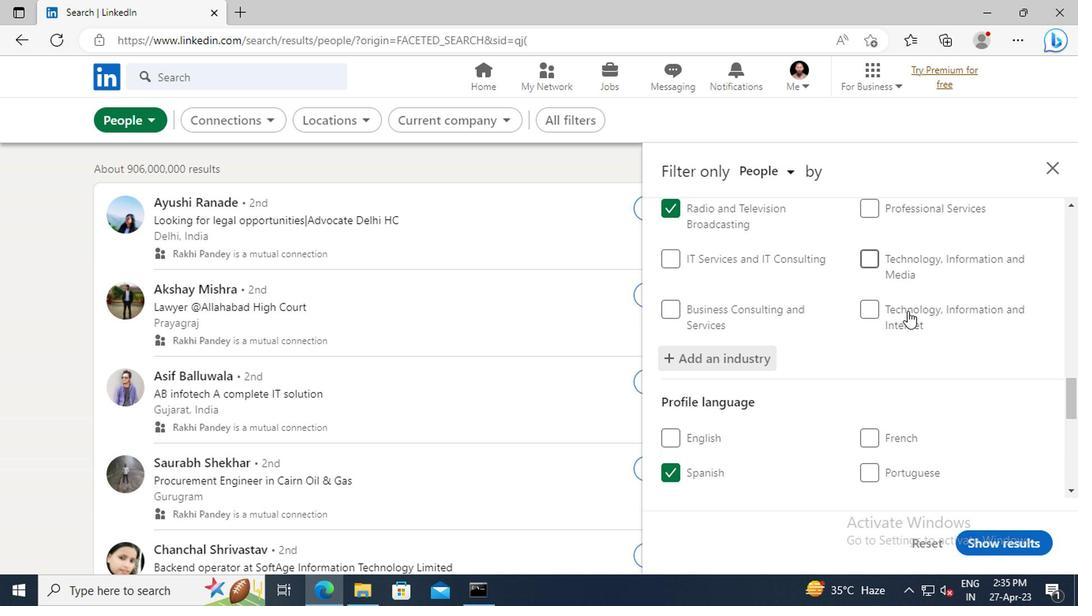 
Action: Mouse scrolled (904, 311) with delta (0, 0)
Screenshot: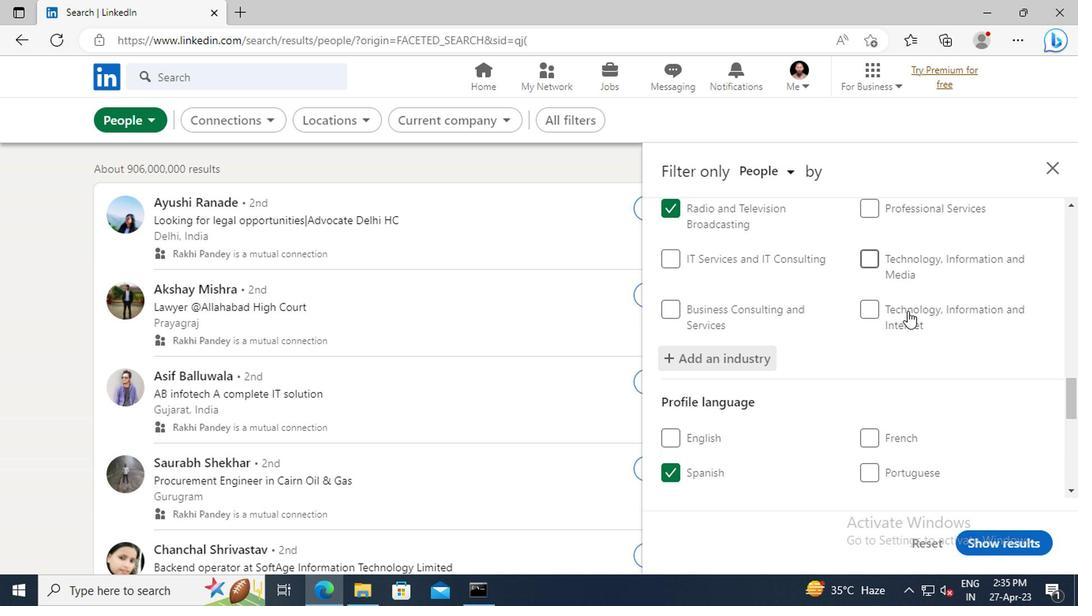 
Action: Mouse scrolled (904, 311) with delta (0, 0)
Screenshot: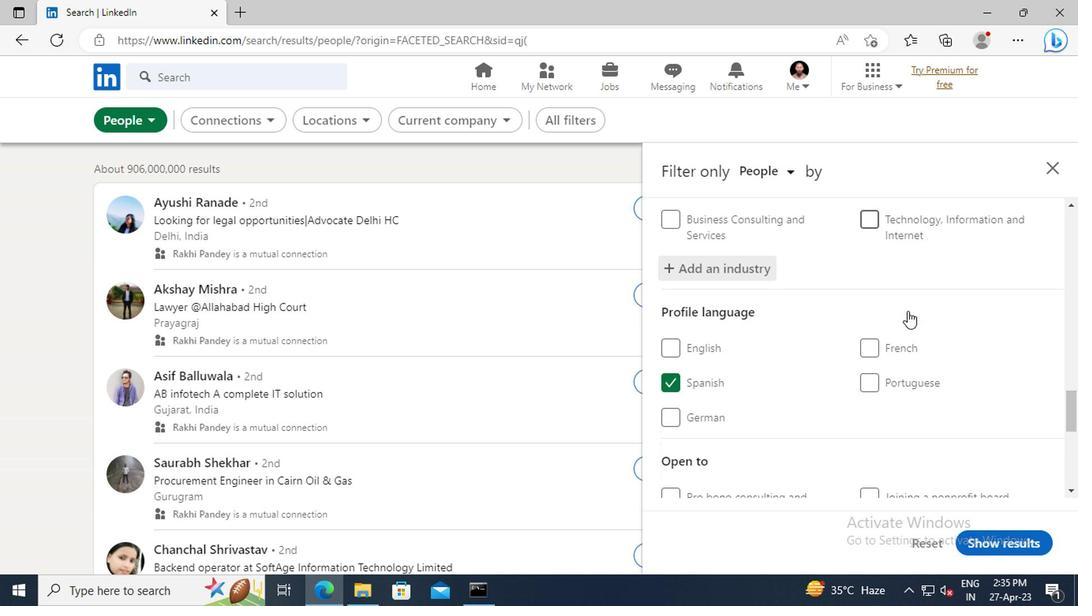 
Action: Mouse scrolled (904, 311) with delta (0, 0)
Screenshot: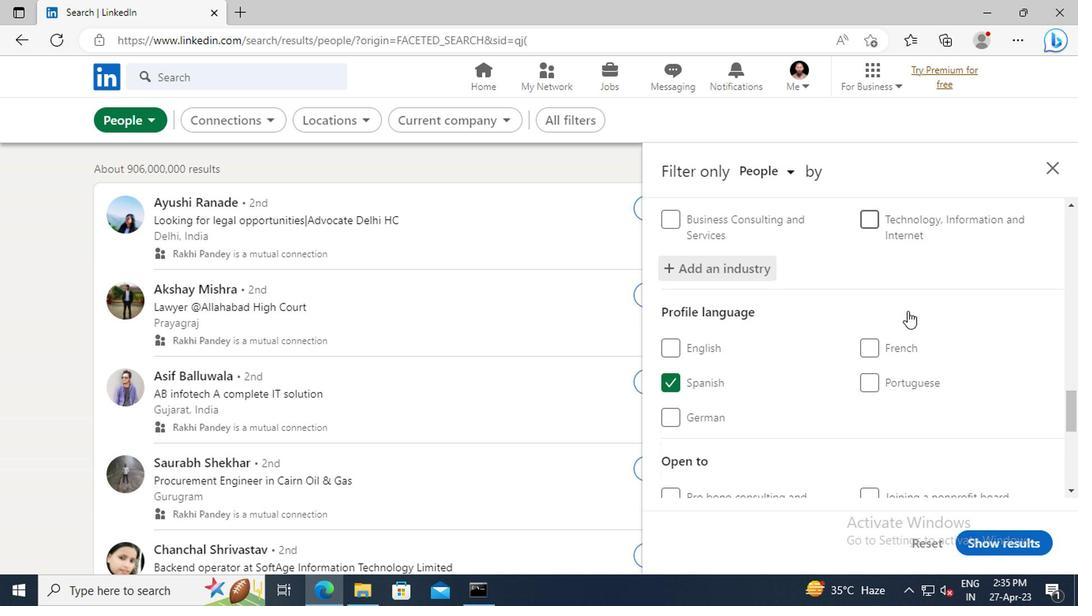 
Action: Mouse scrolled (904, 311) with delta (0, 0)
Screenshot: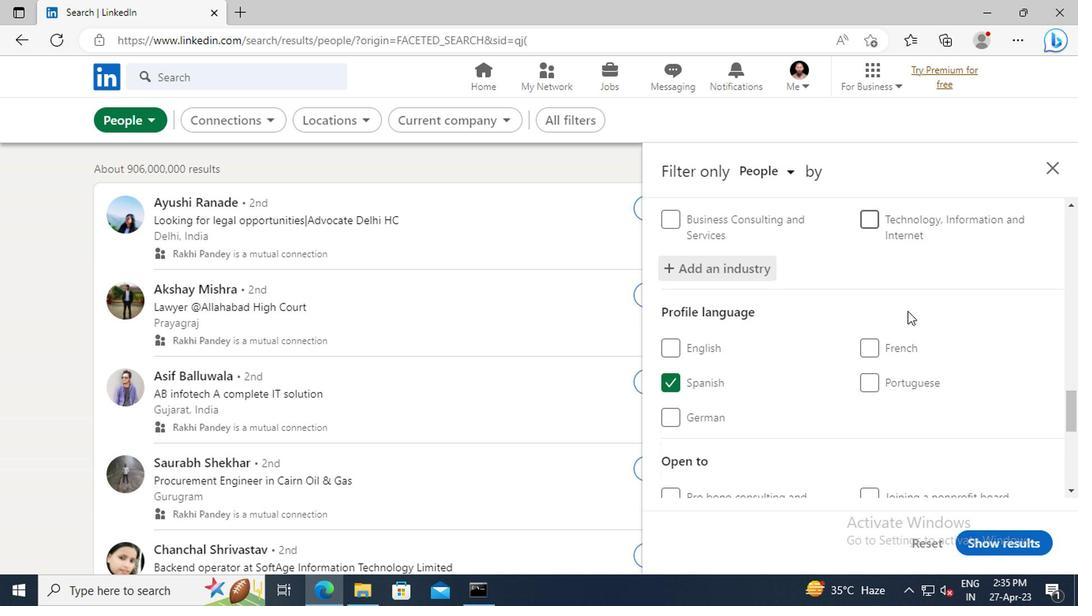 
Action: Mouse scrolled (904, 311) with delta (0, 0)
Screenshot: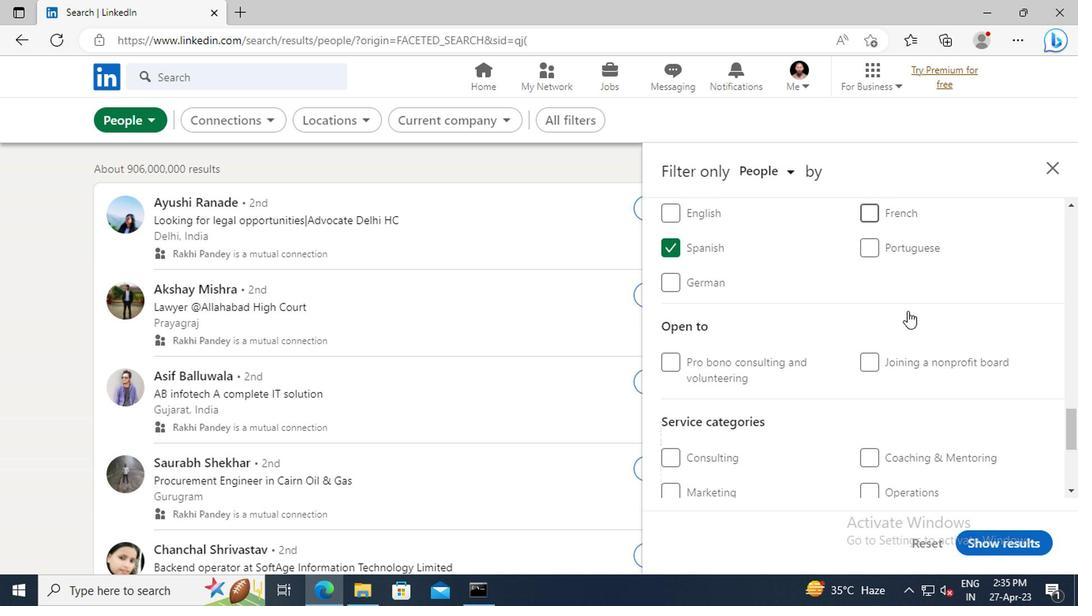 
Action: Mouse scrolled (904, 311) with delta (0, 0)
Screenshot: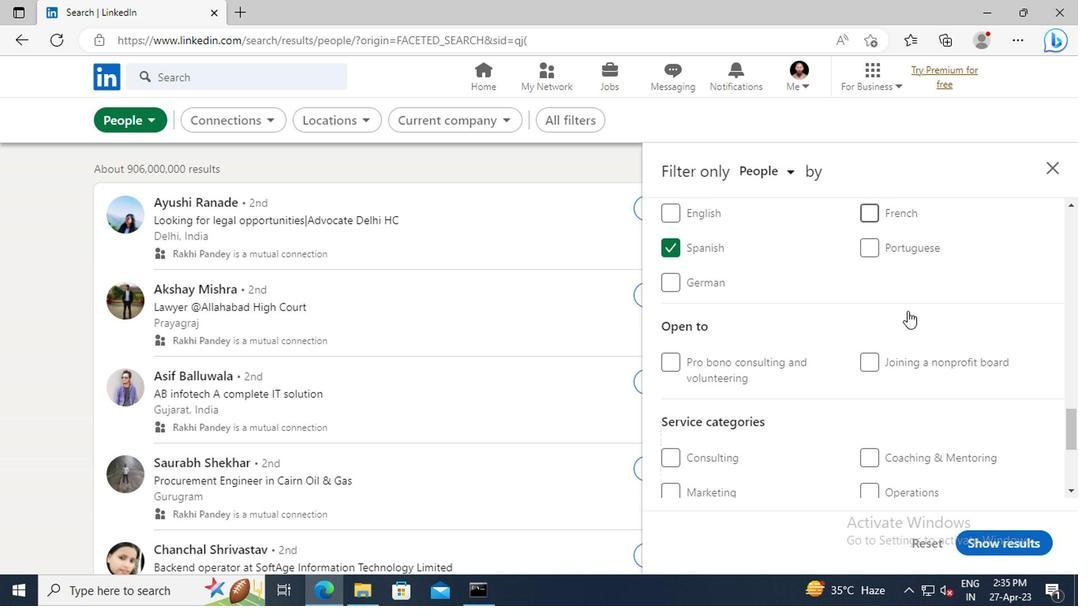 
Action: Mouse scrolled (904, 311) with delta (0, 0)
Screenshot: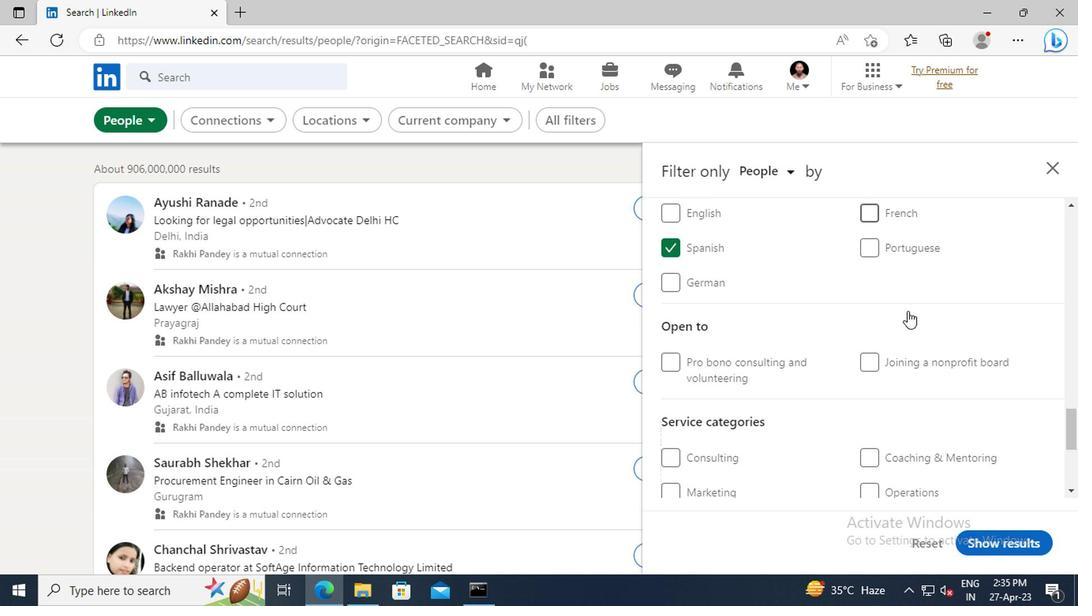 
Action: Mouse scrolled (904, 311) with delta (0, 0)
Screenshot: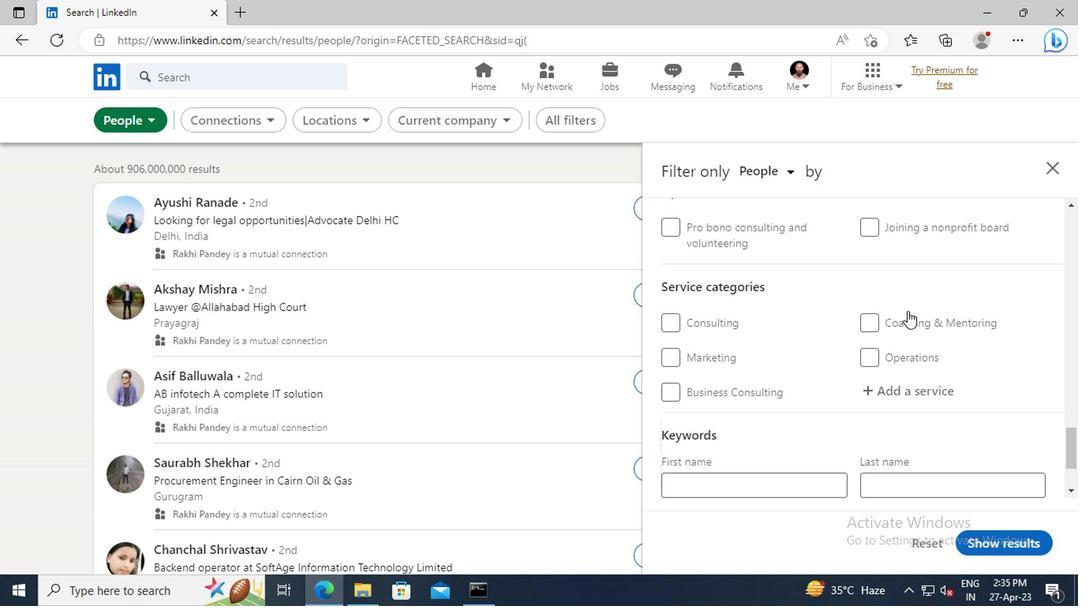 
Action: Mouse scrolled (904, 311) with delta (0, 0)
Screenshot: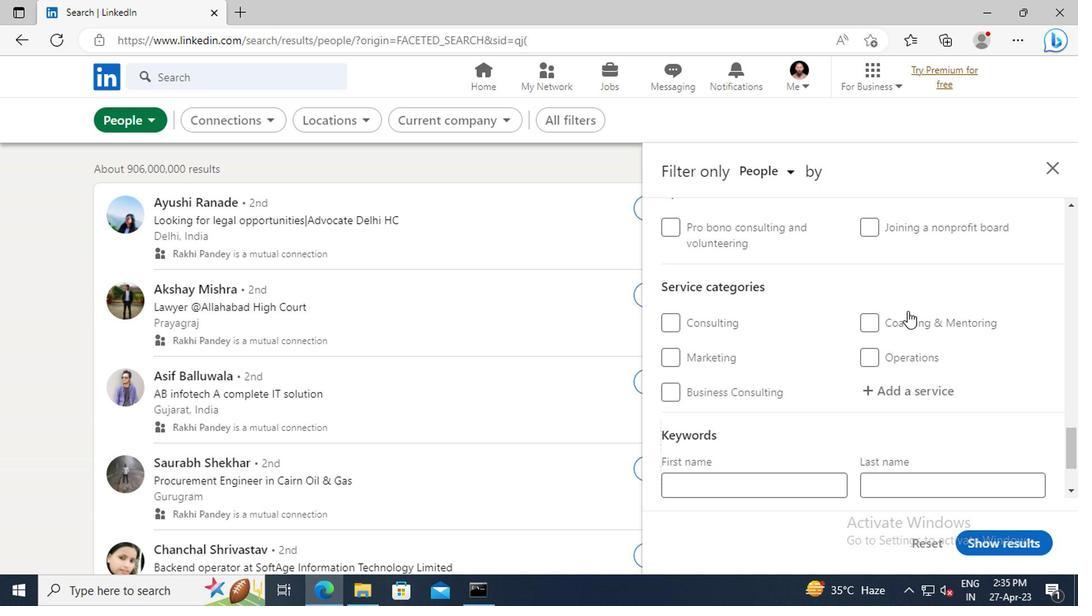 
Action: Mouse moved to (879, 305)
Screenshot: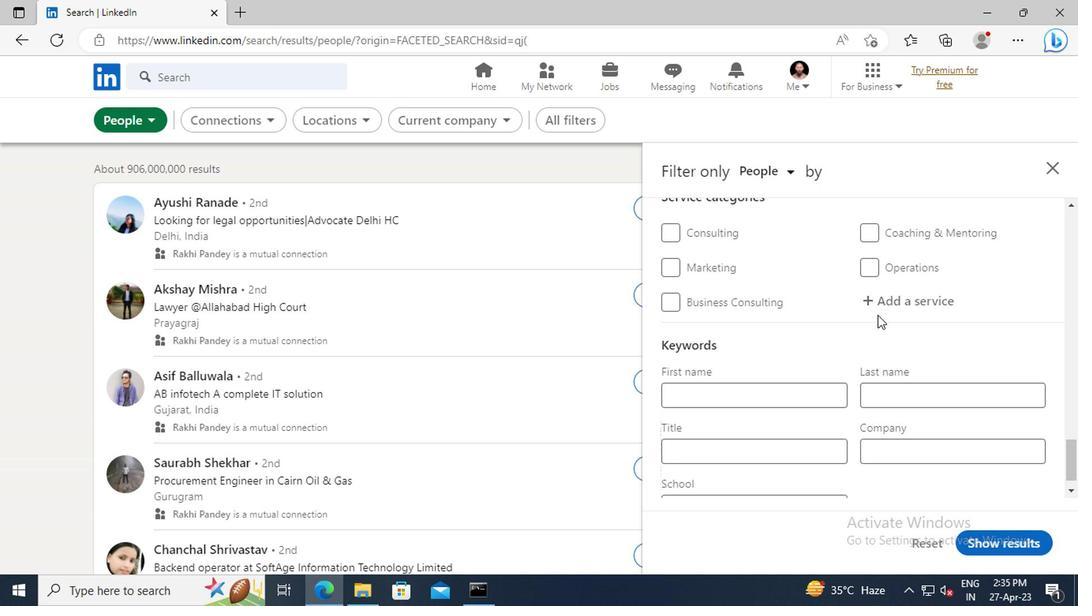 
Action: Mouse pressed left at (879, 305)
Screenshot: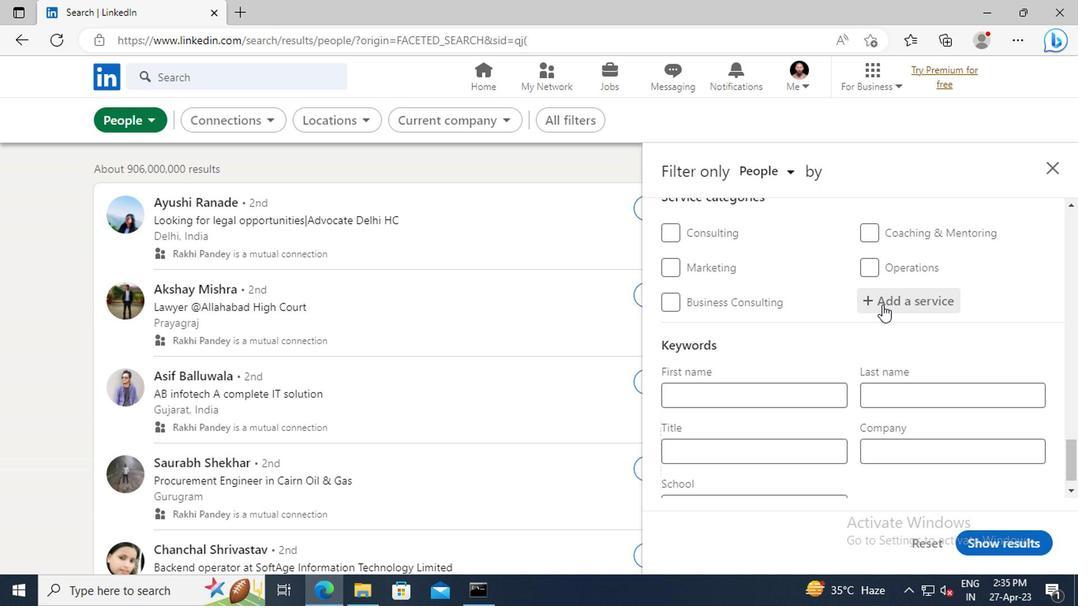 
Action: Key pressed <Key.shift>EVENT<Key.space><Key.shift>PHO
Screenshot: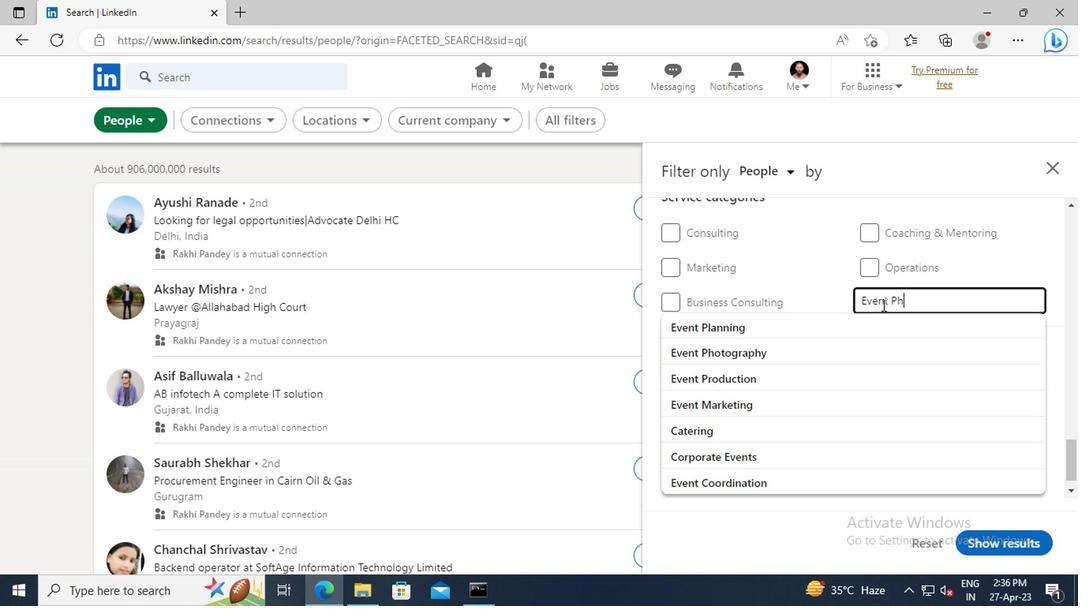 
Action: Mouse moved to (885, 326)
Screenshot: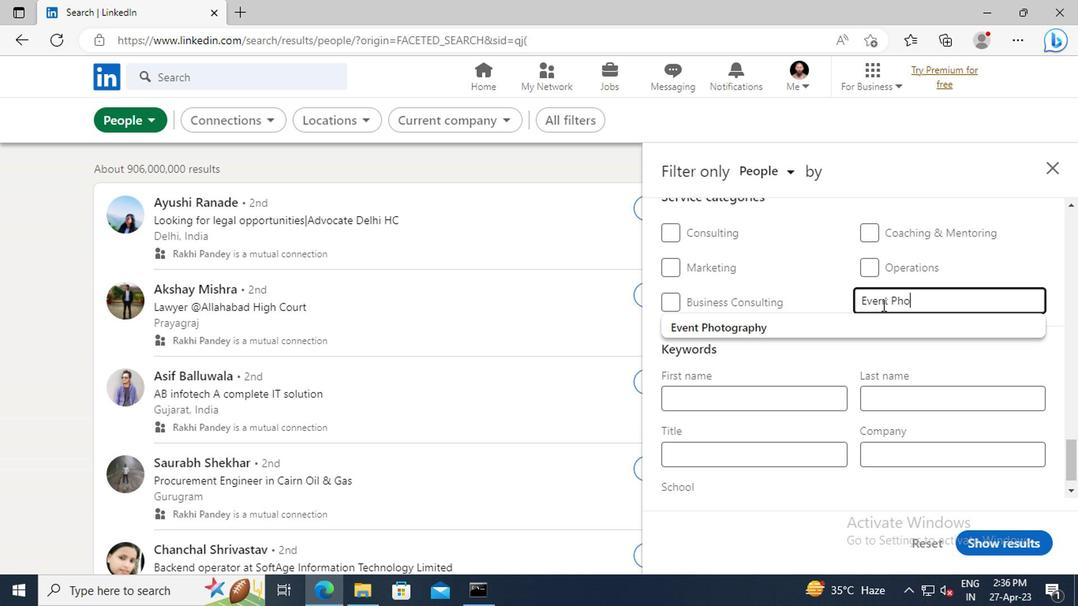 
Action: Mouse pressed left at (885, 326)
Screenshot: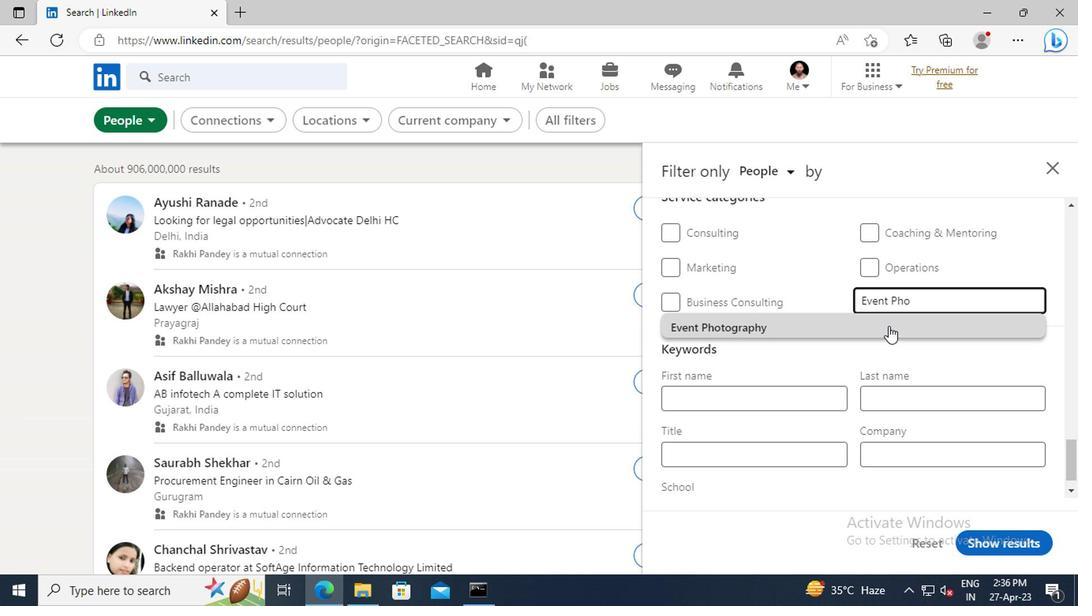 
Action: Mouse moved to (712, 398)
Screenshot: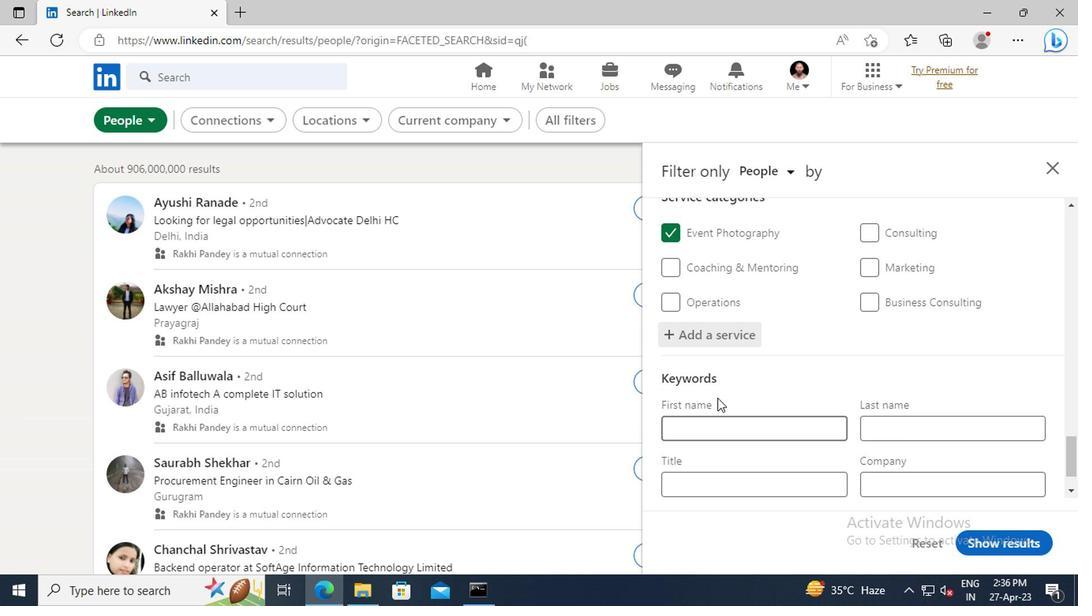 
Action: Mouse scrolled (712, 397) with delta (0, -1)
Screenshot: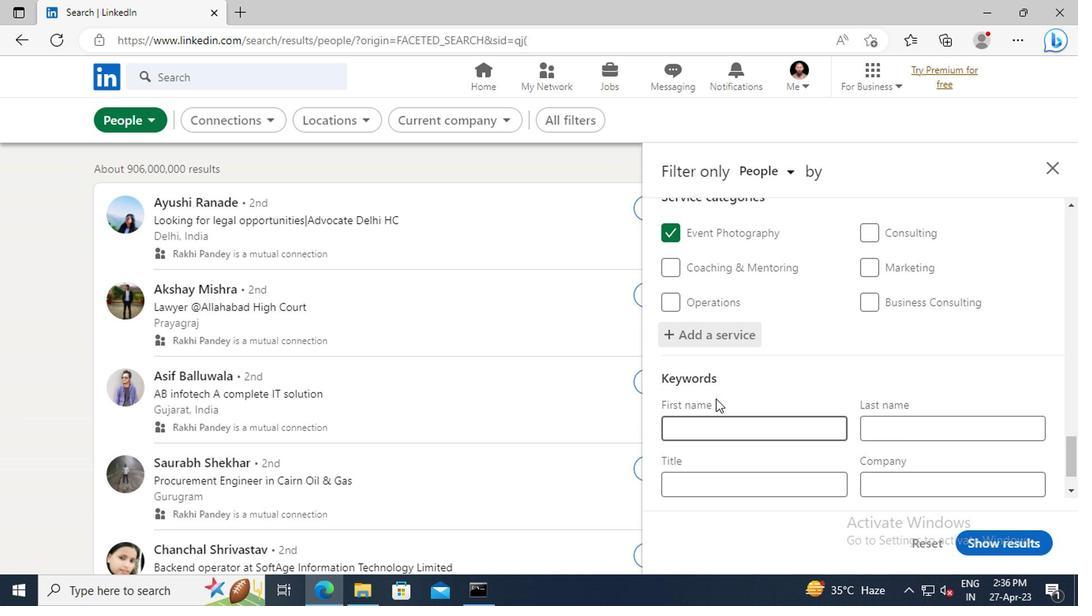 
Action: Mouse moved to (712, 398)
Screenshot: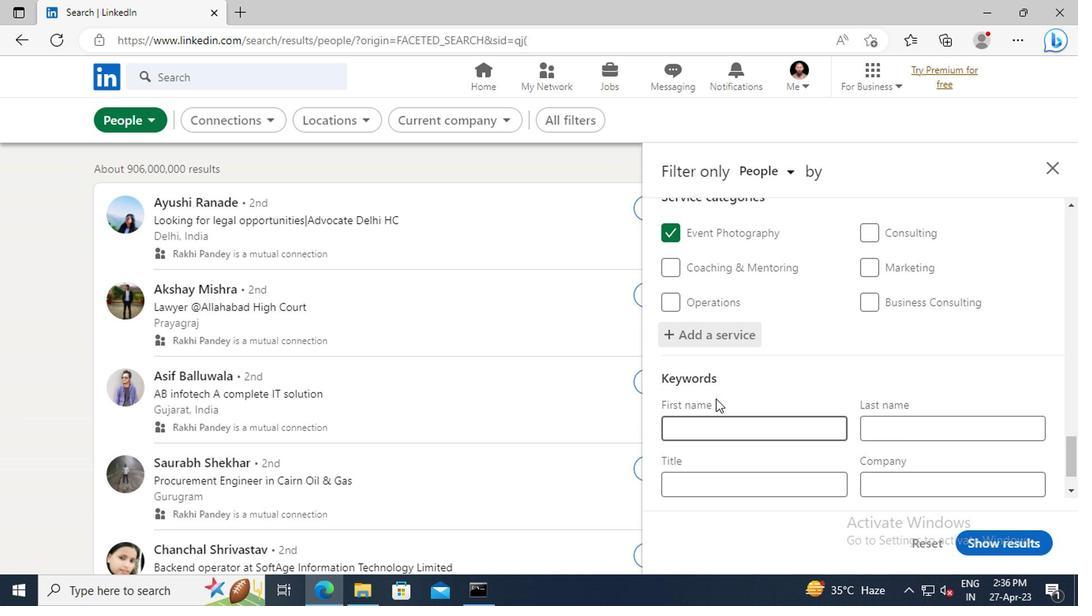 
Action: Mouse scrolled (712, 398) with delta (0, 0)
Screenshot: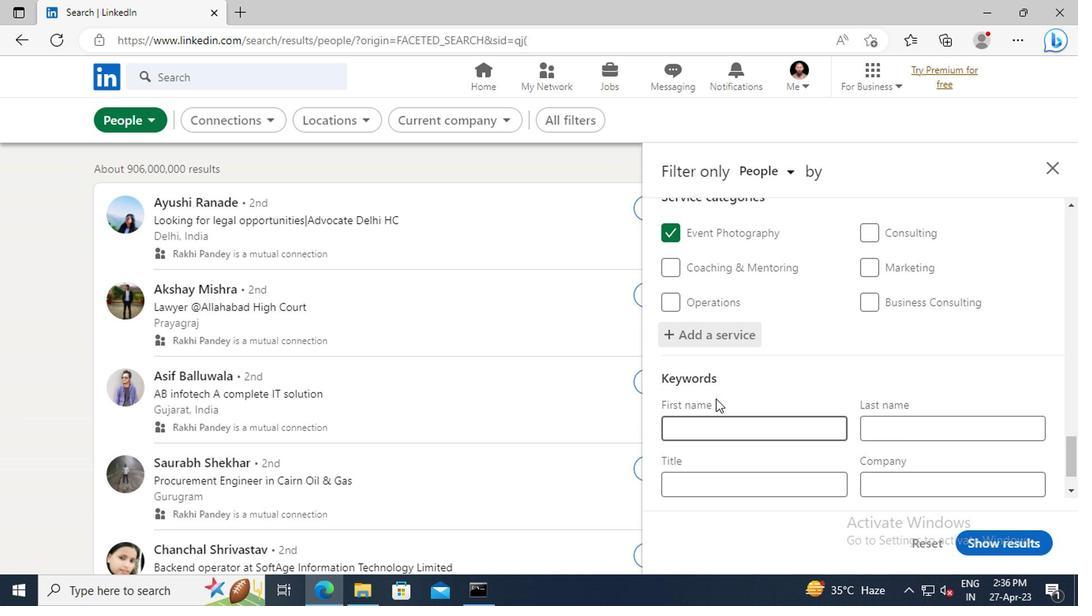 
Action: Mouse moved to (714, 424)
Screenshot: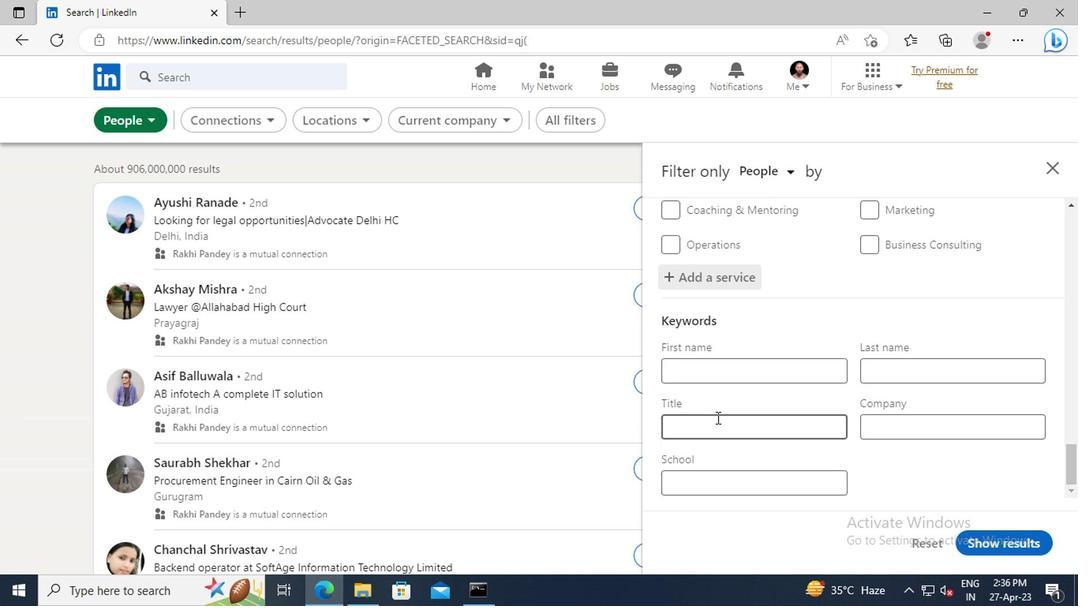 
Action: Mouse pressed left at (714, 424)
Screenshot: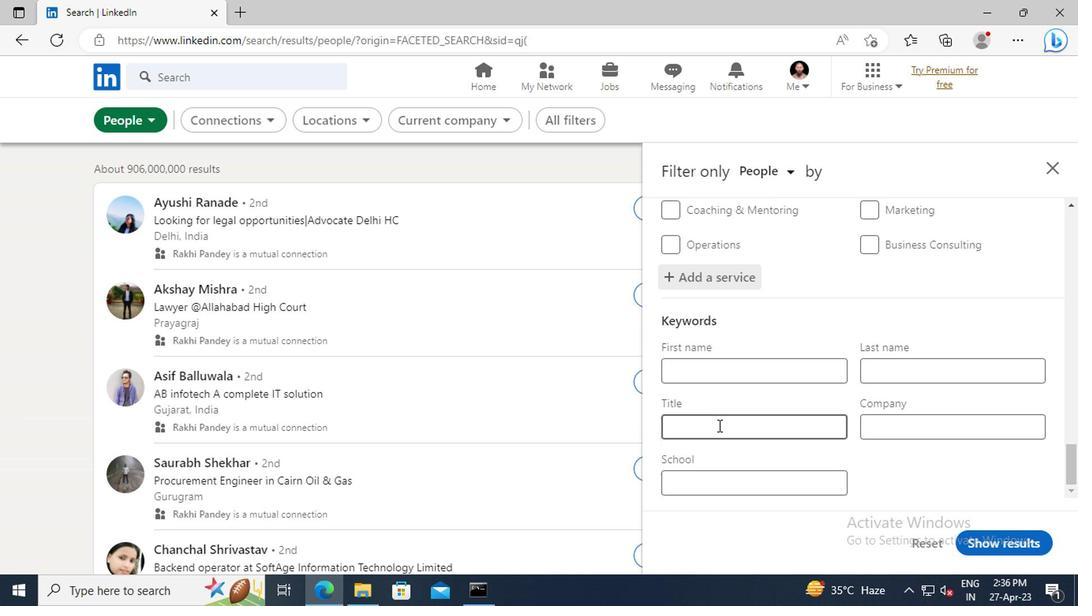 
Action: Key pressed <Key.shift>HOUSEKEEPER<Key.enter>
Screenshot: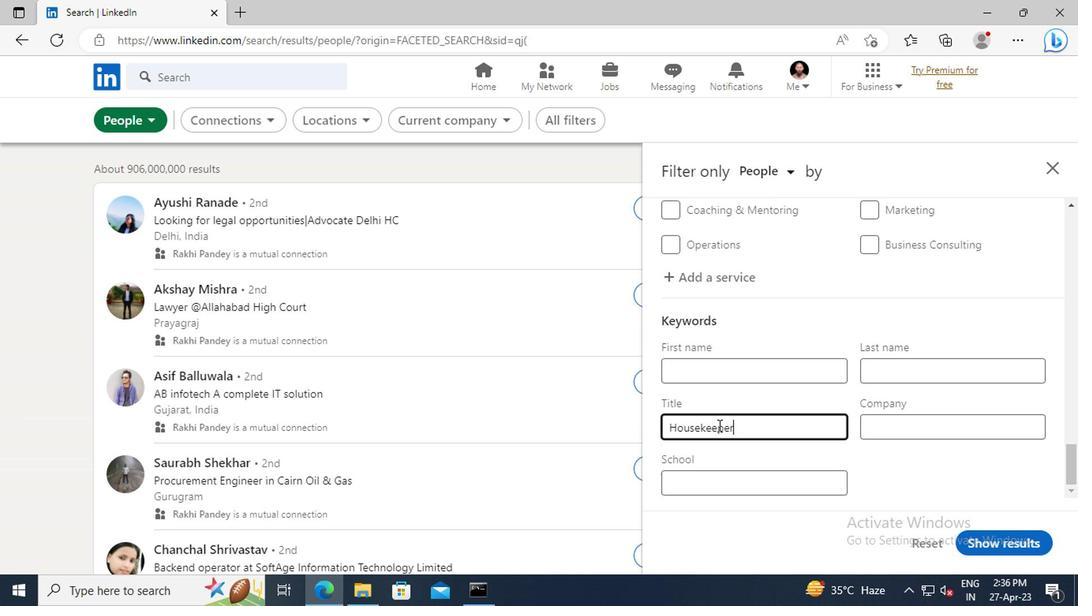 
Action: Mouse moved to (990, 543)
Screenshot: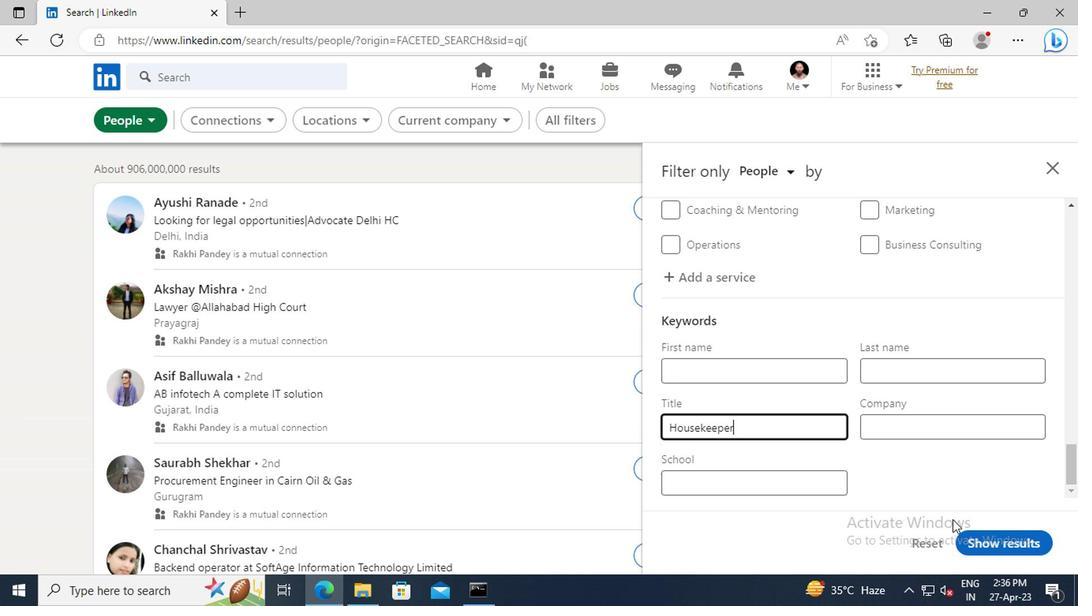 
Action: Mouse pressed left at (990, 543)
Screenshot: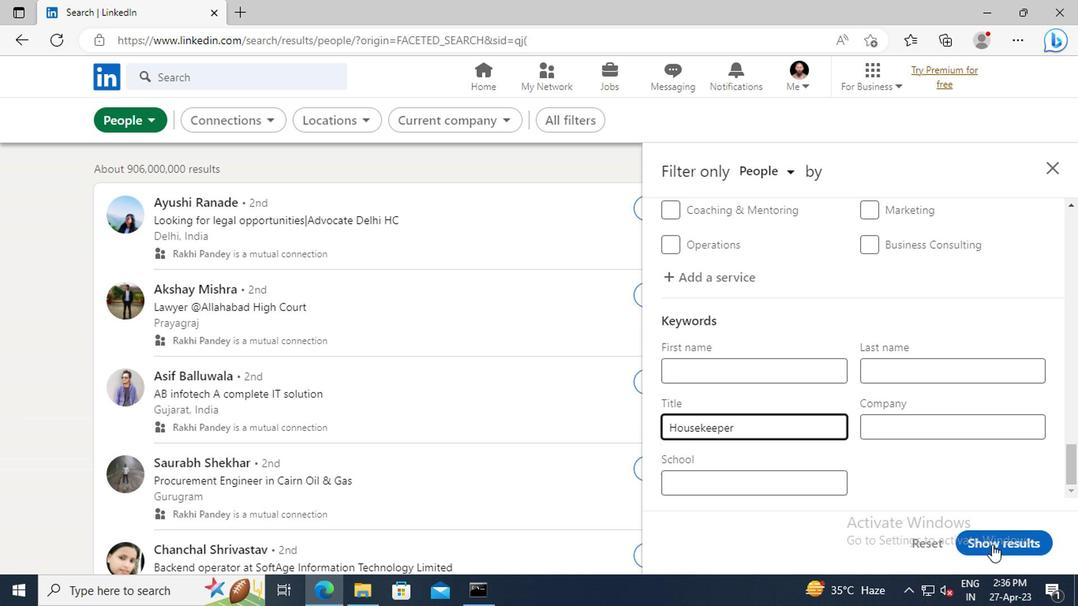 
Action: Mouse moved to (727, 404)
Screenshot: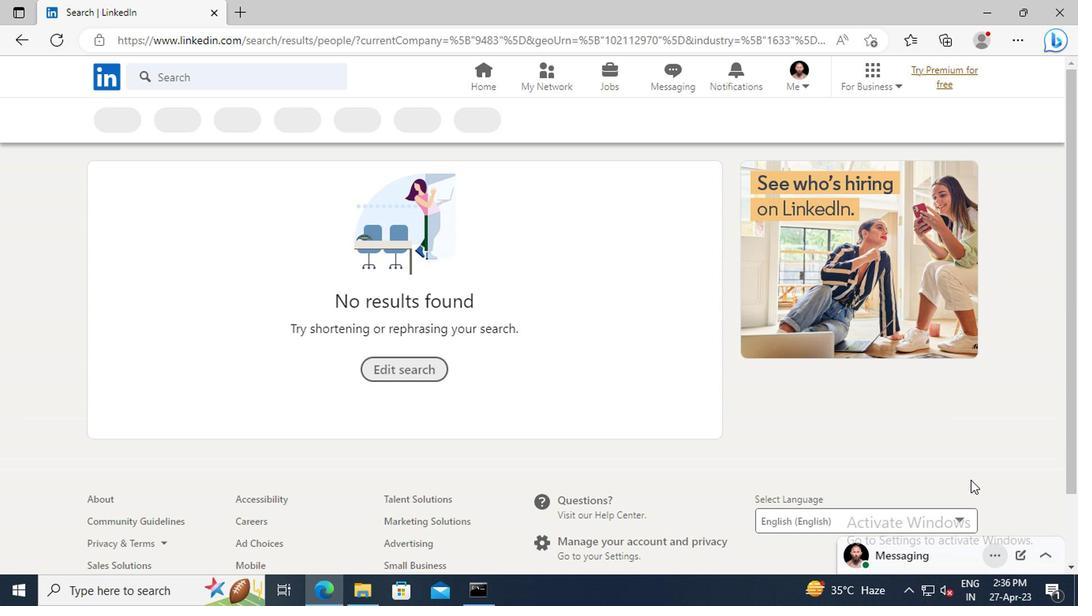 
